 Task: Plan a 90-minute art history lecture and gallery tour with an art historian for cultural enrichment.
Action: Mouse pressed left at (1012, 149)
Screenshot: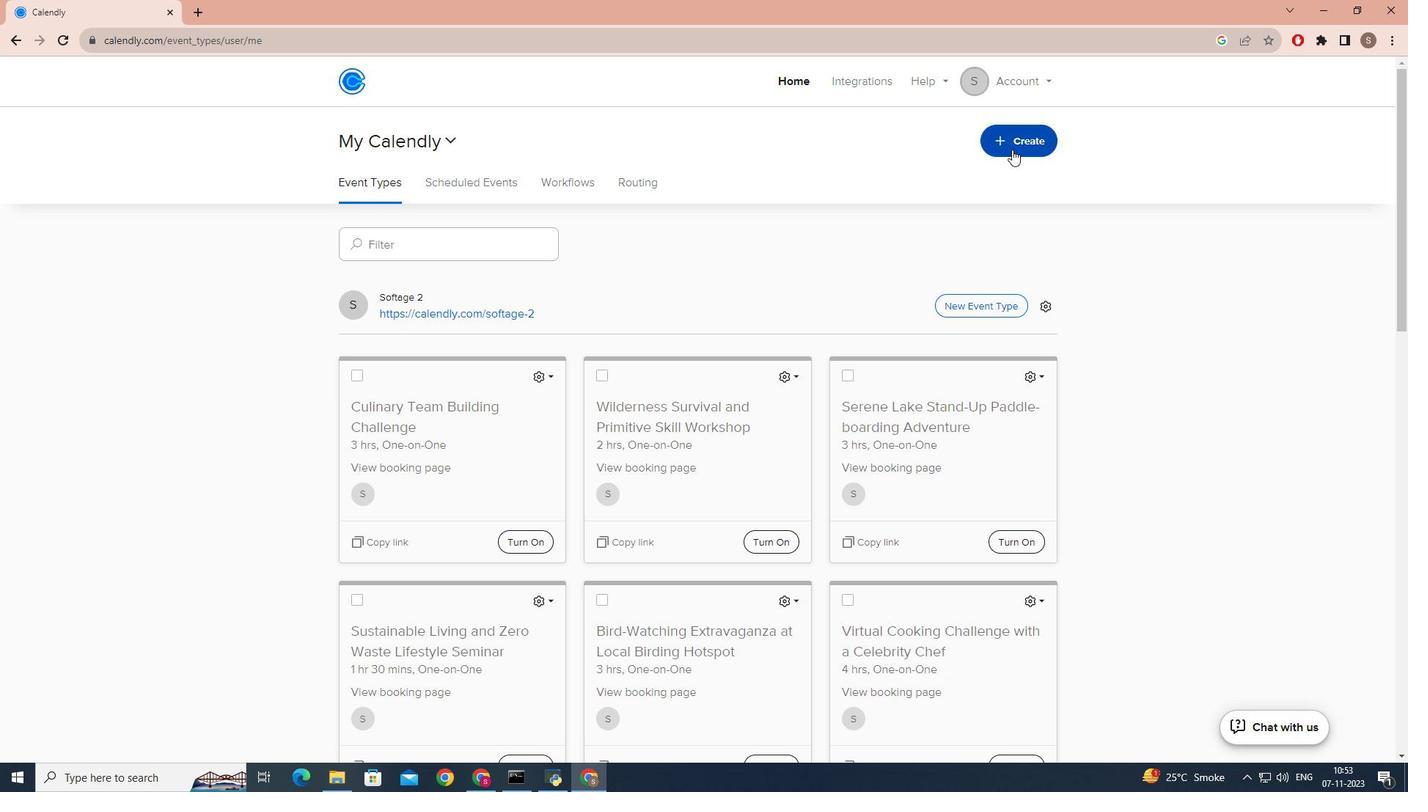 
Action: Mouse moved to (905, 186)
Screenshot: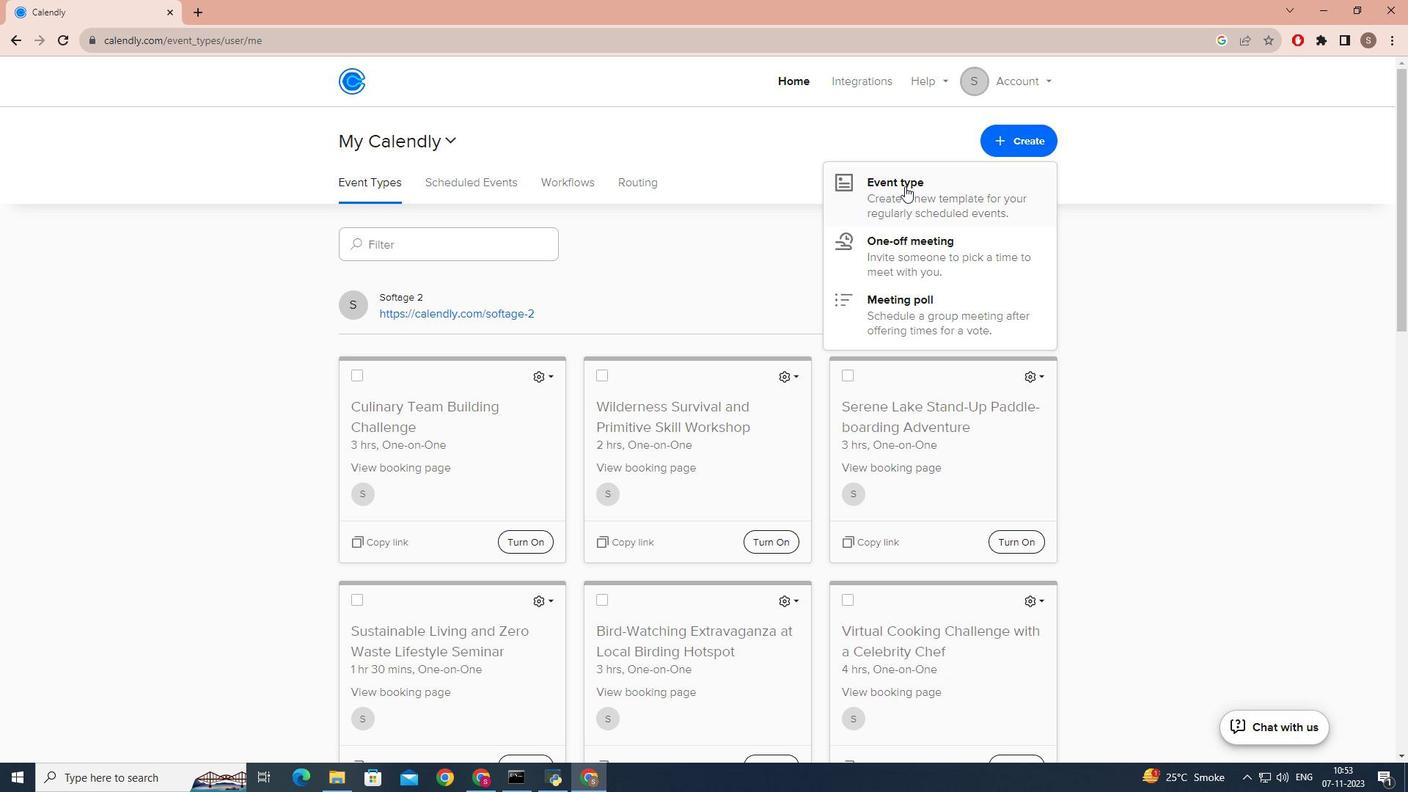 
Action: Mouse pressed left at (905, 186)
Screenshot: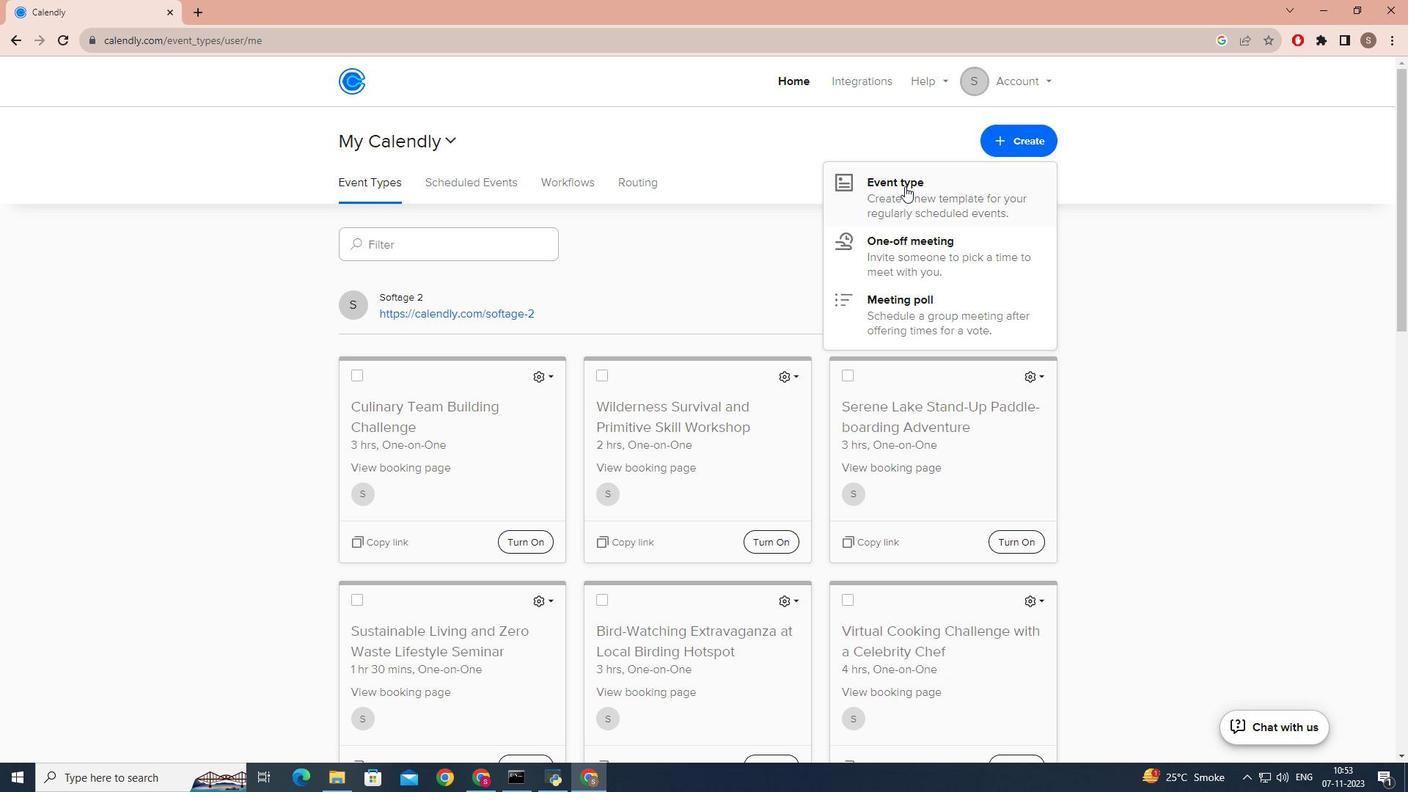 
Action: Mouse moved to (628, 281)
Screenshot: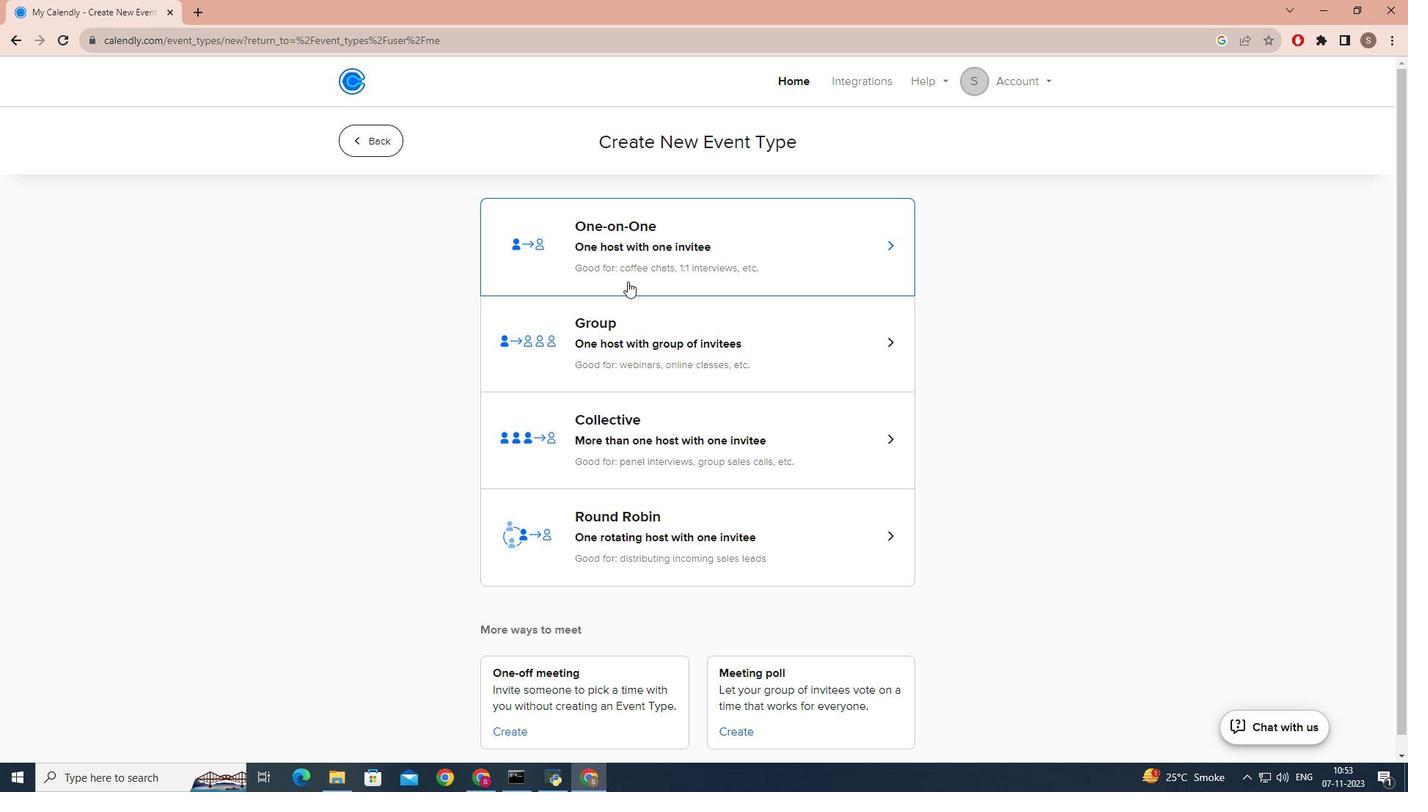 
Action: Mouse pressed left at (628, 281)
Screenshot: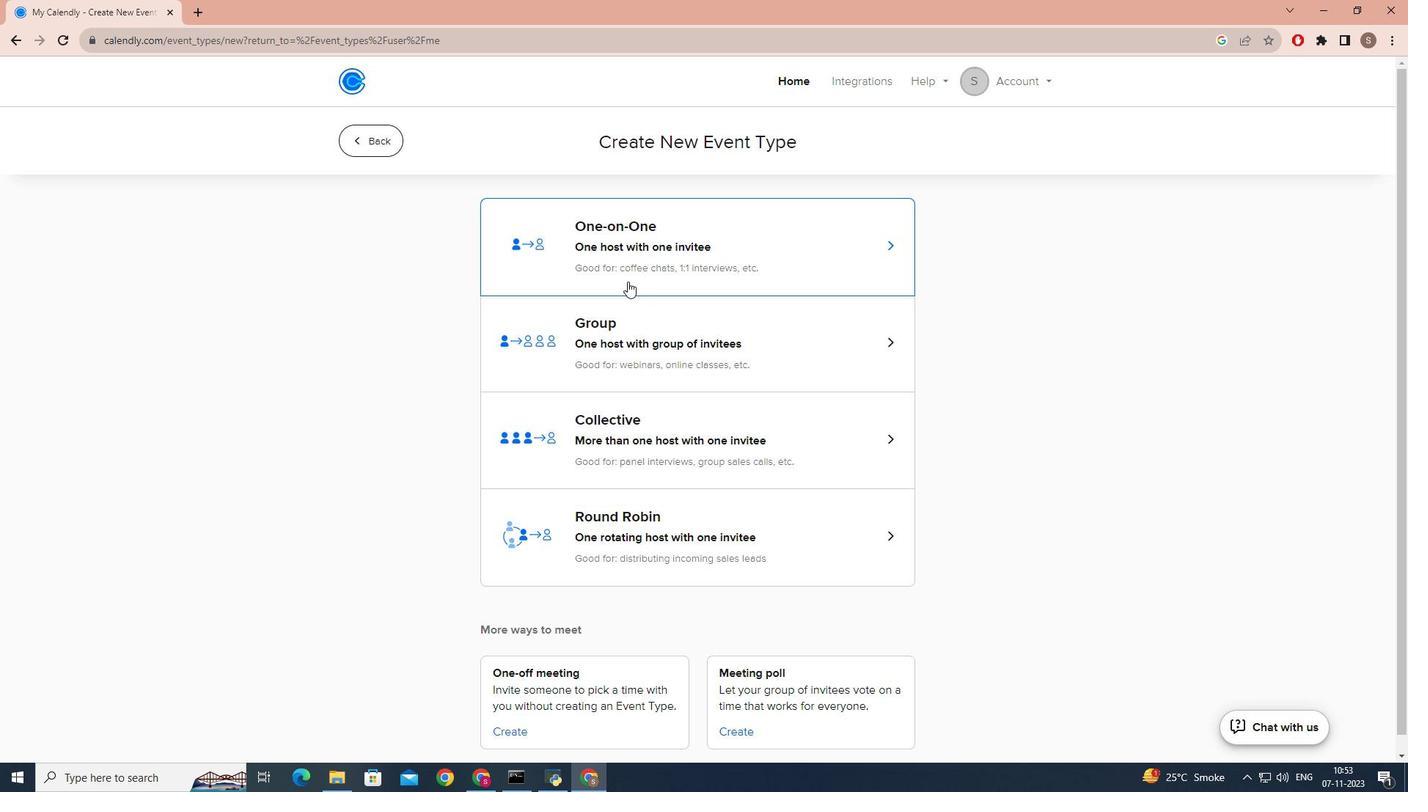 
Action: Mouse moved to (469, 340)
Screenshot: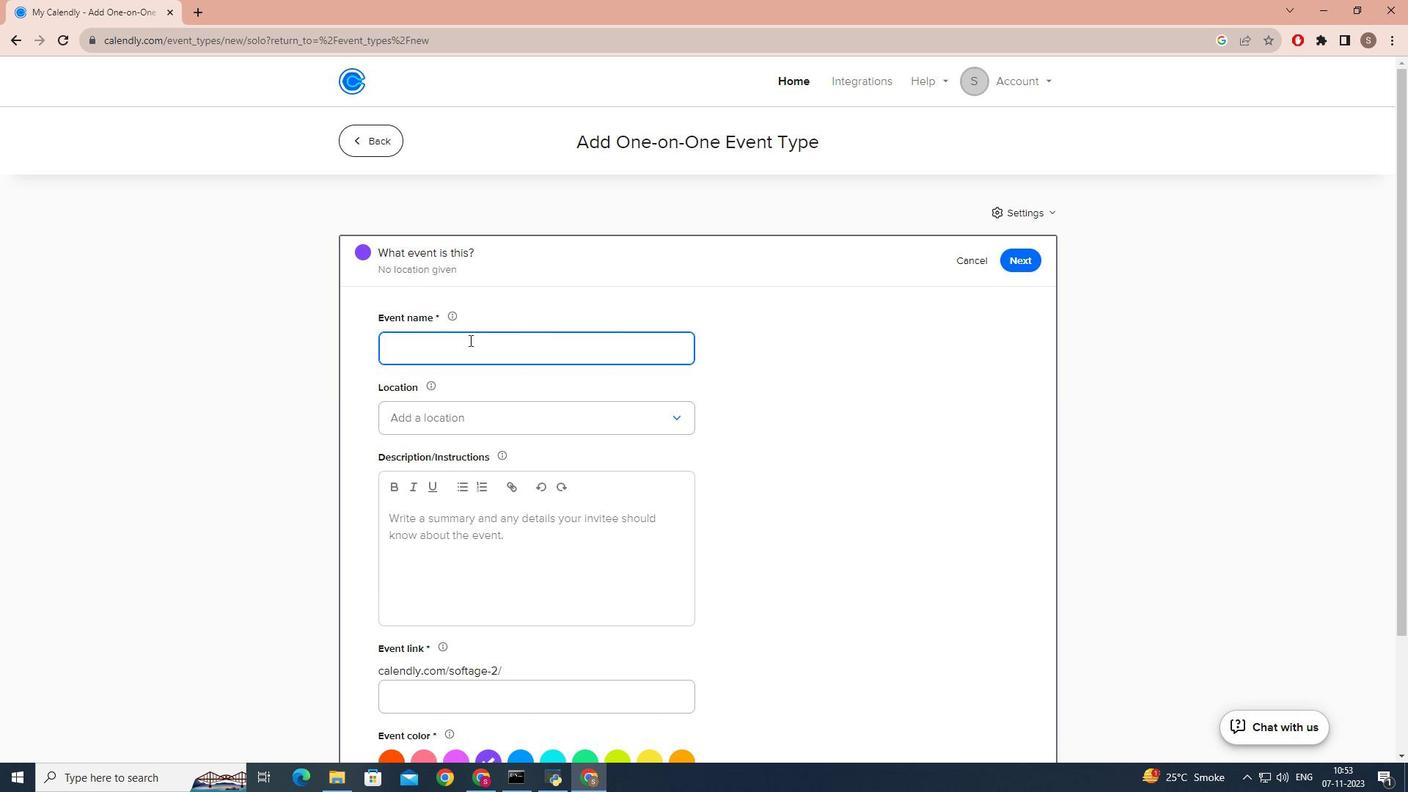 
Action: Key pressed <Key.caps_lock>A<Key.caps_lock>rt<Key.space><Key.caps_lock>H<Key.caps_lock>istory<Key.space><Key.caps_lock>L<Key.caps_lock>ecturt<Key.backspace><Key.backspace>re<Key.space>and<Key.space><Key.caps_lock>G<Key.caps_lock>allery<Key.space><Key.caps_lock>T<Key.caps_lock>our
Screenshot: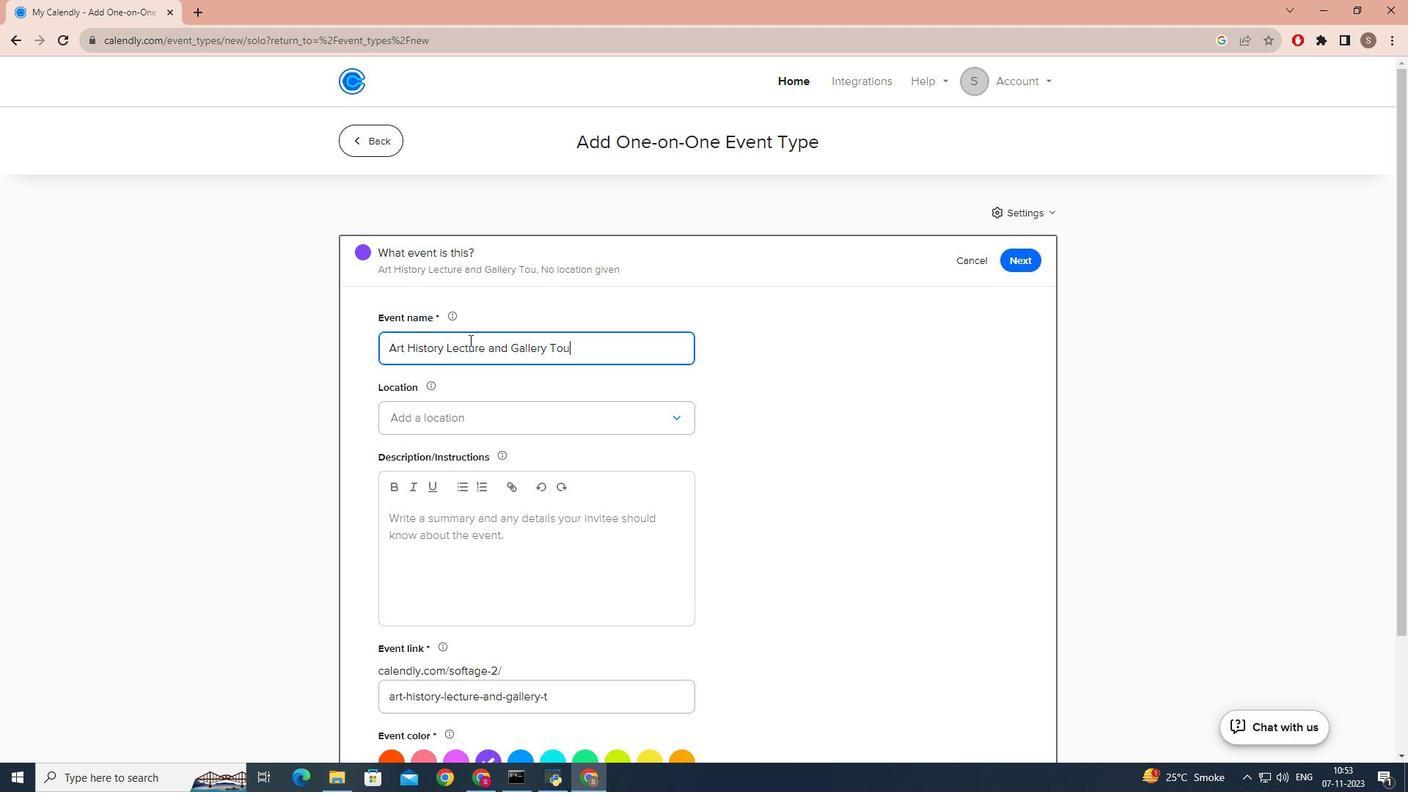 
Action: Mouse moved to (455, 418)
Screenshot: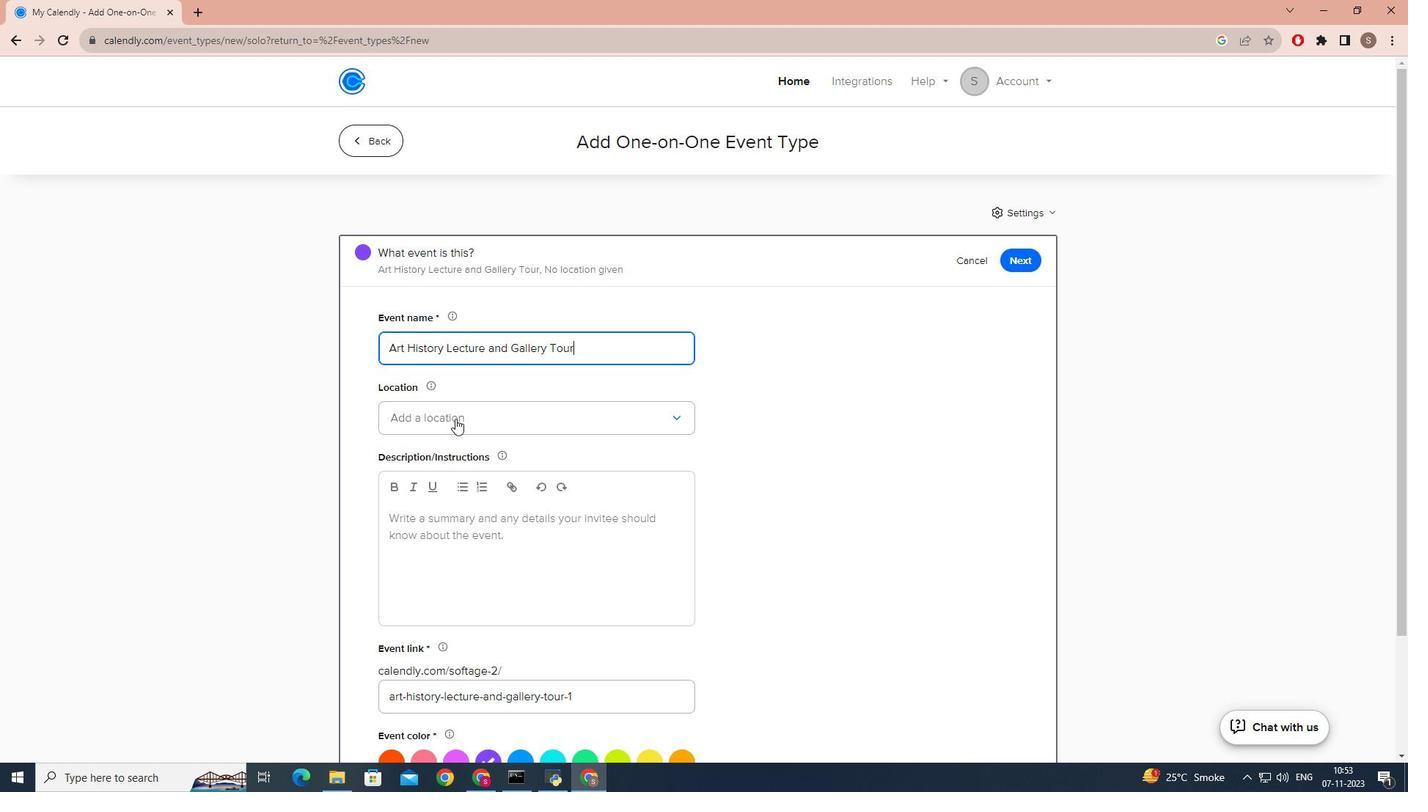 
Action: Mouse pressed left at (455, 418)
Screenshot: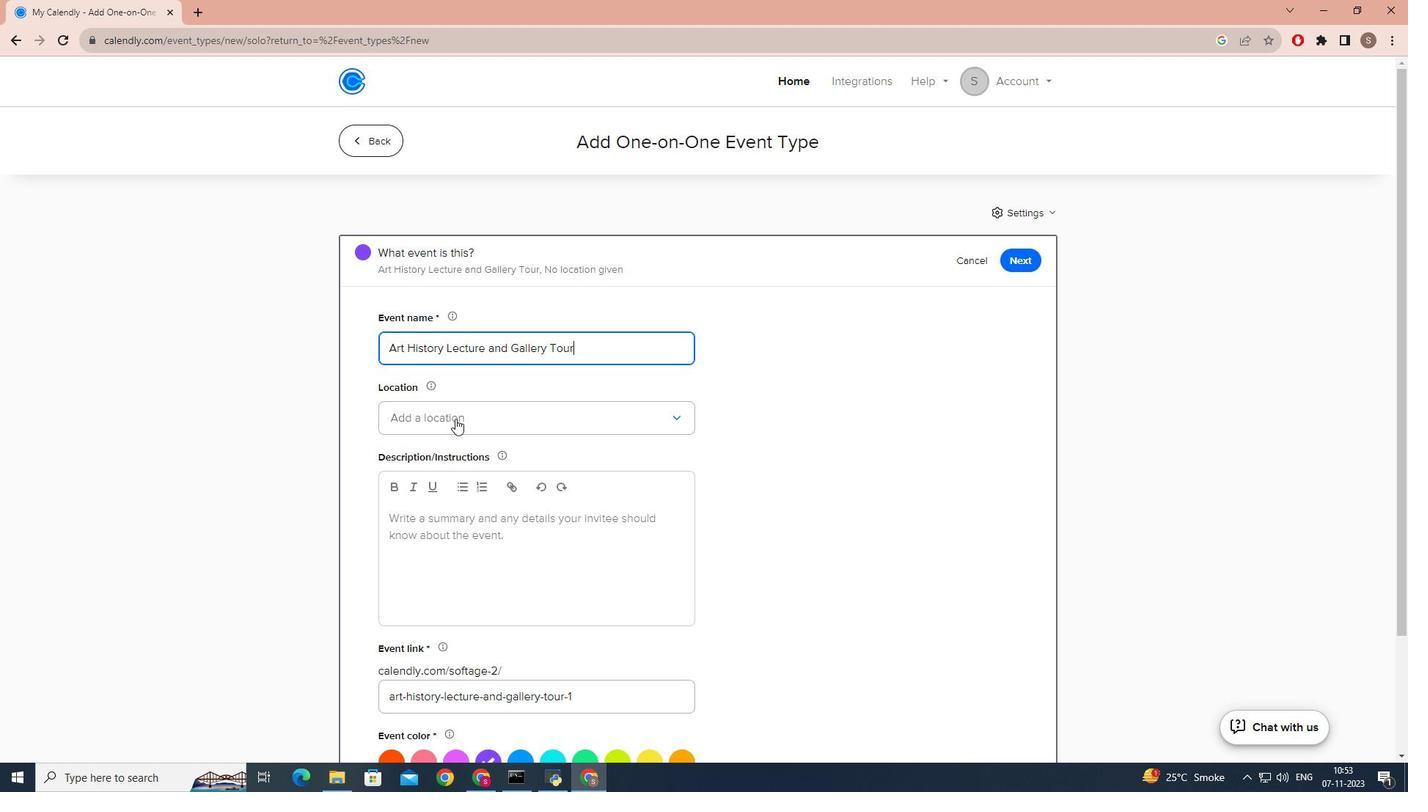 
Action: Mouse moved to (453, 449)
Screenshot: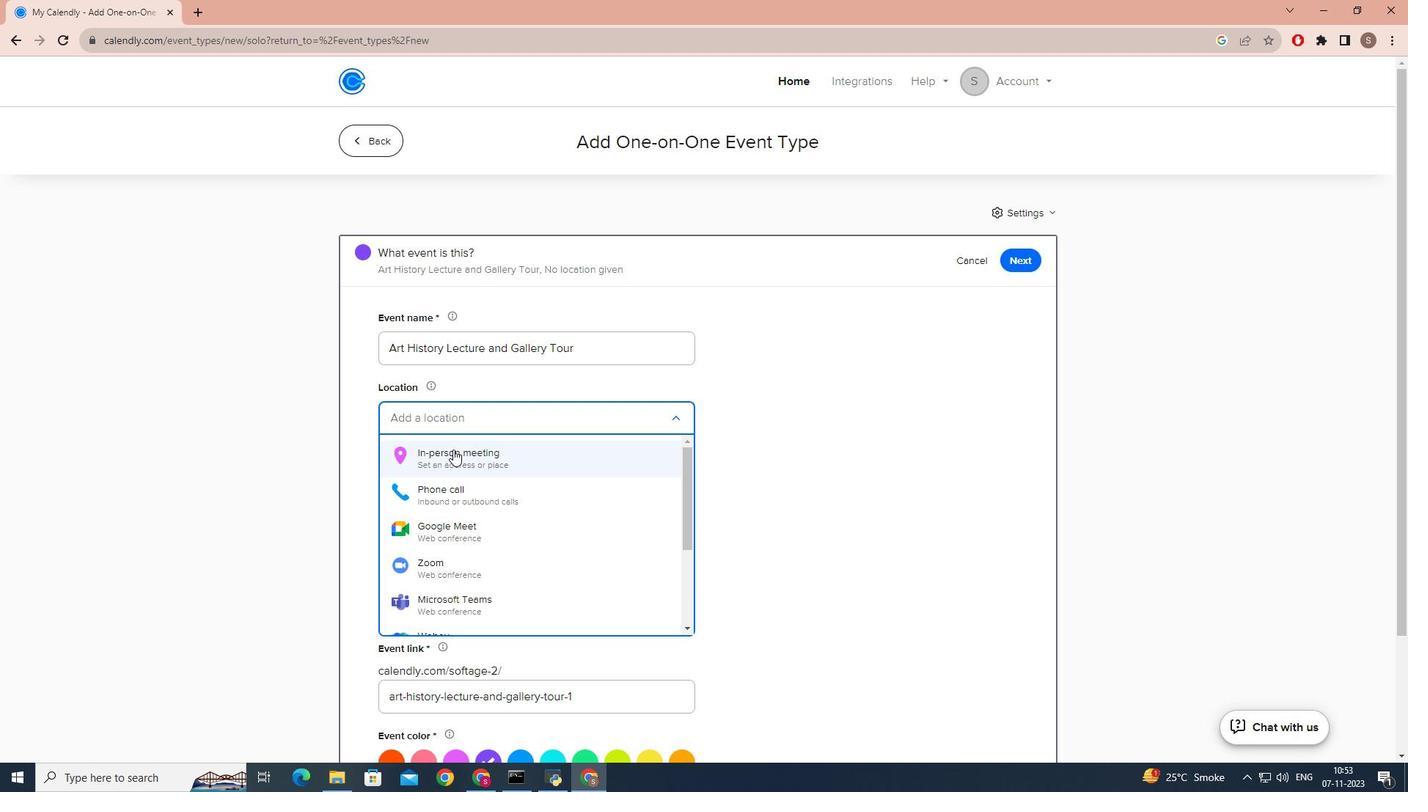 
Action: Mouse pressed left at (453, 449)
Screenshot: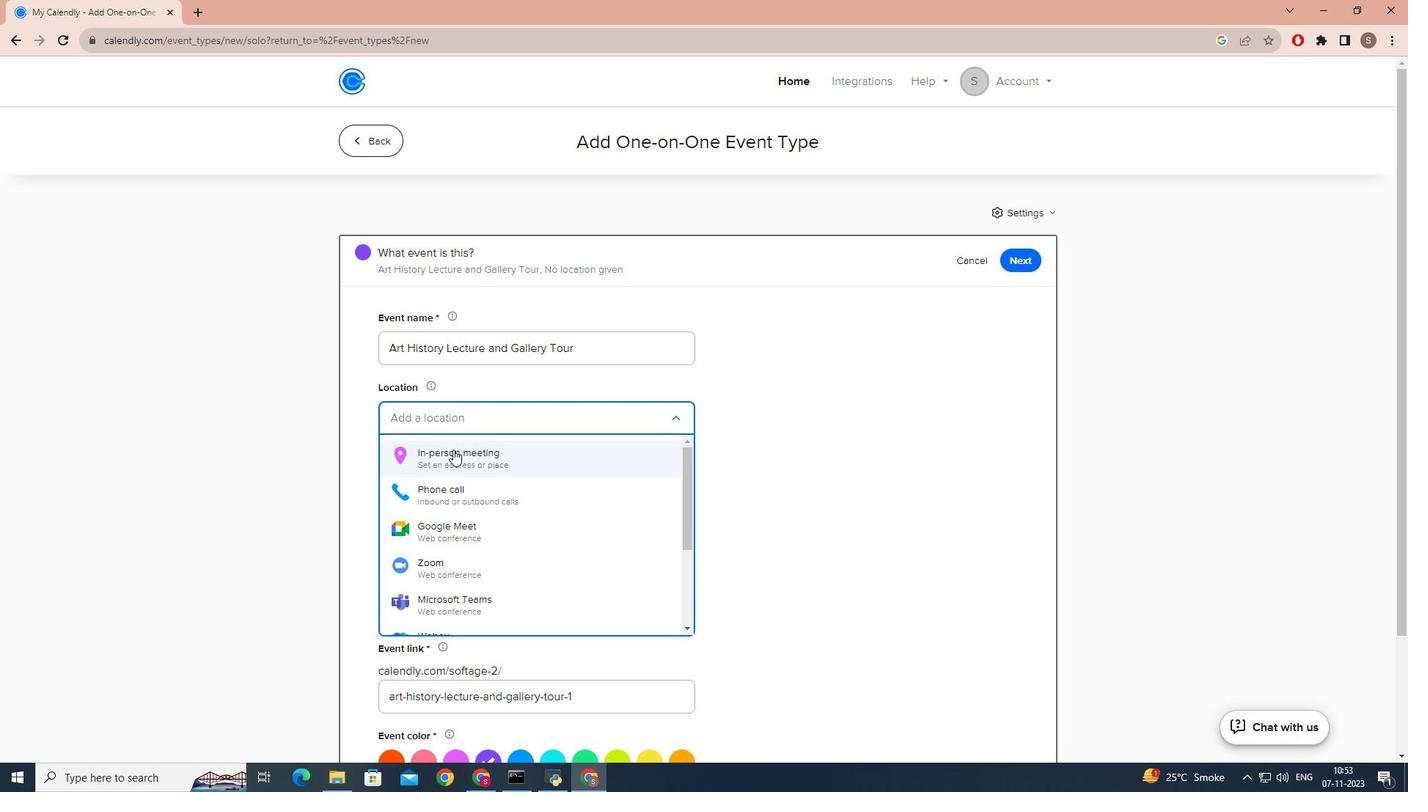 
Action: Mouse moved to (662, 246)
Screenshot: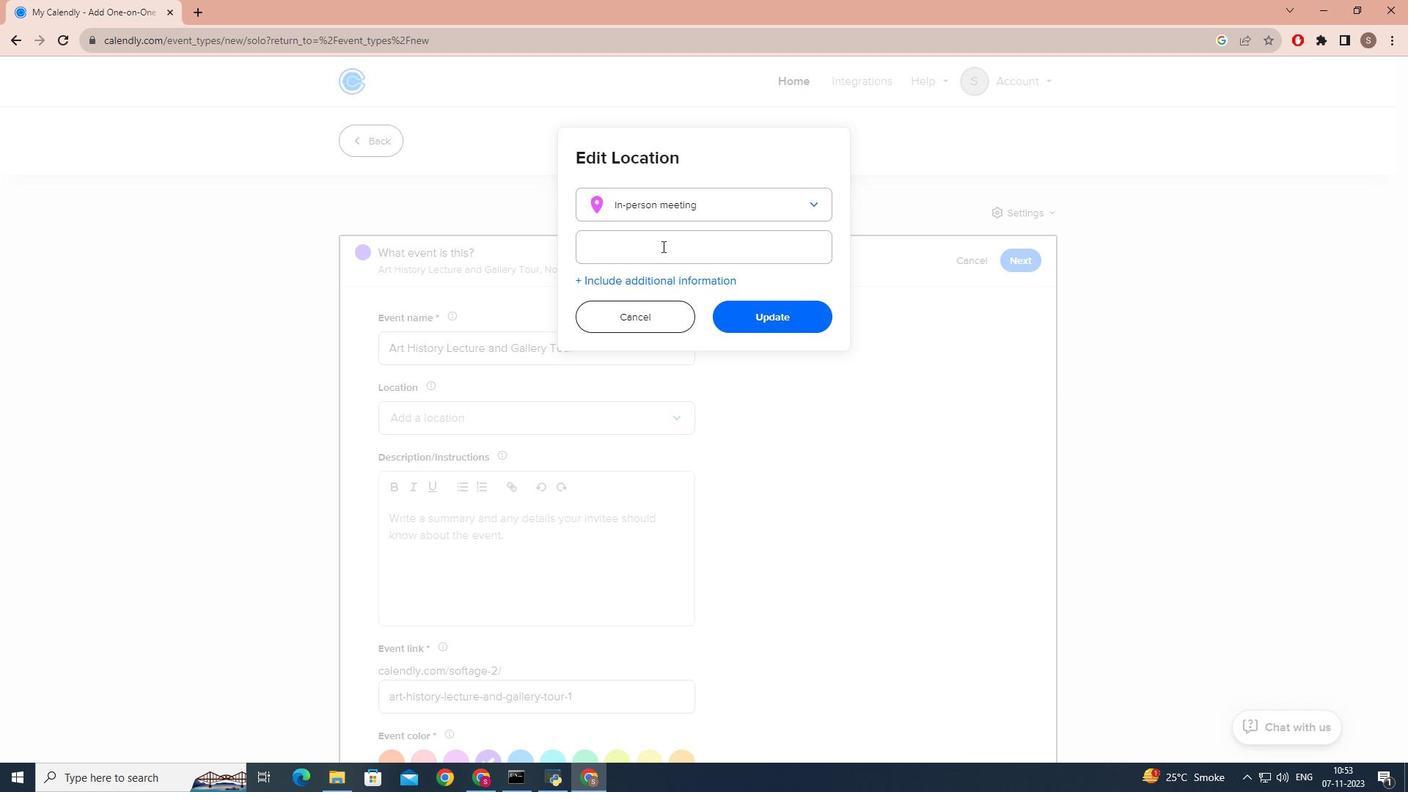 
Action: Mouse pressed left at (662, 246)
Screenshot: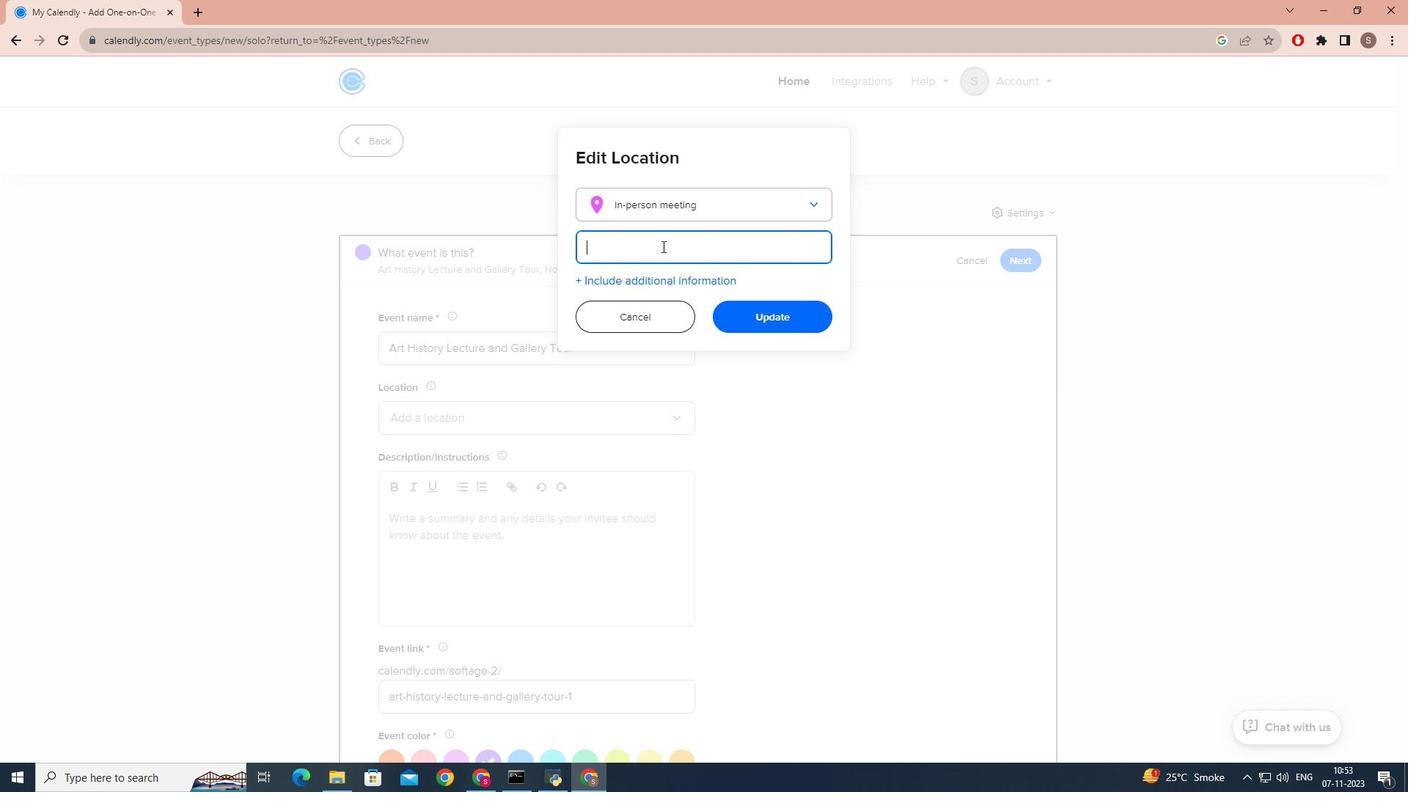 
Action: Key pressed <Key.caps_lock>T<Key.caps_lock>he<Key.space><Key.caps_lock>A<Key.caps_lock>rt<Key.caps_lock>V<Key.caps_lock>ista<Key.space><Key.caps_lock>G<Key.caps_lock>allery,<Key.space><Key.caps_lock>A<Key.caps_lock>ustin,<Key.caps_lock>T<Key.caps_lock>exas
Screenshot: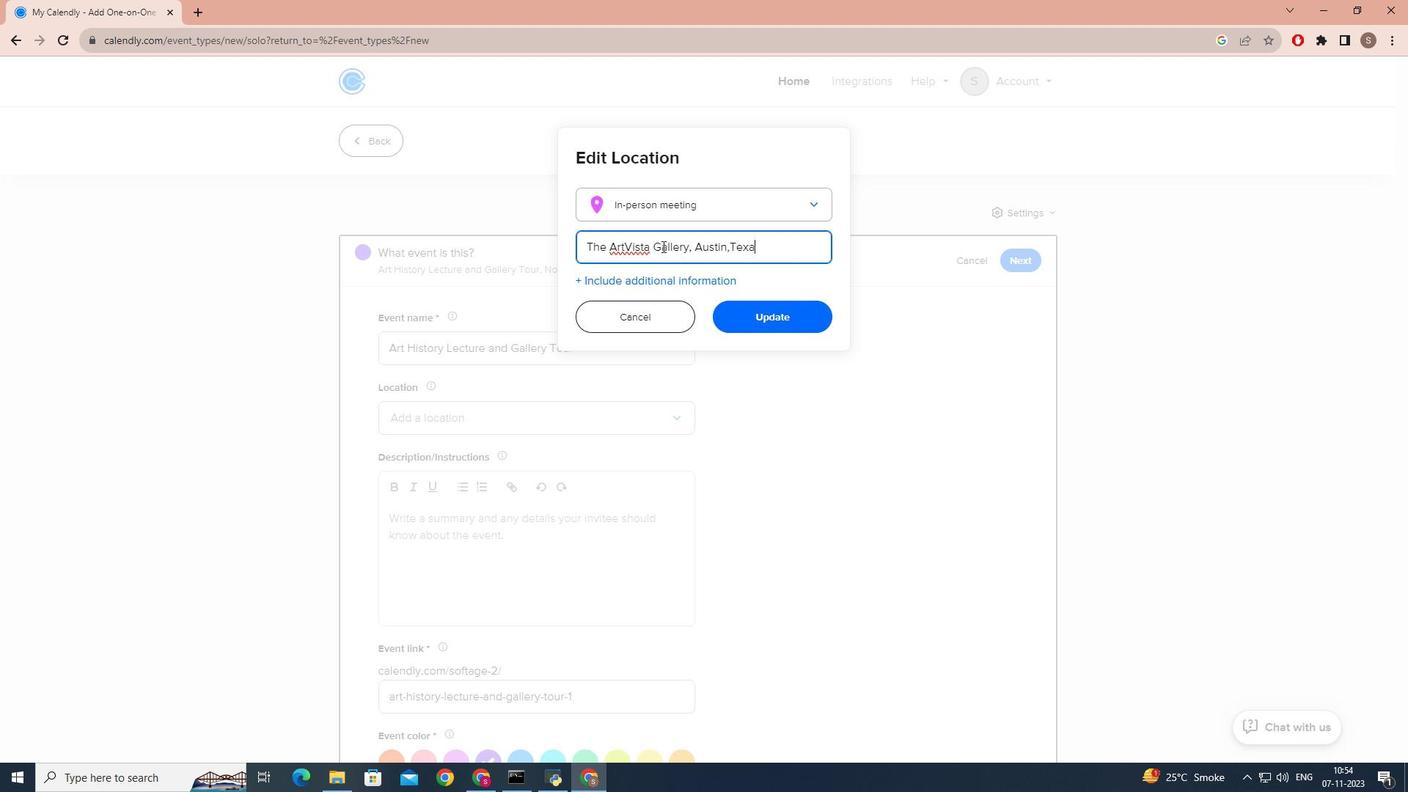 
Action: Mouse moved to (751, 310)
Screenshot: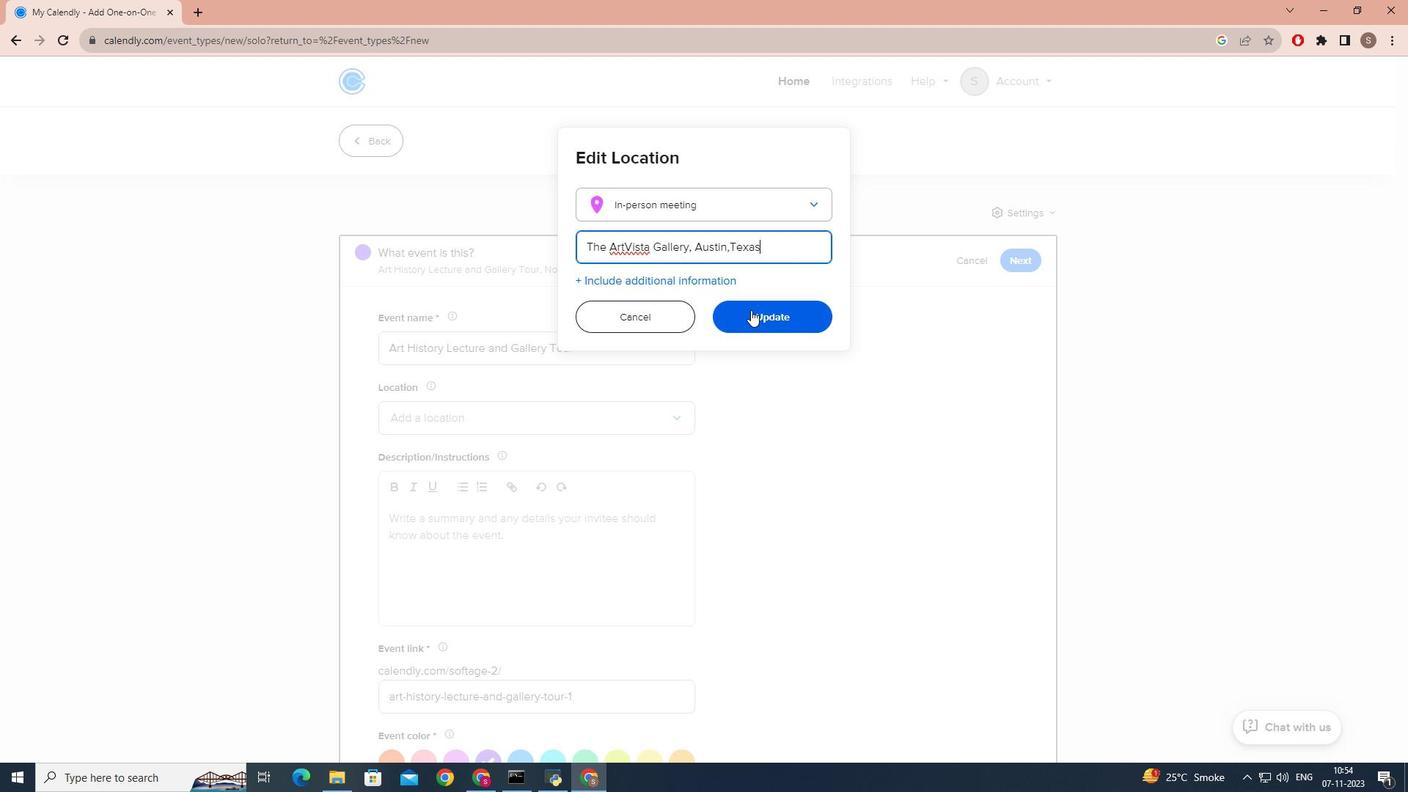 
Action: Mouse pressed left at (751, 310)
Screenshot: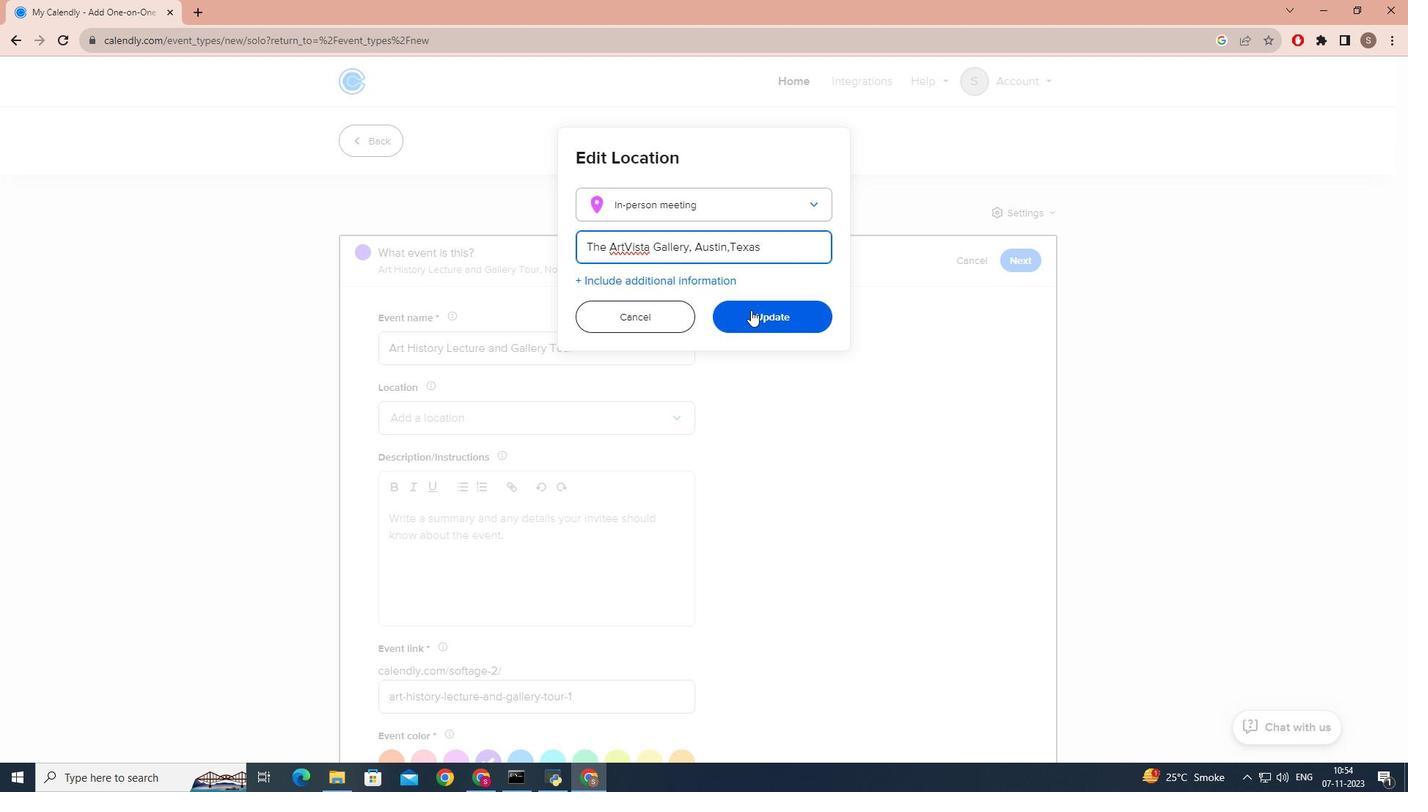 
Action: Mouse moved to (638, 389)
Screenshot: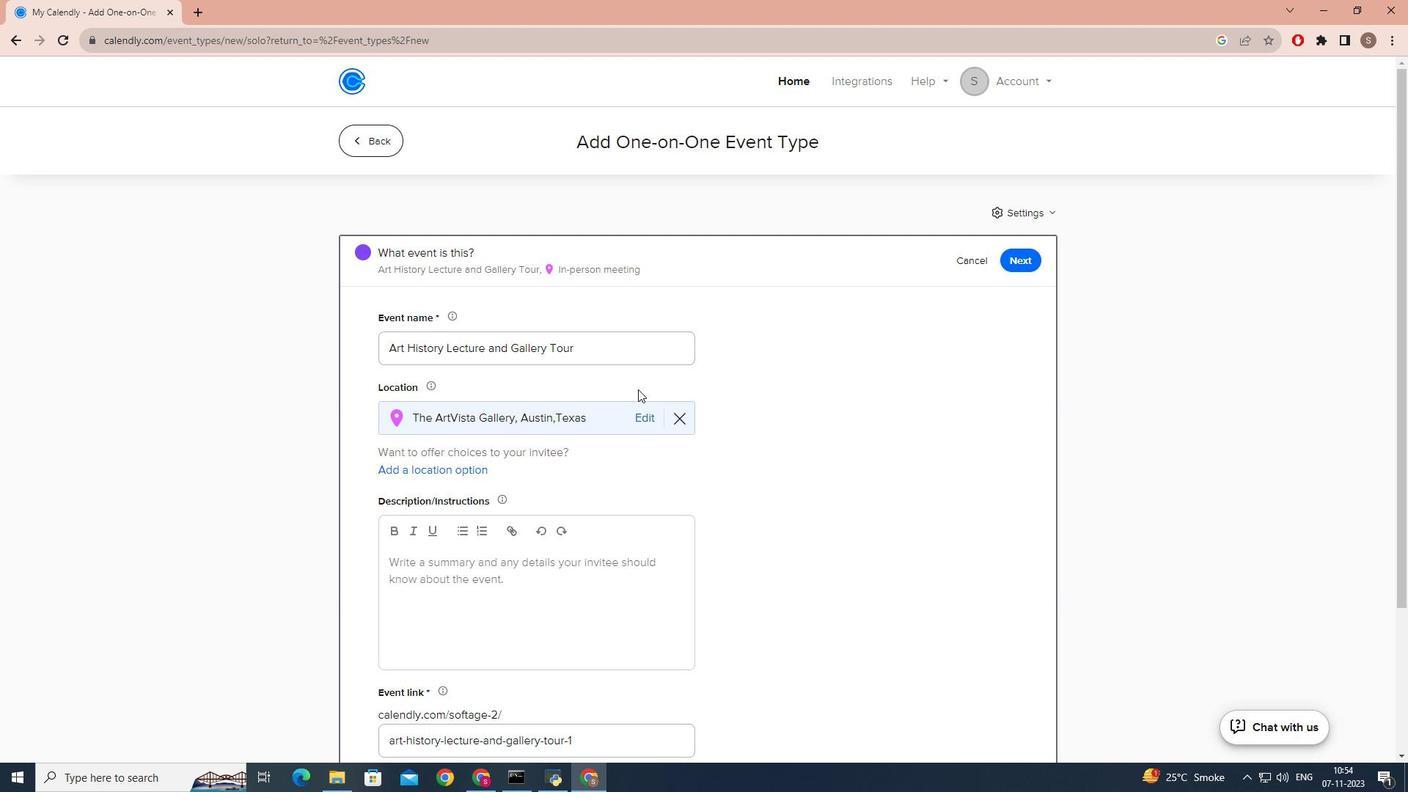 
Action: Mouse scrolled (638, 388) with delta (0, 0)
Screenshot: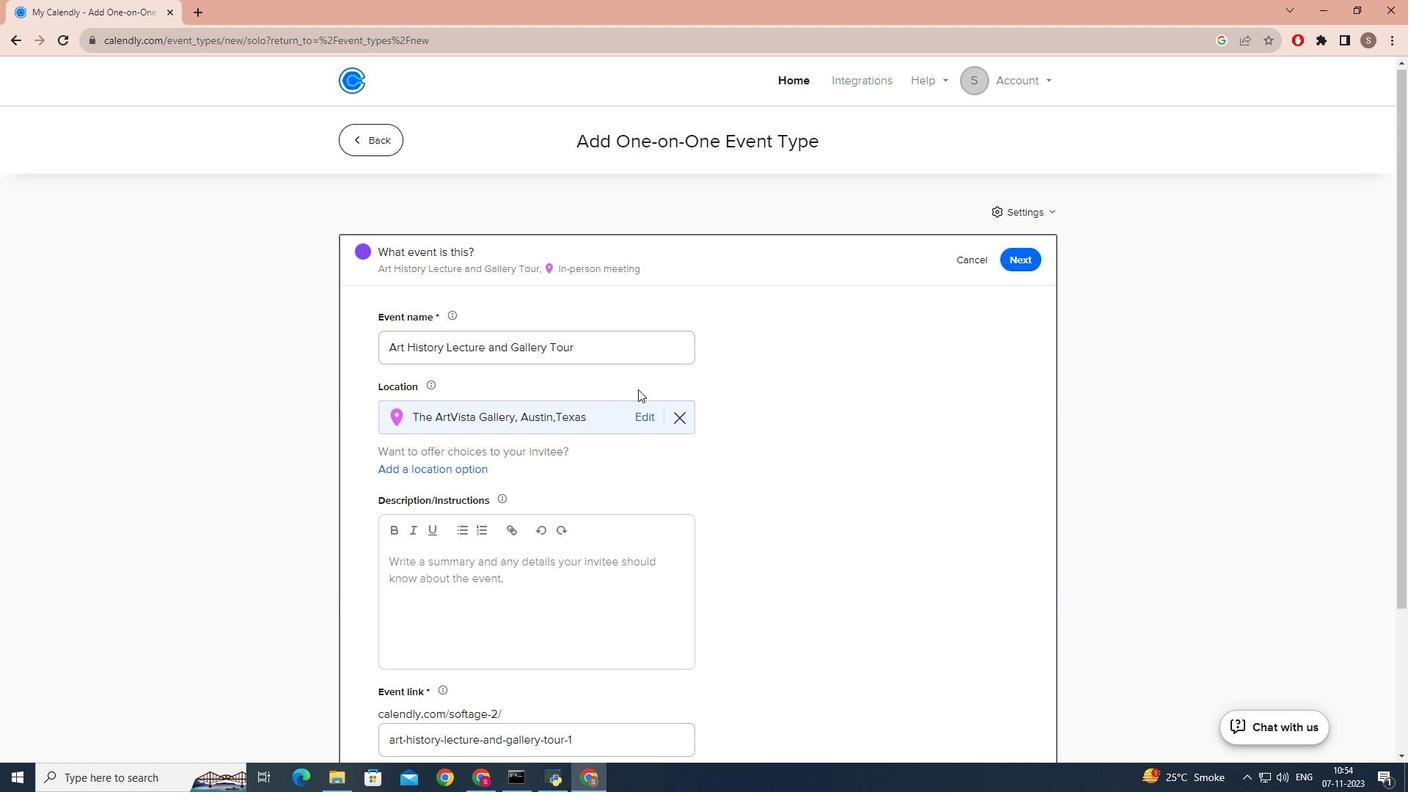 
Action: Mouse scrolled (638, 388) with delta (0, 0)
Screenshot: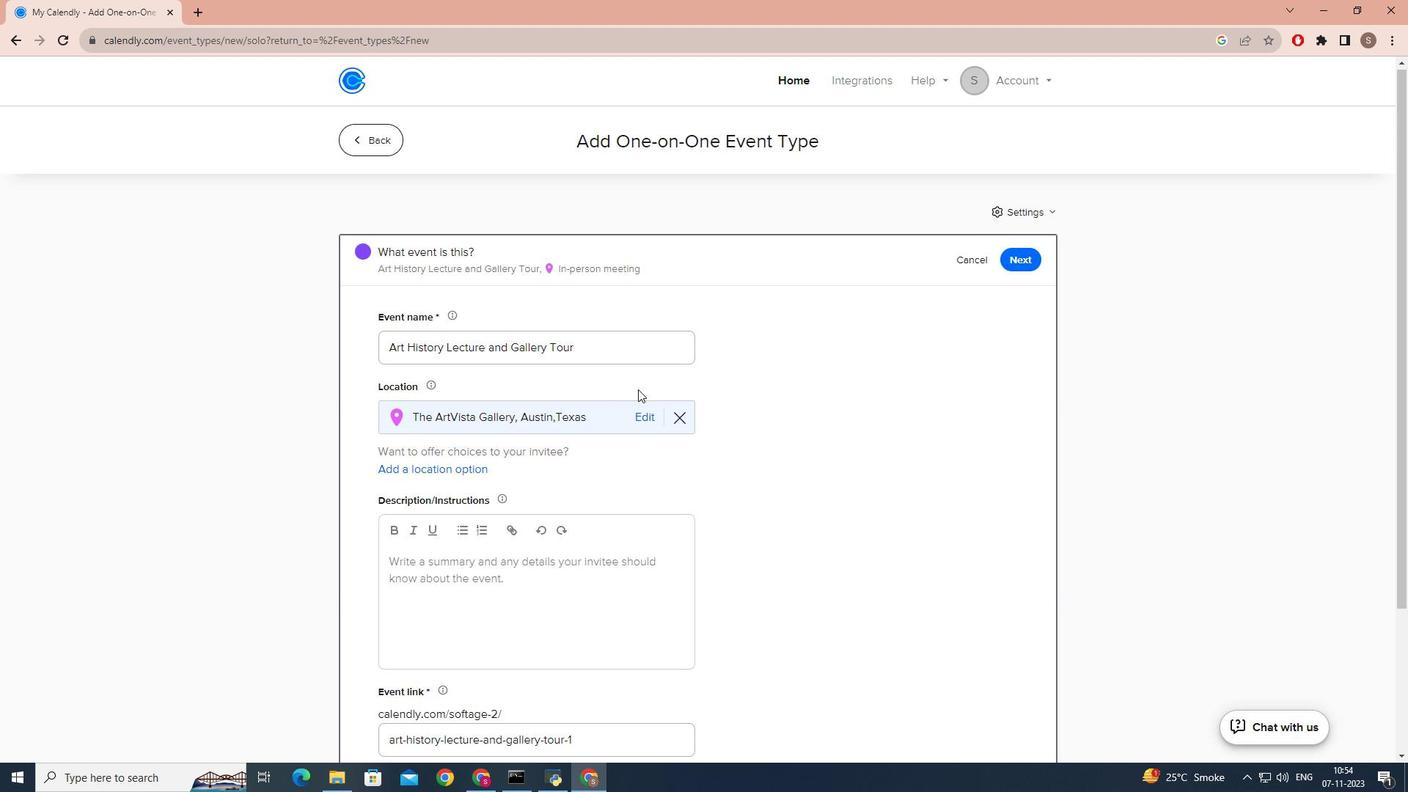 
Action: Mouse scrolled (638, 388) with delta (0, 0)
Screenshot: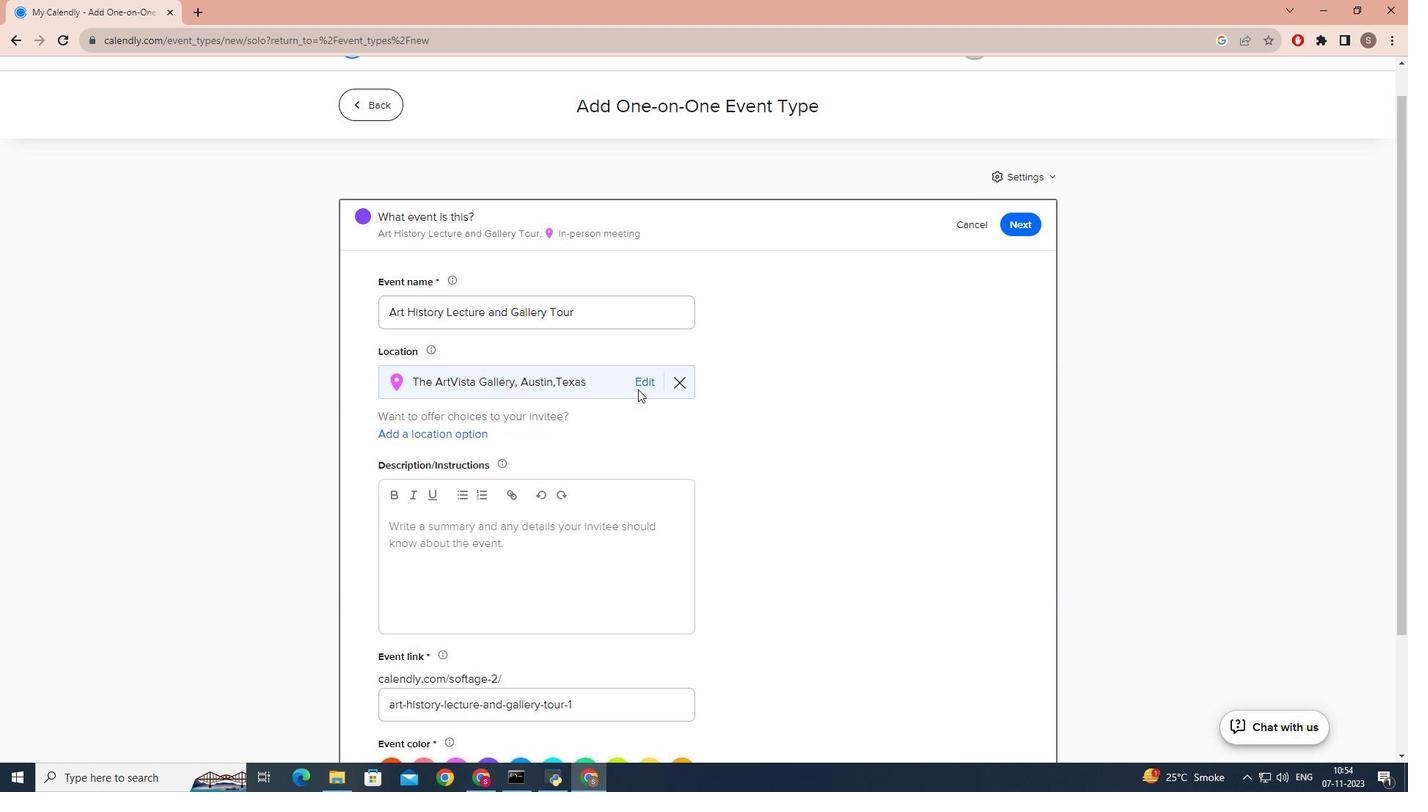 
Action: Mouse scrolled (638, 388) with delta (0, 0)
Screenshot: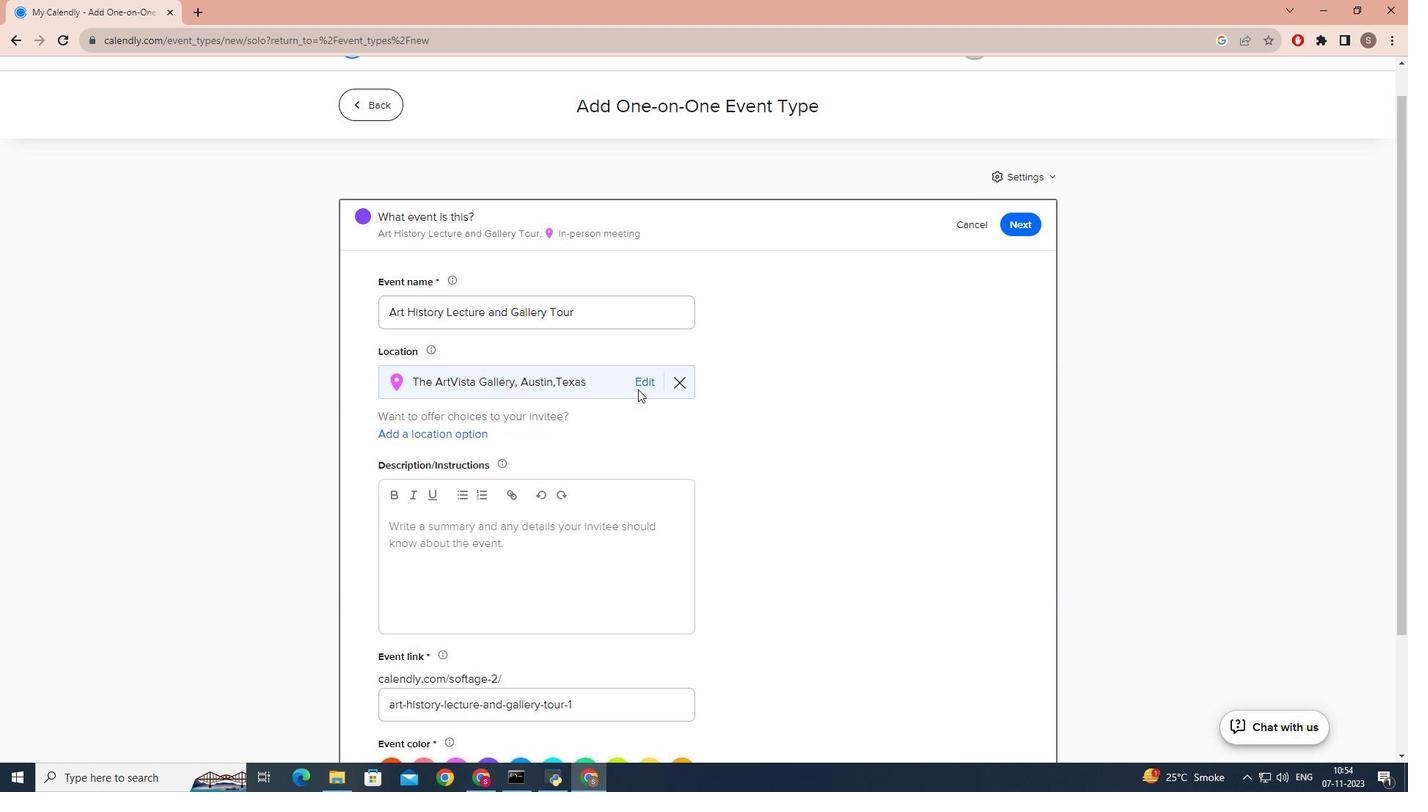
Action: Mouse moved to (403, 397)
Screenshot: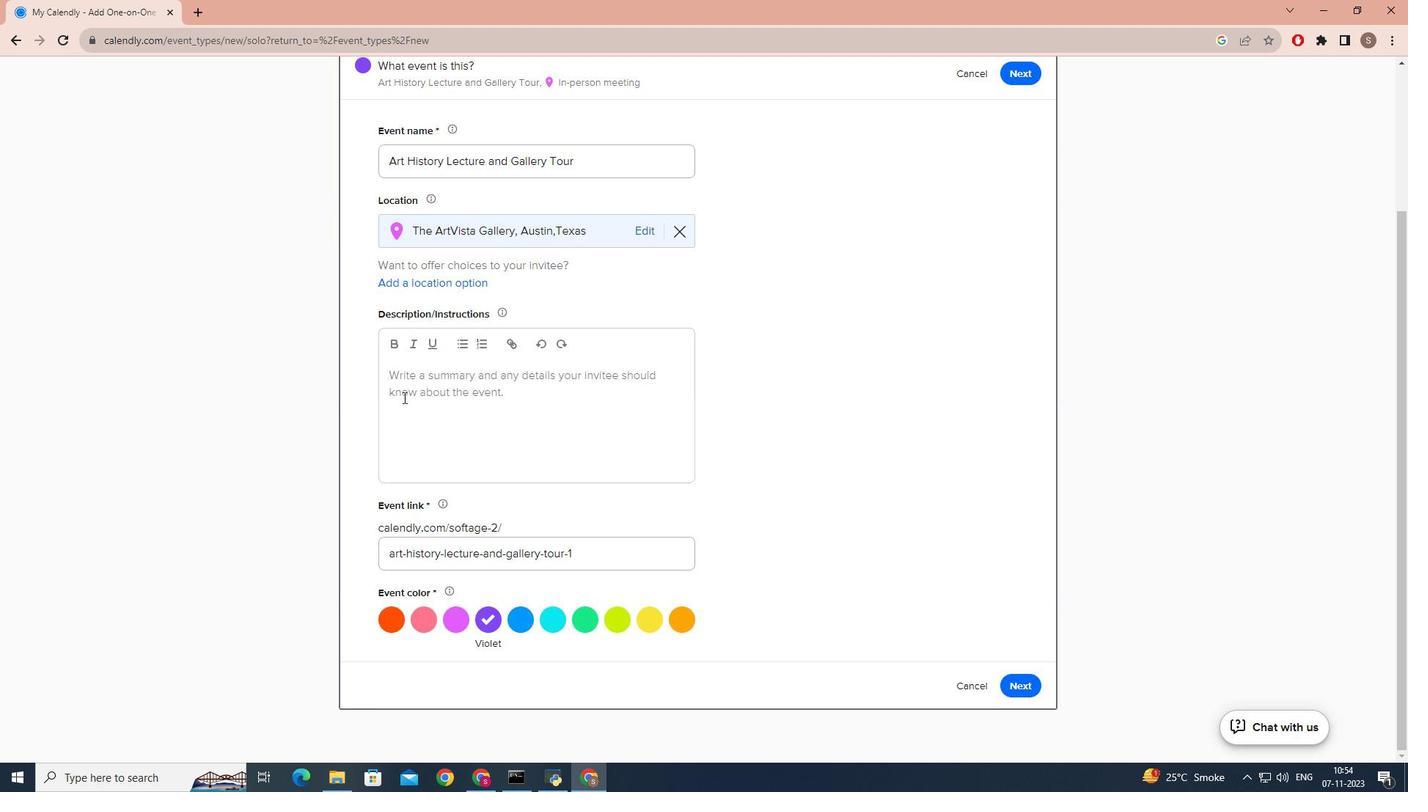 
Action: Mouse pressed left at (403, 397)
Screenshot: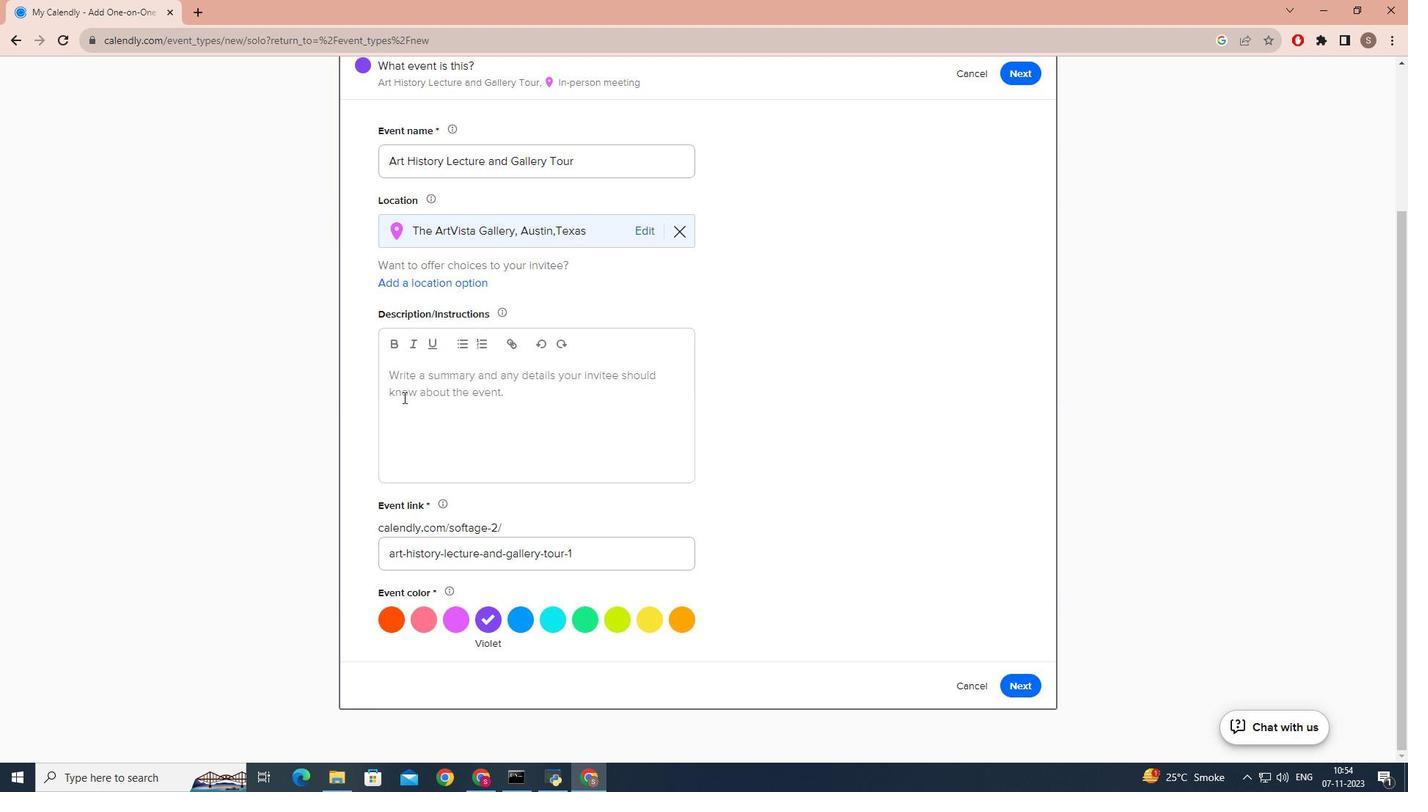 
Action: Key pressed <Key.caps_lock>I<Key.caps_lock>mmerse<Key.space>yourself<Key.space>in<Key.space>the<Key.space>captivating<Key.space>world<Key.space>of<Key.space>art<Key.space>with<Key.space>our<Key.space>art<Key.space>histoy<Key.space><Key.backspace><Key.backspace>ry<Key.space>lecturea<Key.backspace><Key.space>and<Key.space>gallery<Key.space>tour.<Key.caps_lock>L<Key.caps_lock>ed<Key.space>by<Key.space>a<Key.space>passionate<Key.space>art<Key.space>historian<Key.space>,this<Key.space>vent<Key.backspace><Key.backspace><Key.backspace><Key.backspace>event<Key.space>is<Key.space>designed<Key.space>to<Key.space>provide<Key.space>cultural<Key.space>enrichment<Key.space>,expand<Key.space>your<Key.space>knowledge<Key.space>of<Key.space>art<Key.space>history<Key.space>and<Key.space>explore<Key.space>the<Key.space>baet<Key.backspace>uty<Key.space>a<Key.backspace><Key.backspace><Key.backspace><Key.backspace><Key.backspace><Key.backspace><Key.backspace><Key.backspace>beauty<Key.space>and<Key.space>significance<Key.space>p<Key.backspace>i<Key.backspace>of<Key.space>various<Key.space>art<Key.space>pieces<Key.space>within<Key.space>a<Key.space>gallery<Key.space>setup.<Key.enter><Key.caps_lock>T<Key.caps_lock>his<Key.space>eb<Key.backspace>vent<Key.space>is<Key.space>open<Key.space>to<Key.space>anyone<Key.space>interested<Key.space>ina<Key.space>r<Key.backspace><Key.backspace><Key.backspace><Key.space>art<Key.space>and<Key.space>cjultural<Key.space><Key.backspace><Key.backspace><Key.backspace><Key.backspace><Key.backspace><Key.backspace><Key.backspace><Key.backspace><Key.backspace>ultural<Key.space>enrichment.<Key.caps_lock>I<Key.caps_lock>t<Key.space>is<Key.space>ui<Key.backspace>s<Key.backspace><Key.backspace>suitable<Key.space>for<Key.space>all<Key.space>levels<Key.space>of<Key.space>art<Key.space>appreciation<Key.space>from<Key.space>beginners<Key.space>to<Key.space>arft<Key.space>enthud<Key.backspace>siasts.
Screenshot: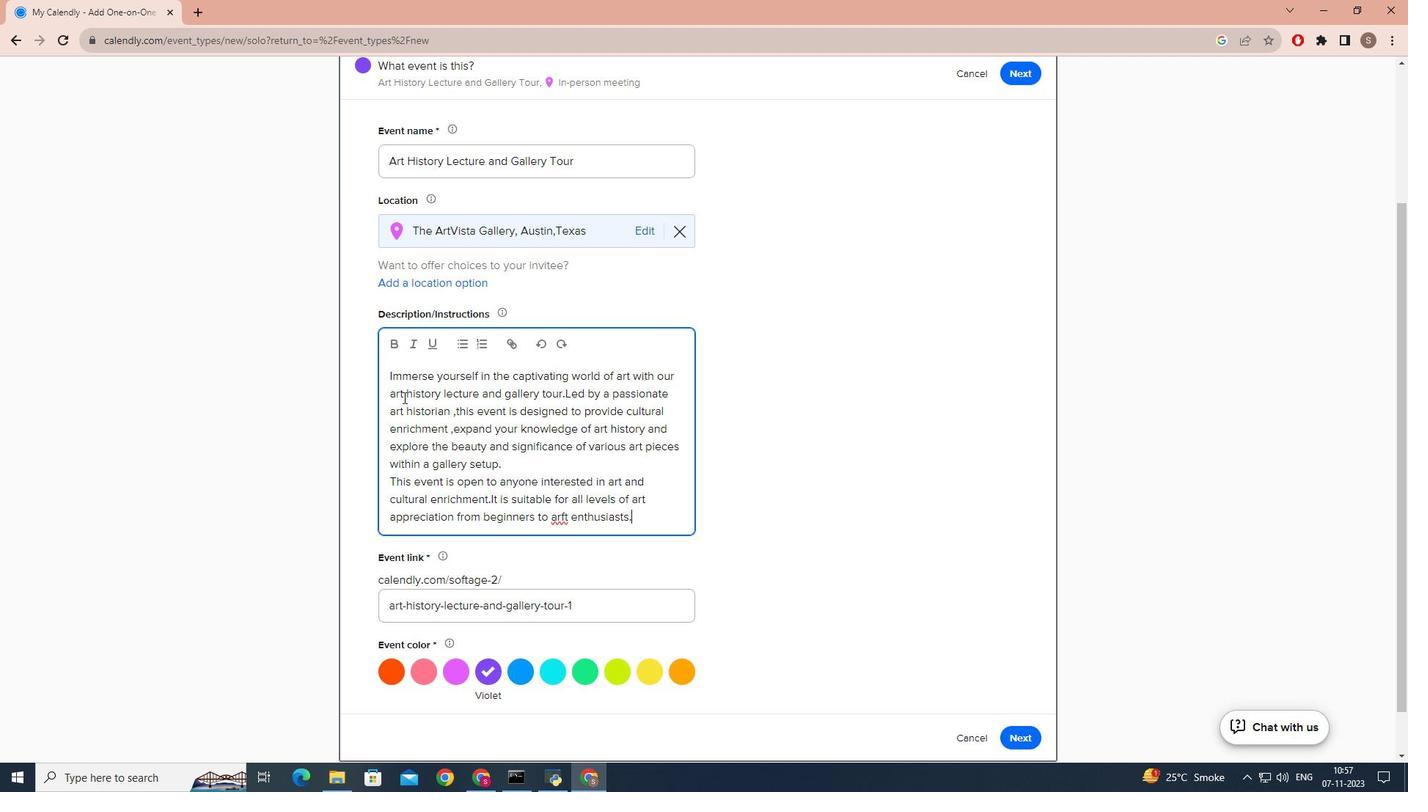 
Action: Mouse moved to (564, 518)
Screenshot: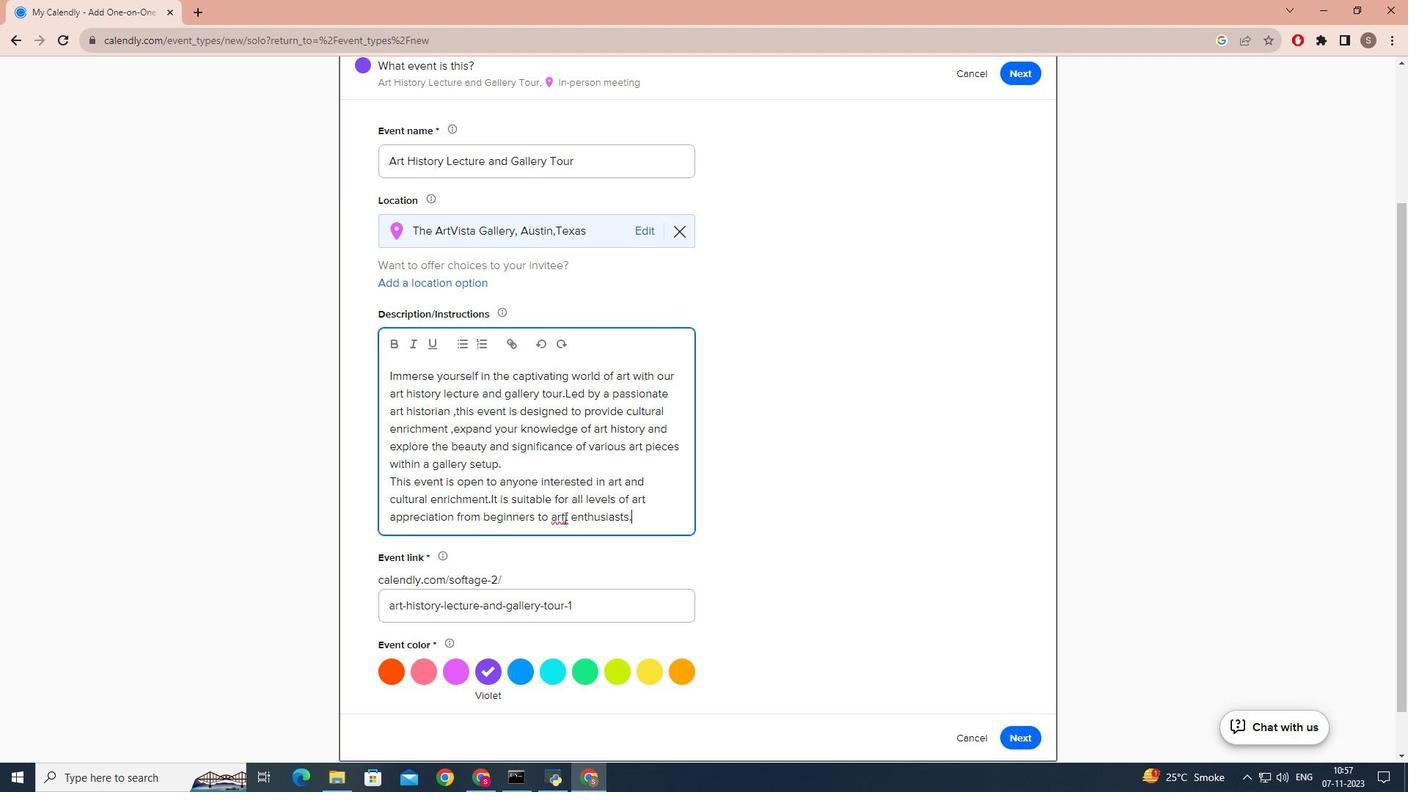 
Action: Mouse pressed left at (564, 518)
Screenshot: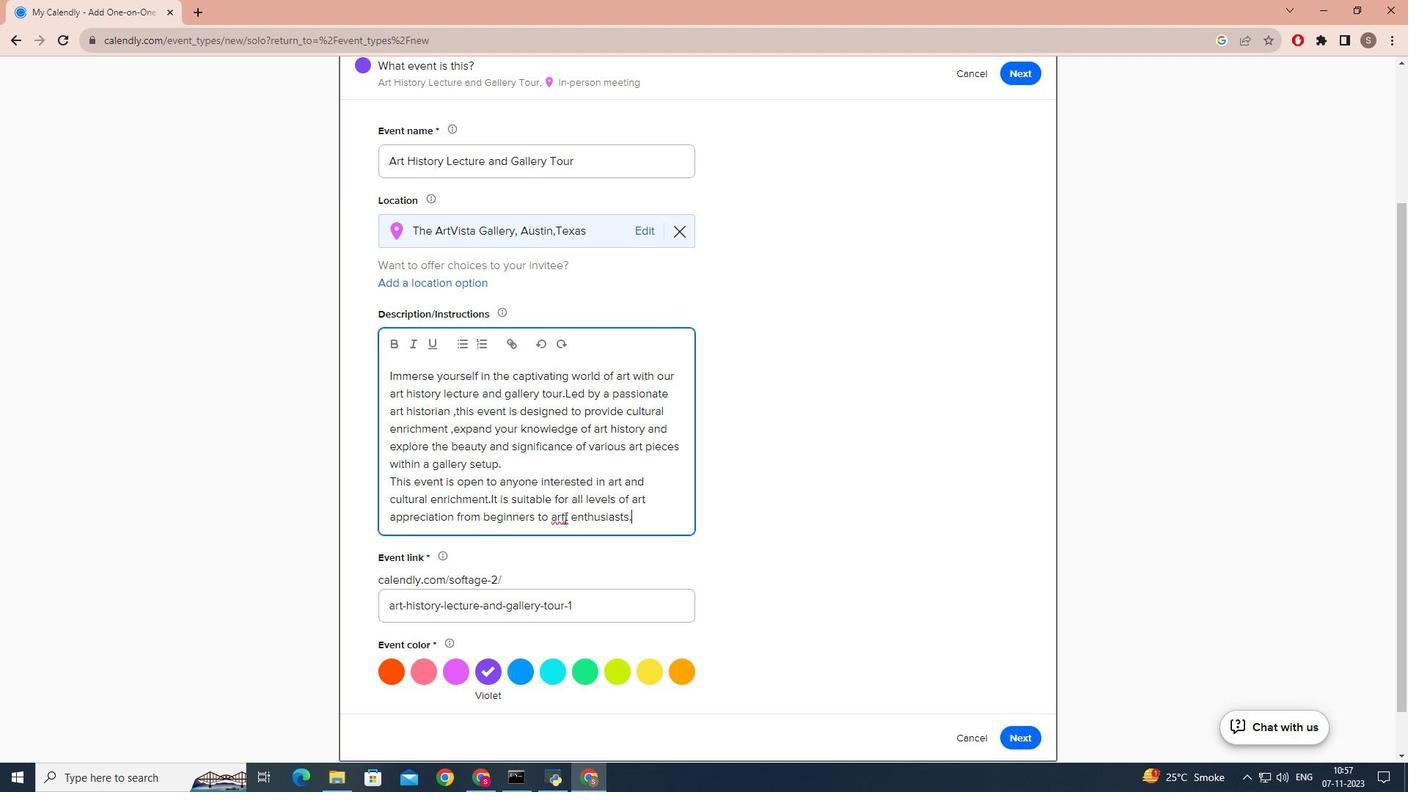 
Action: Key pressed <Key.backspace>
Screenshot: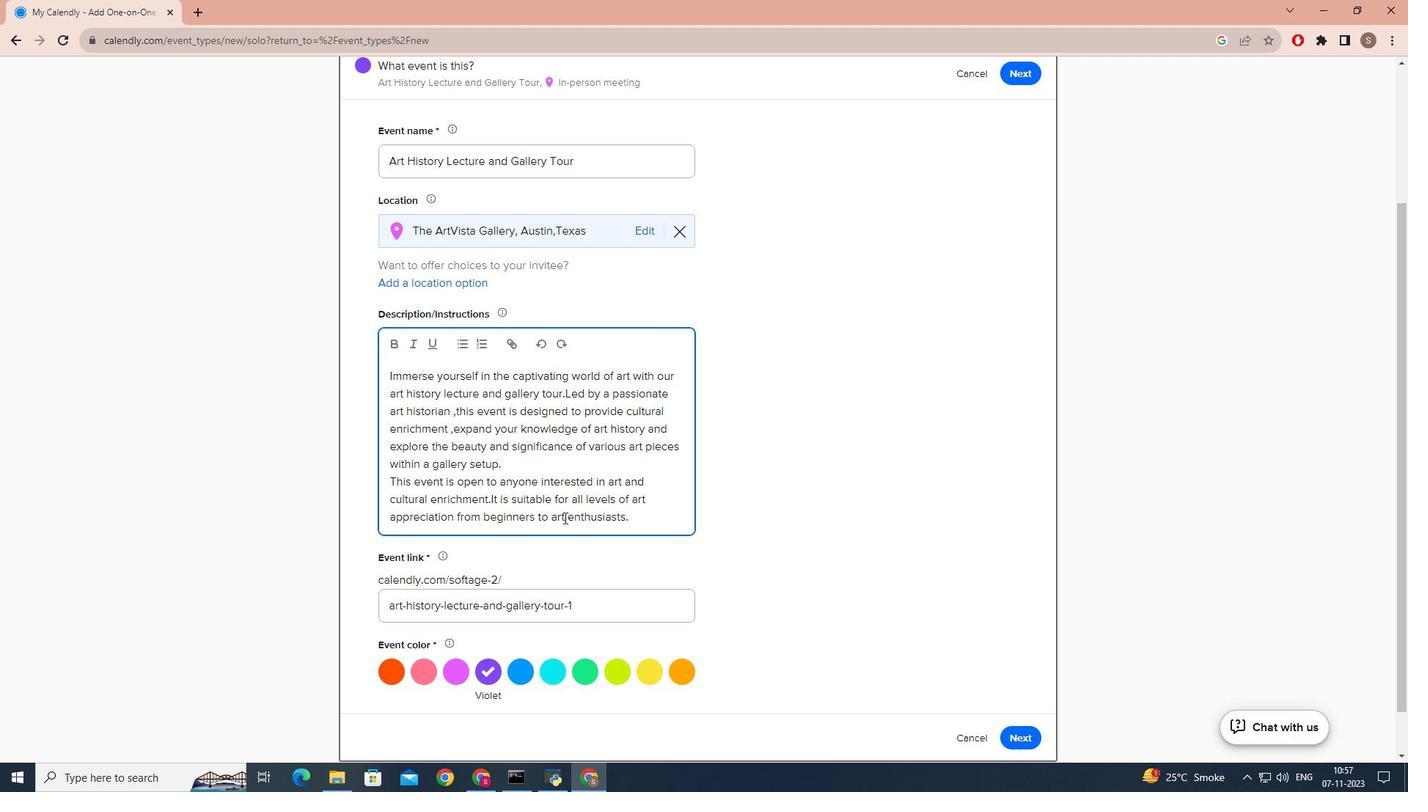 
Action: Mouse moved to (558, 534)
Screenshot: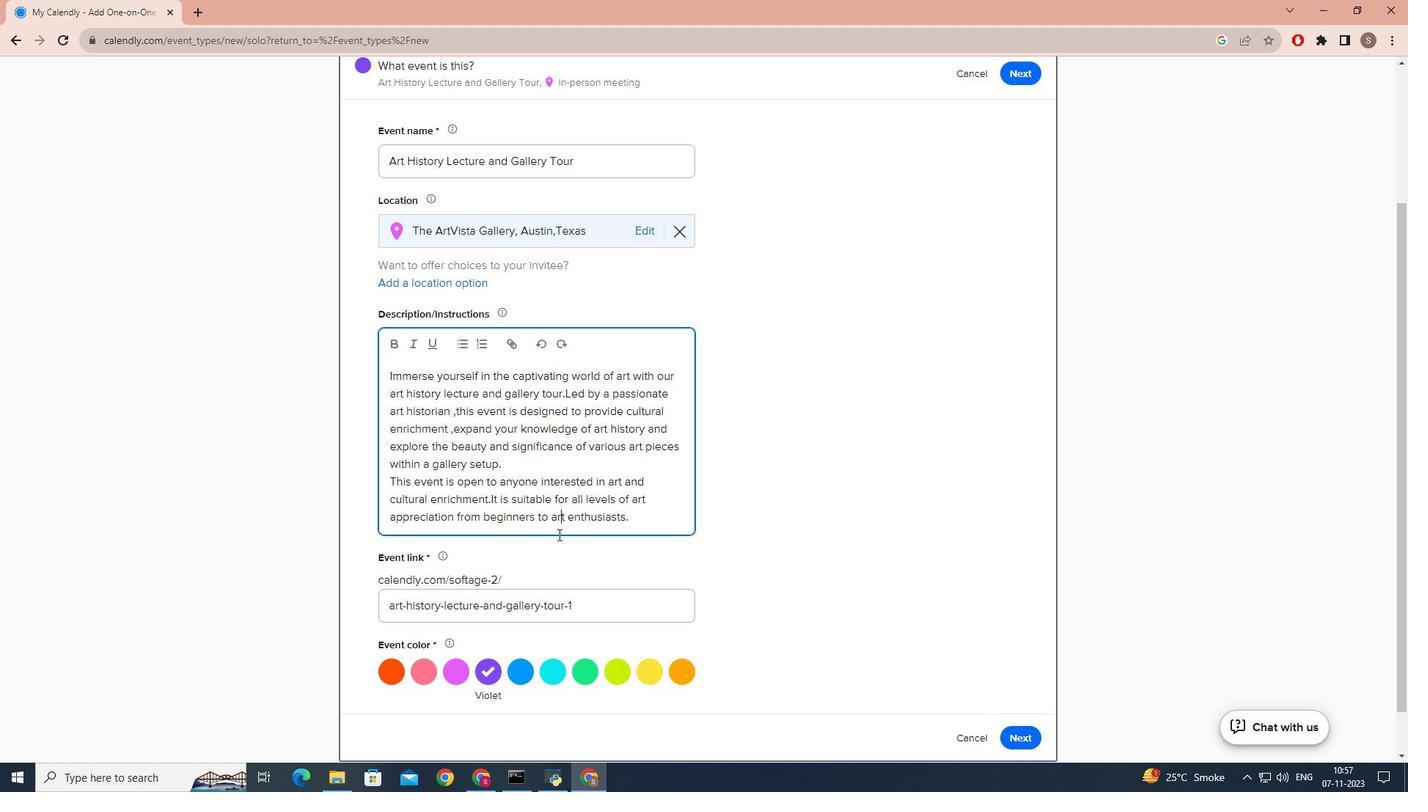
Action: Mouse pressed left at (558, 534)
Screenshot: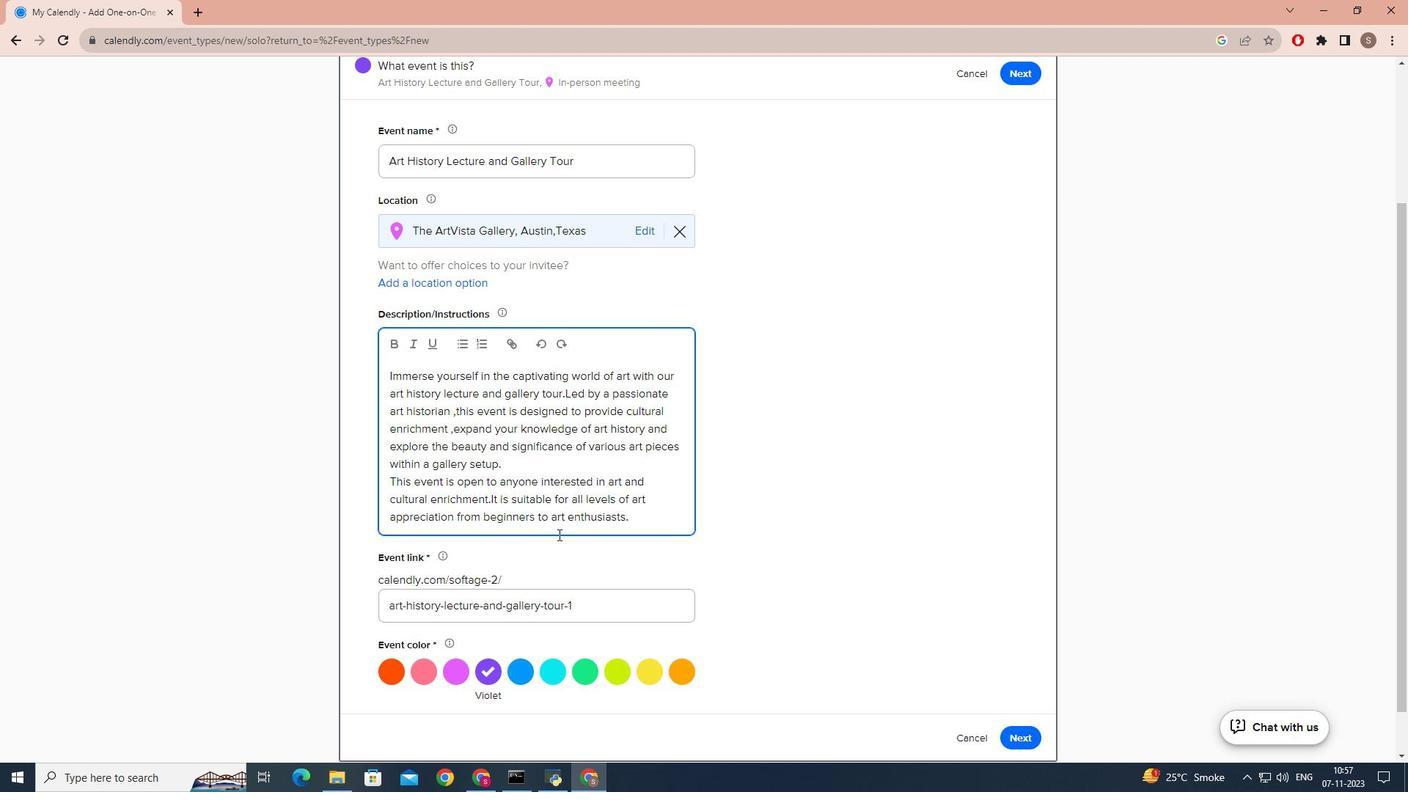 
Action: Mouse moved to (585, 518)
Screenshot: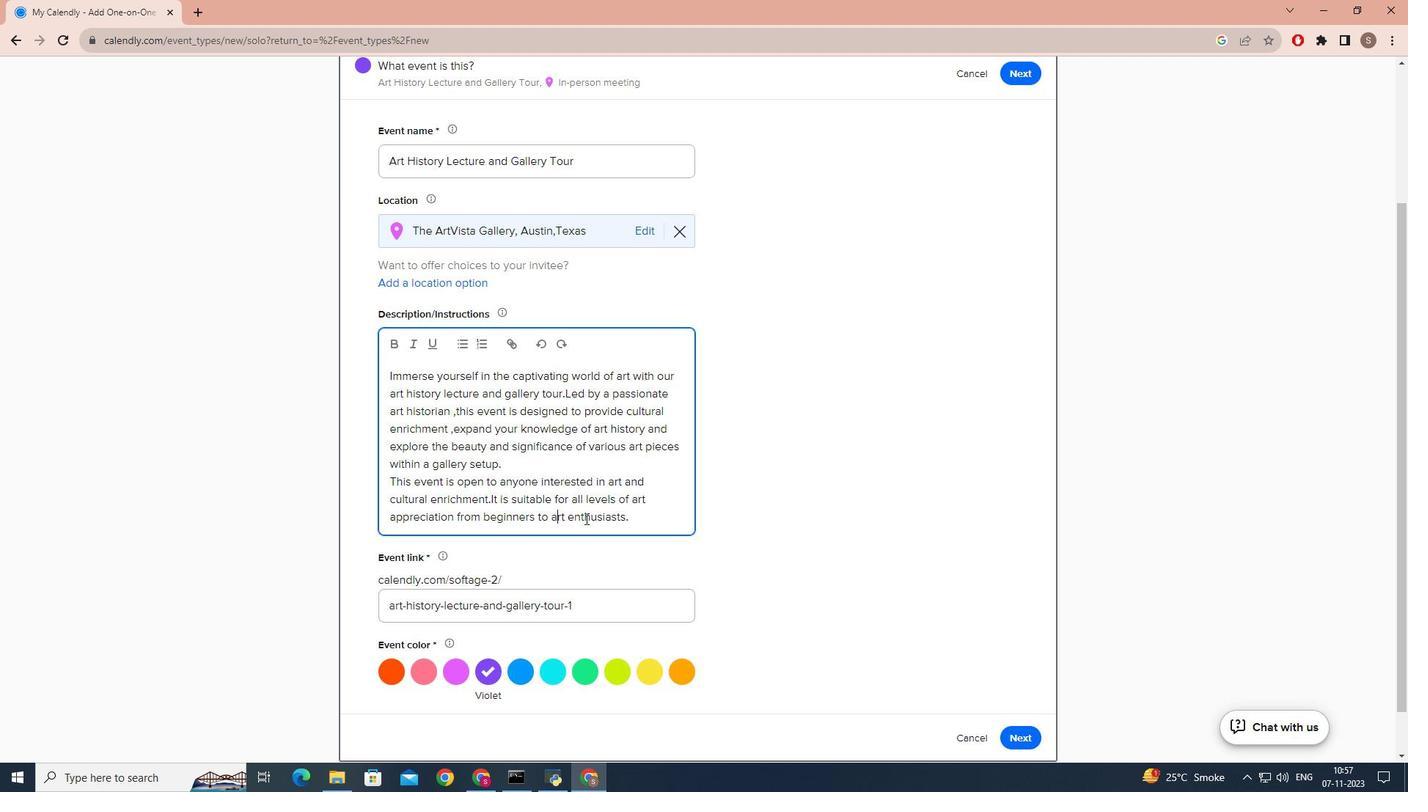 
Action: Mouse scrolled (585, 518) with delta (0, 0)
Screenshot: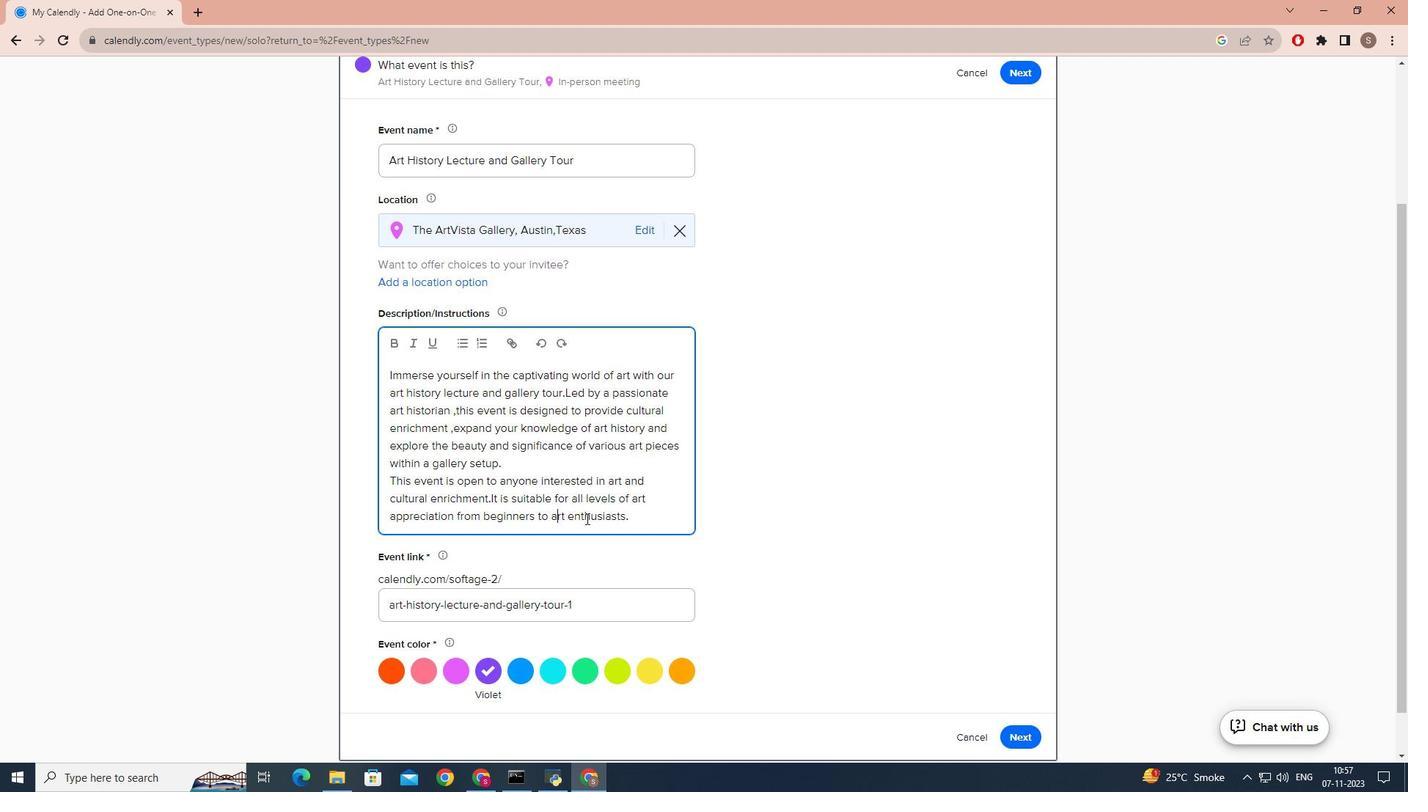 
Action: Mouse scrolled (585, 518) with delta (0, 0)
Screenshot: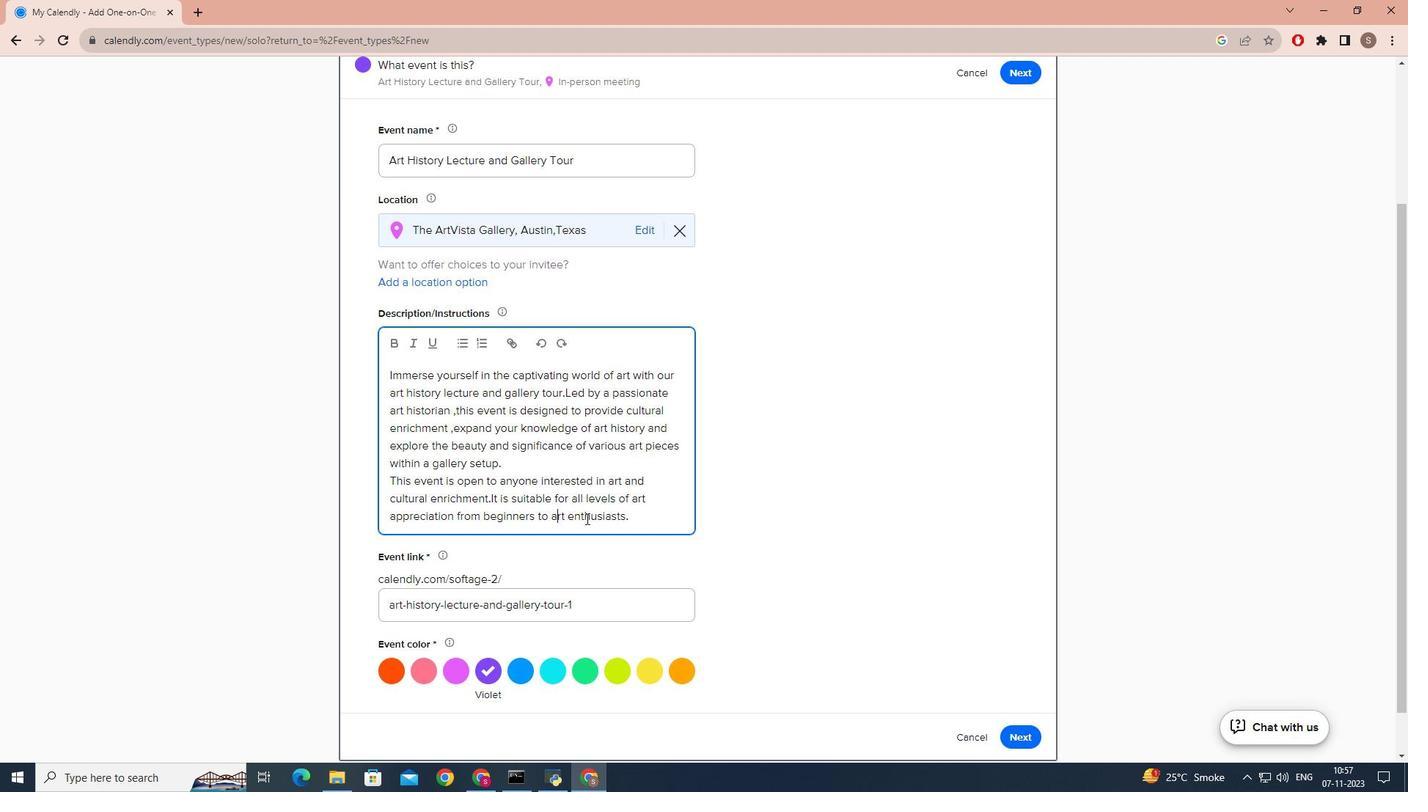 
Action: Mouse scrolled (585, 518) with delta (0, 0)
Screenshot: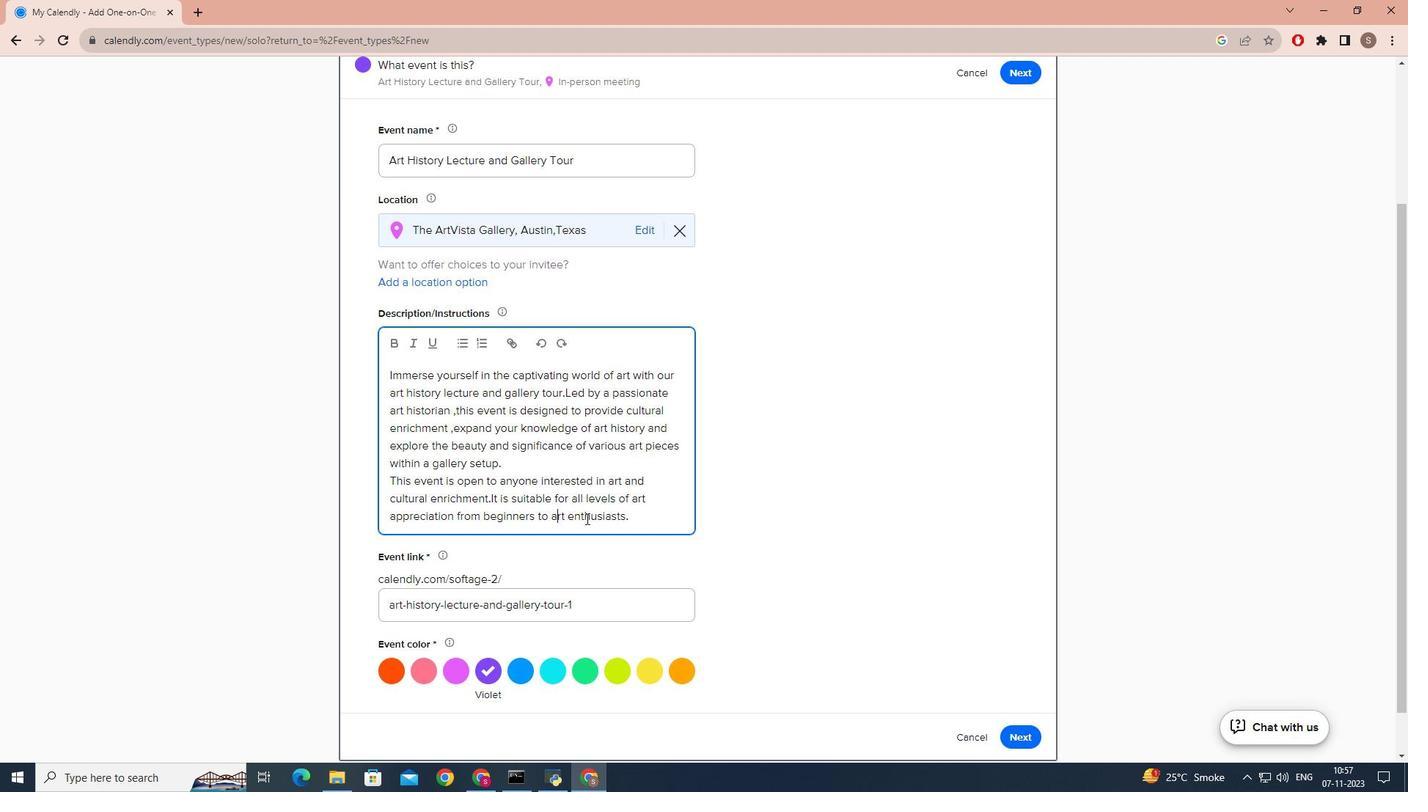 
Action: Mouse moved to (586, 518)
Screenshot: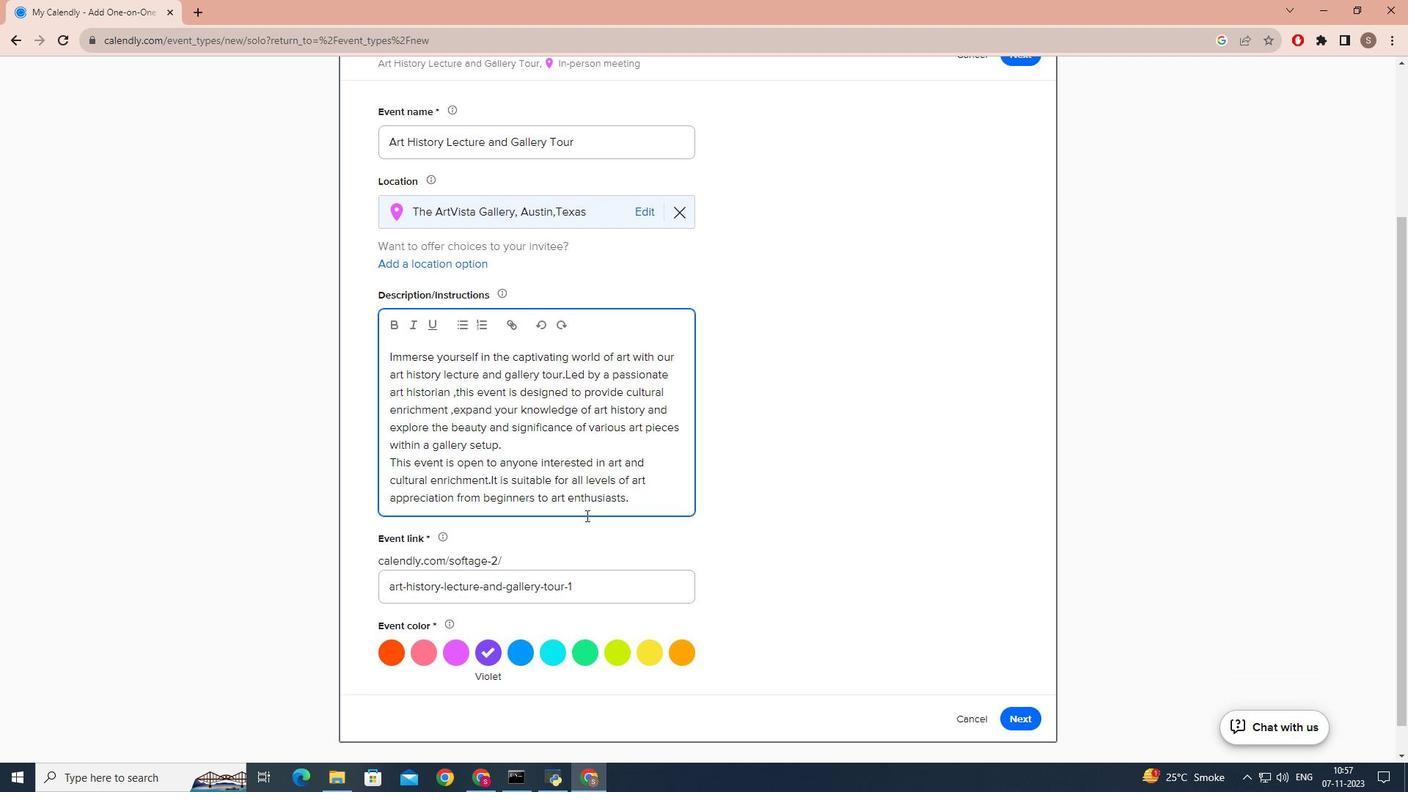 
Action: Mouse scrolled (586, 518) with delta (0, 0)
Screenshot: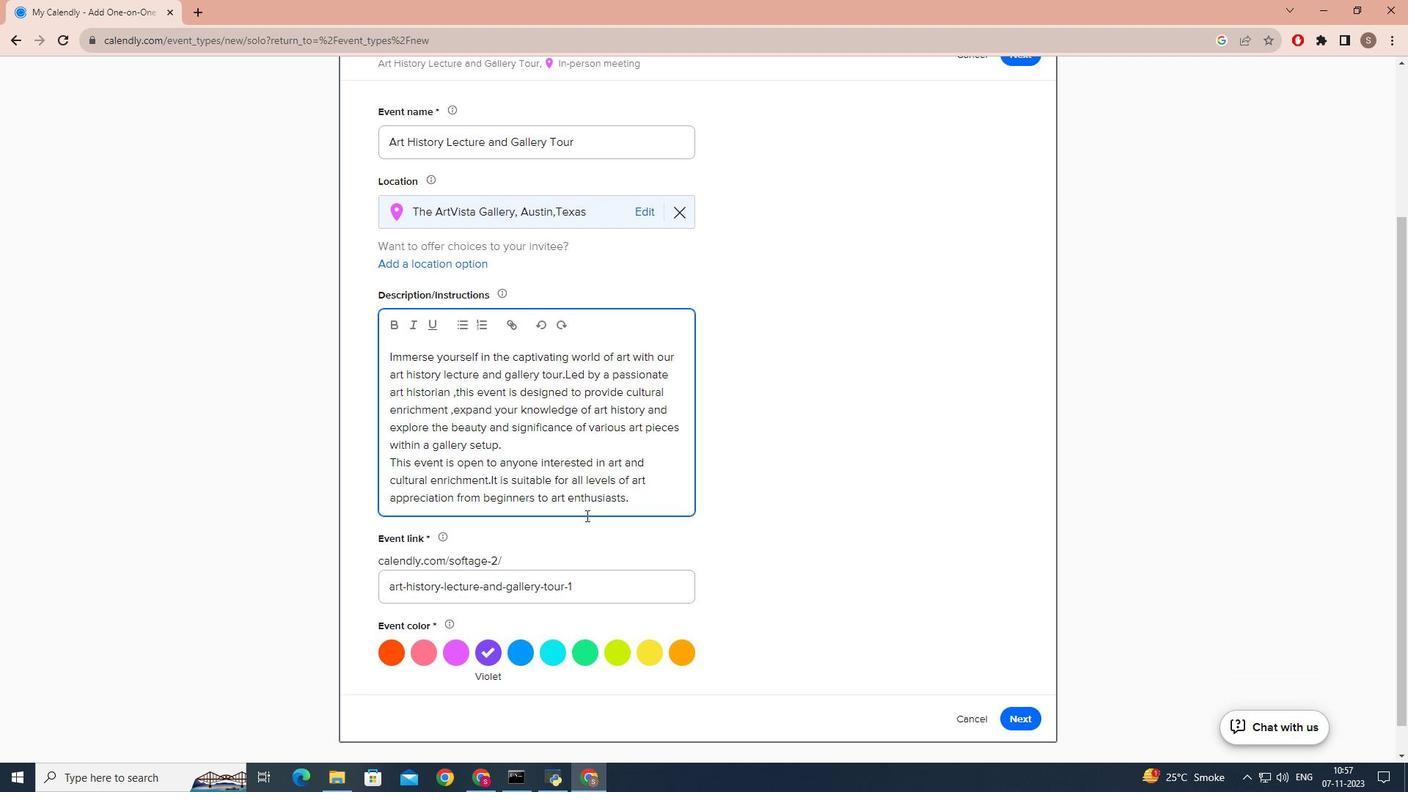 
Action: Mouse moved to (586, 517)
Screenshot: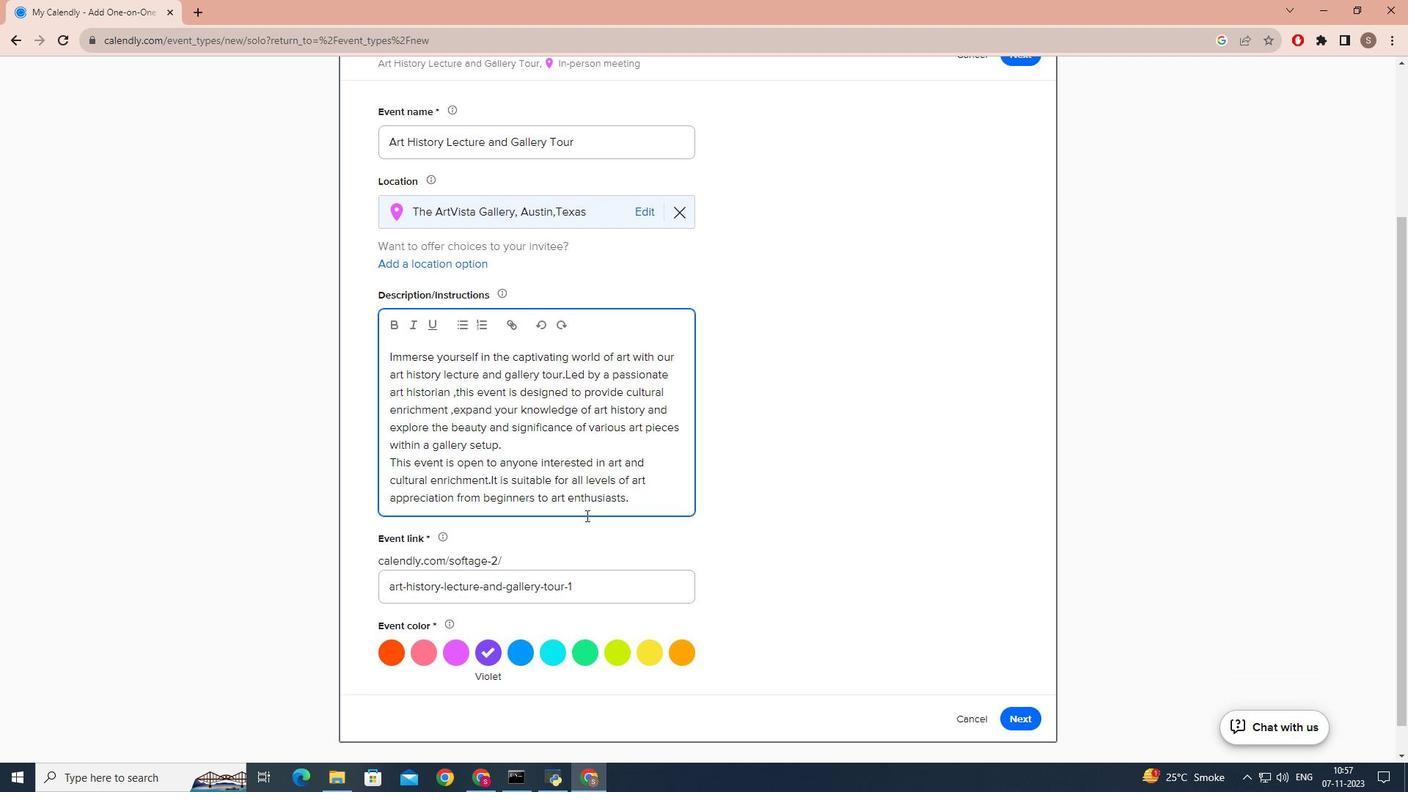 
Action: Mouse scrolled (586, 516) with delta (0, 0)
Screenshot: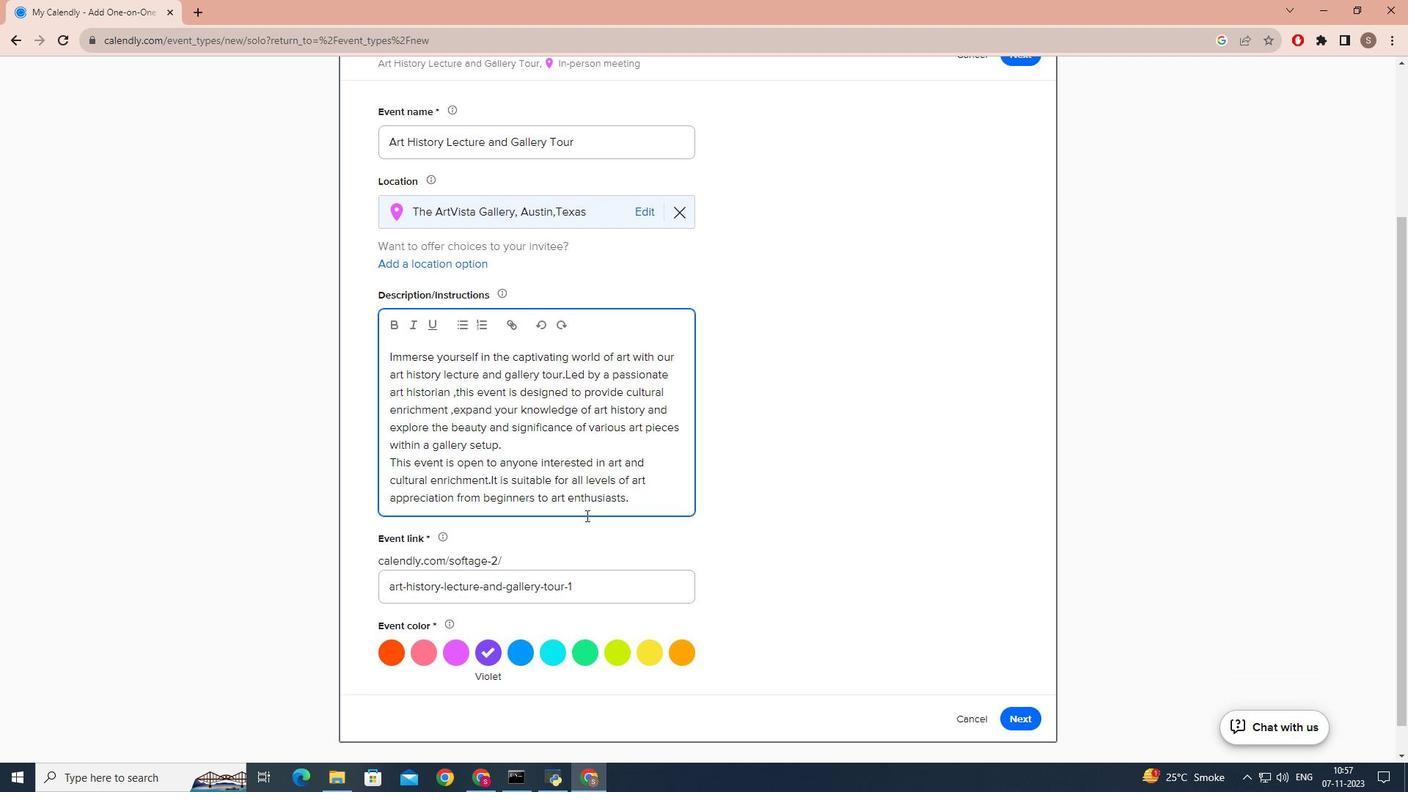 
Action: Mouse moved to (586, 515)
Screenshot: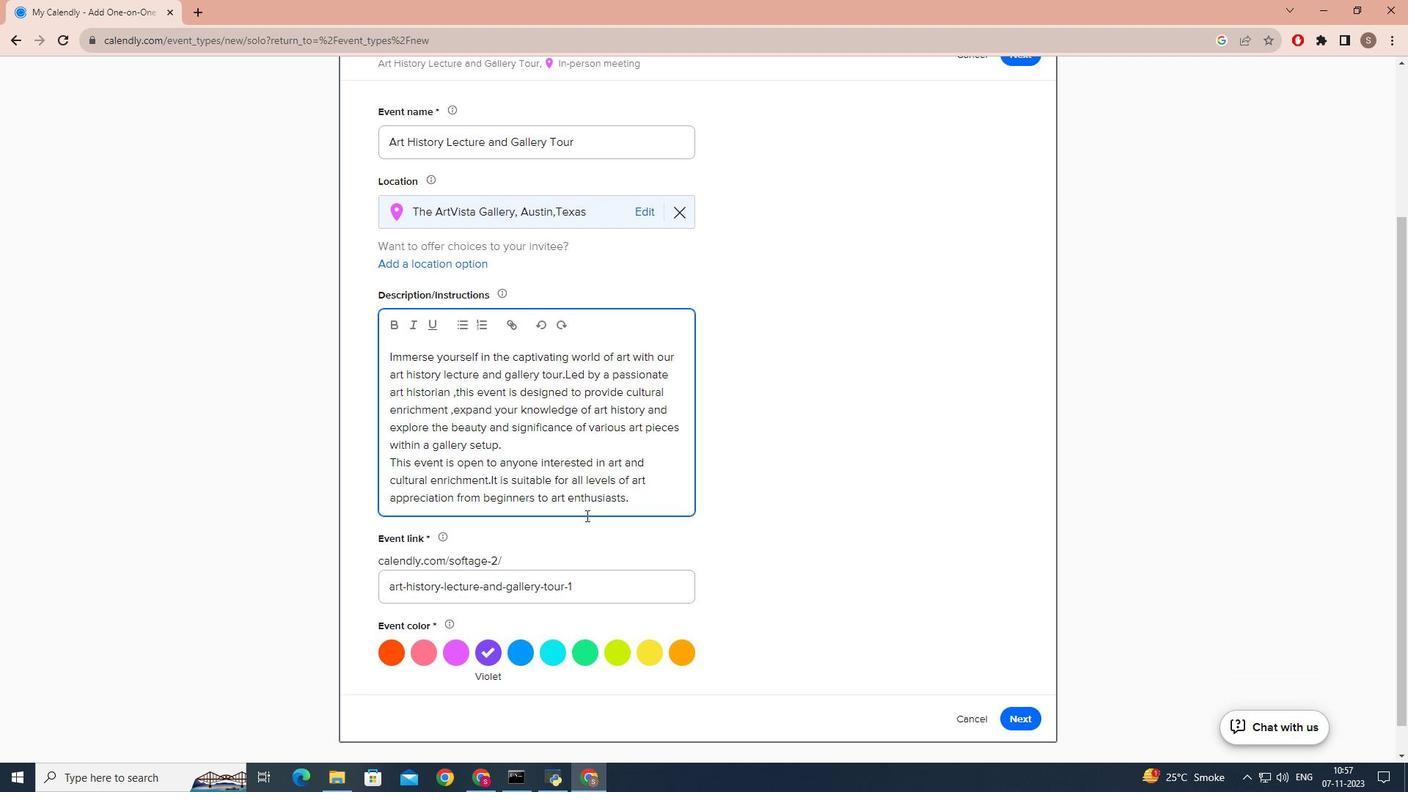 
Action: Mouse scrolled (586, 515) with delta (0, 0)
Screenshot: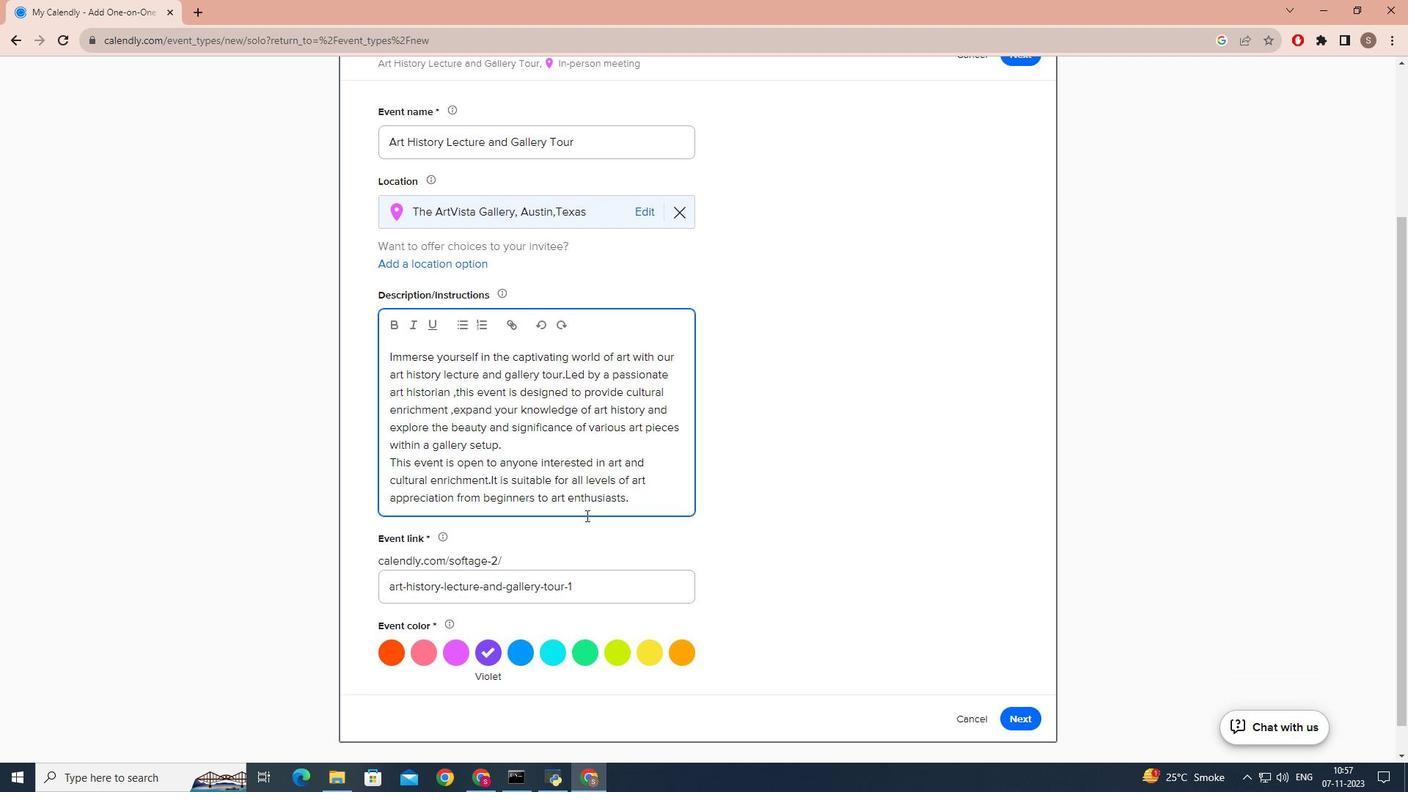 
Action: Mouse scrolled (586, 515) with delta (0, 0)
Screenshot: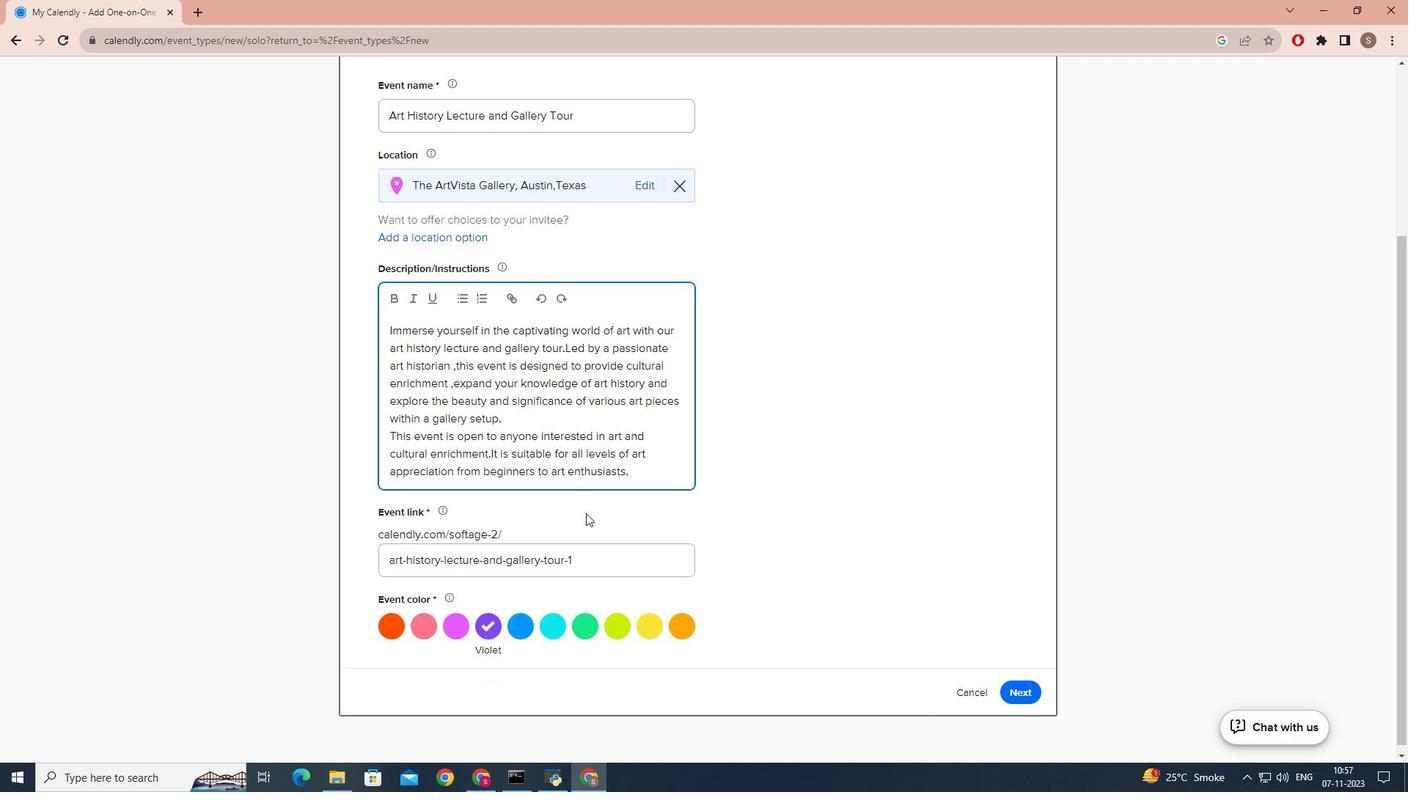 
Action: Mouse moved to (519, 626)
Screenshot: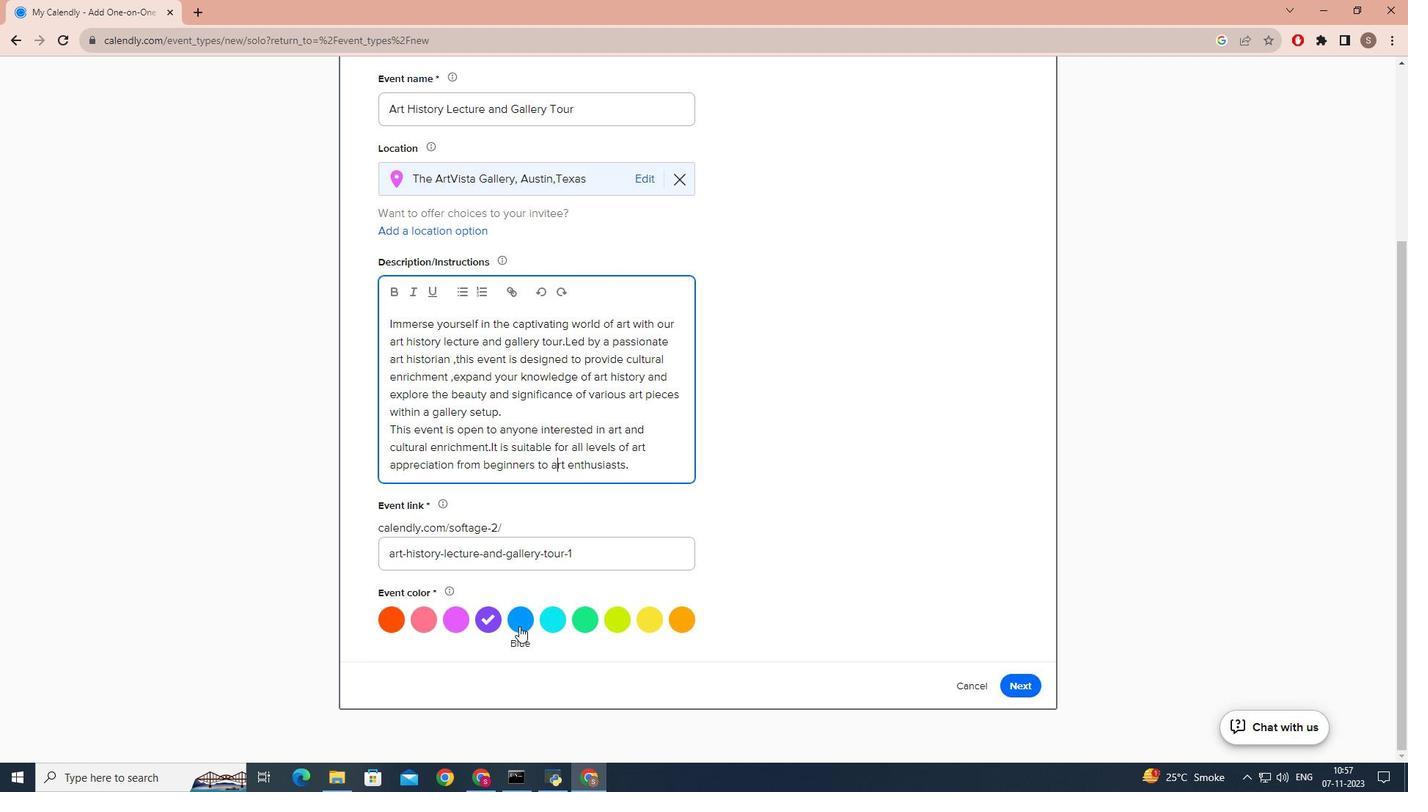 
Action: Mouse pressed left at (519, 626)
Screenshot: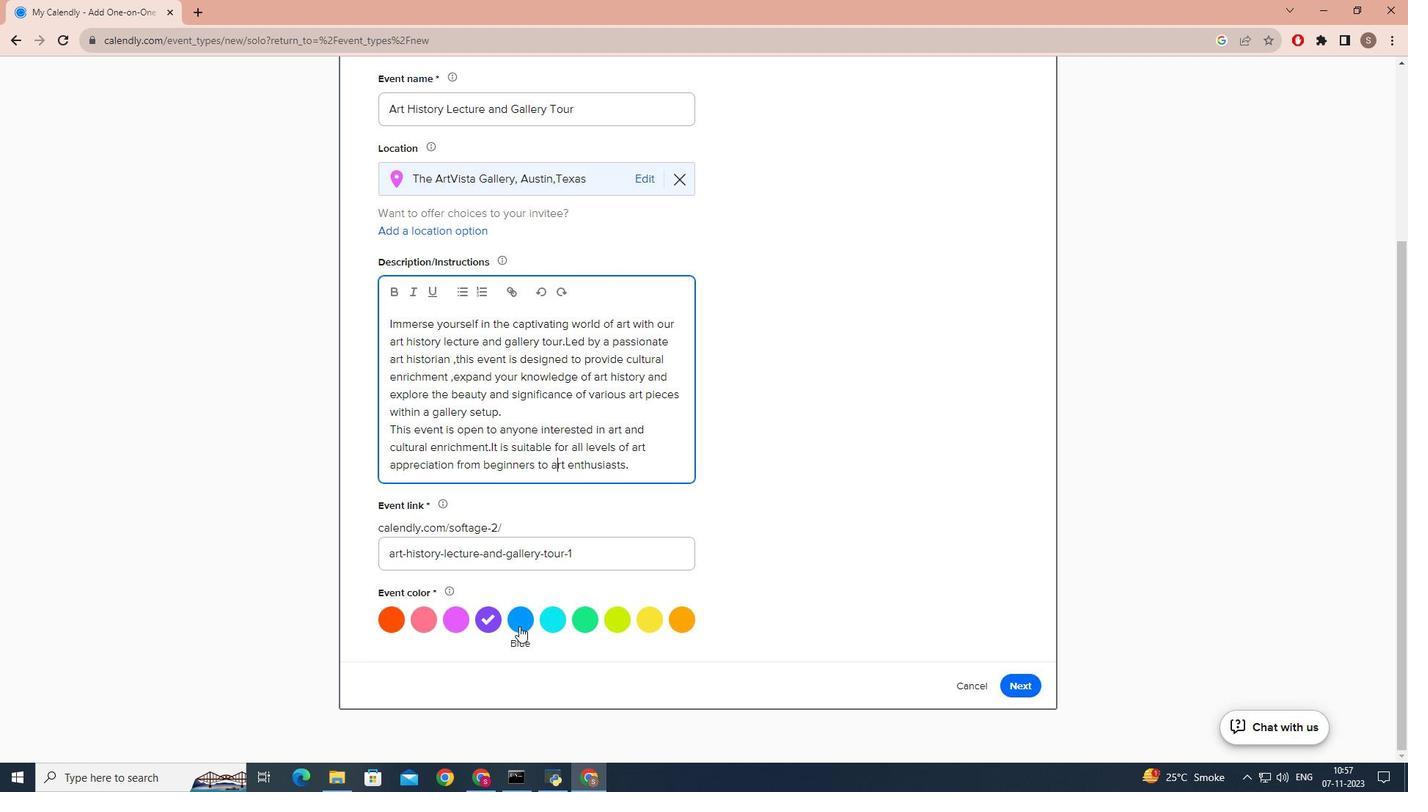 
Action: Mouse moved to (641, 590)
Screenshot: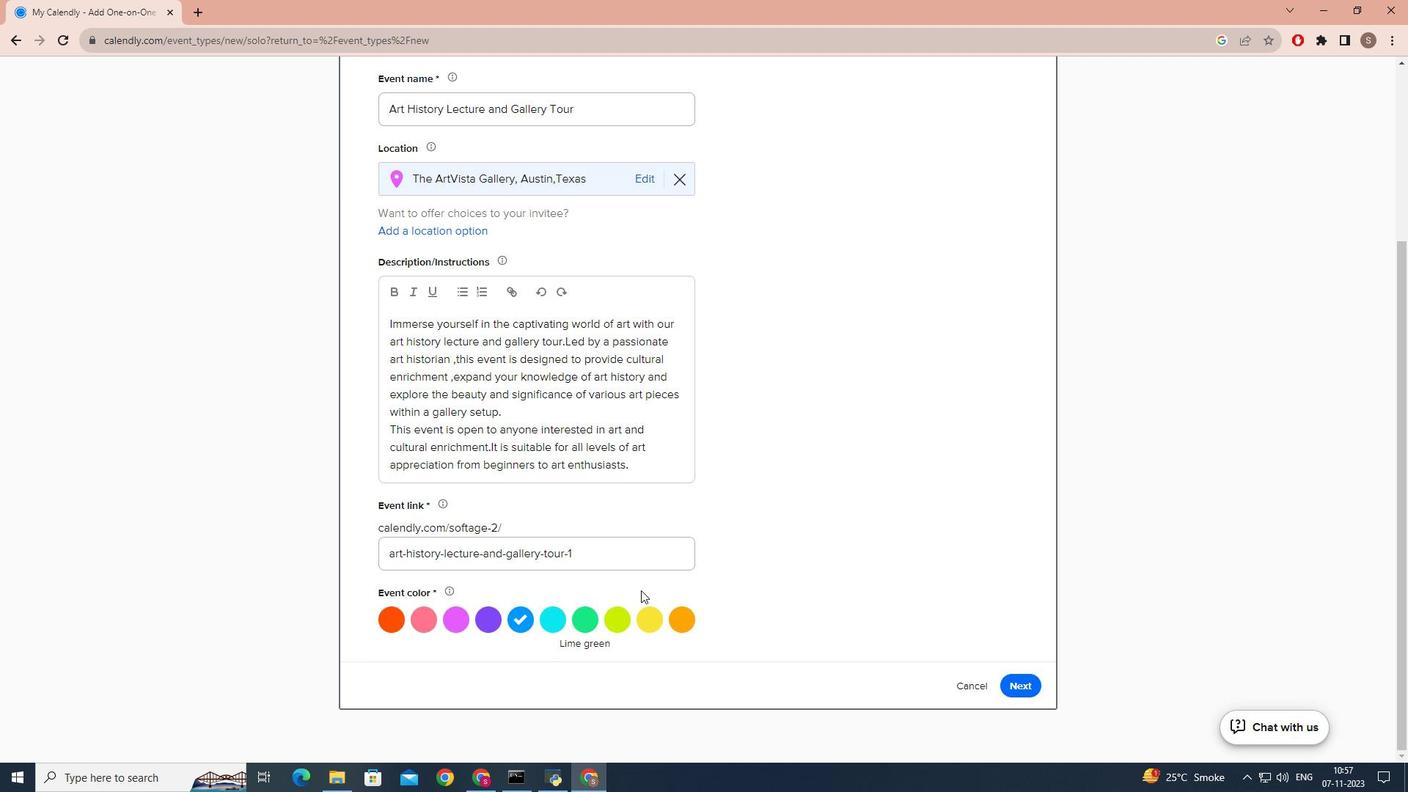 
Action: Mouse scrolled (641, 589) with delta (0, 0)
Screenshot: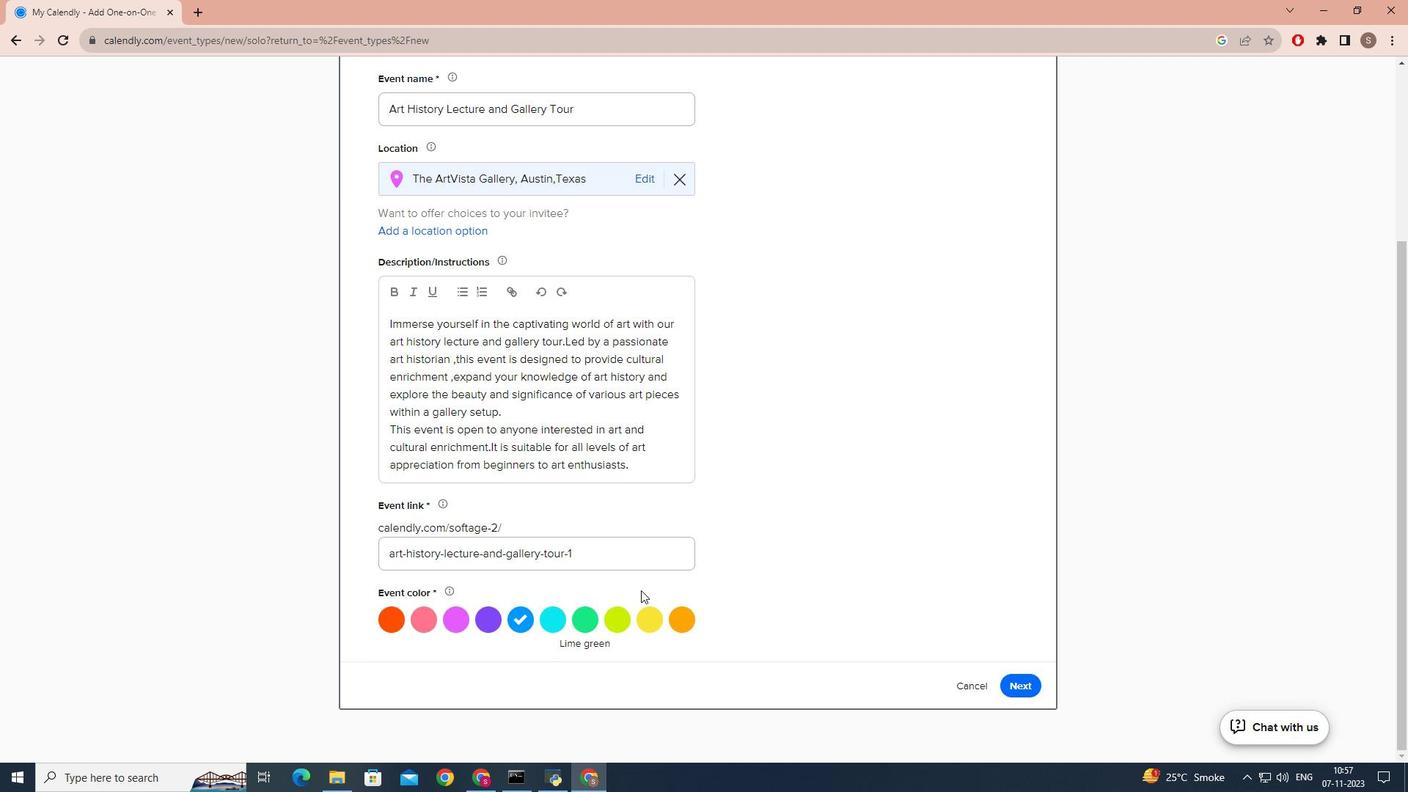 
Action: Mouse scrolled (641, 589) with delta (0, 0)
Screenshot: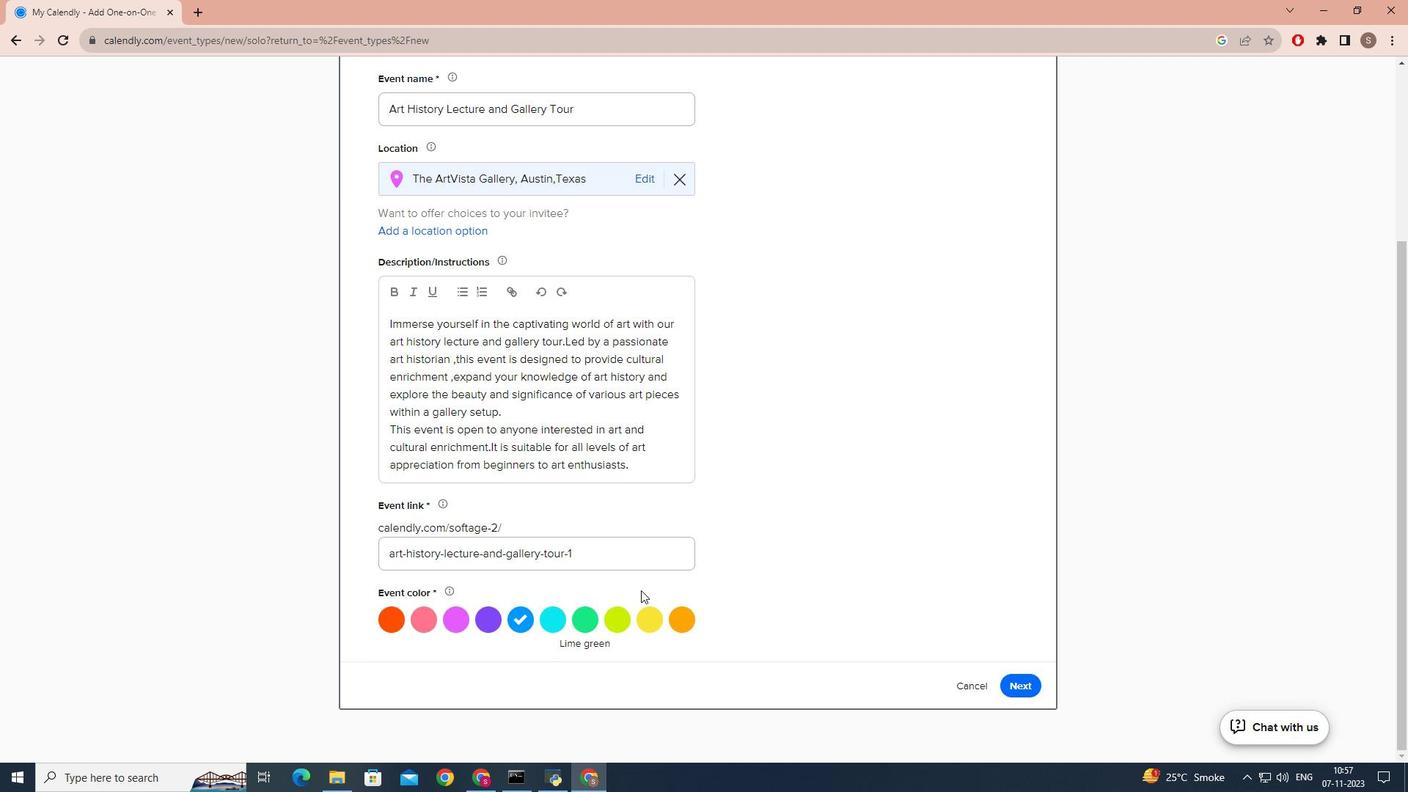 
Action: Mouse scrolled (641, 589) with delta (0, 0)
Screenshot: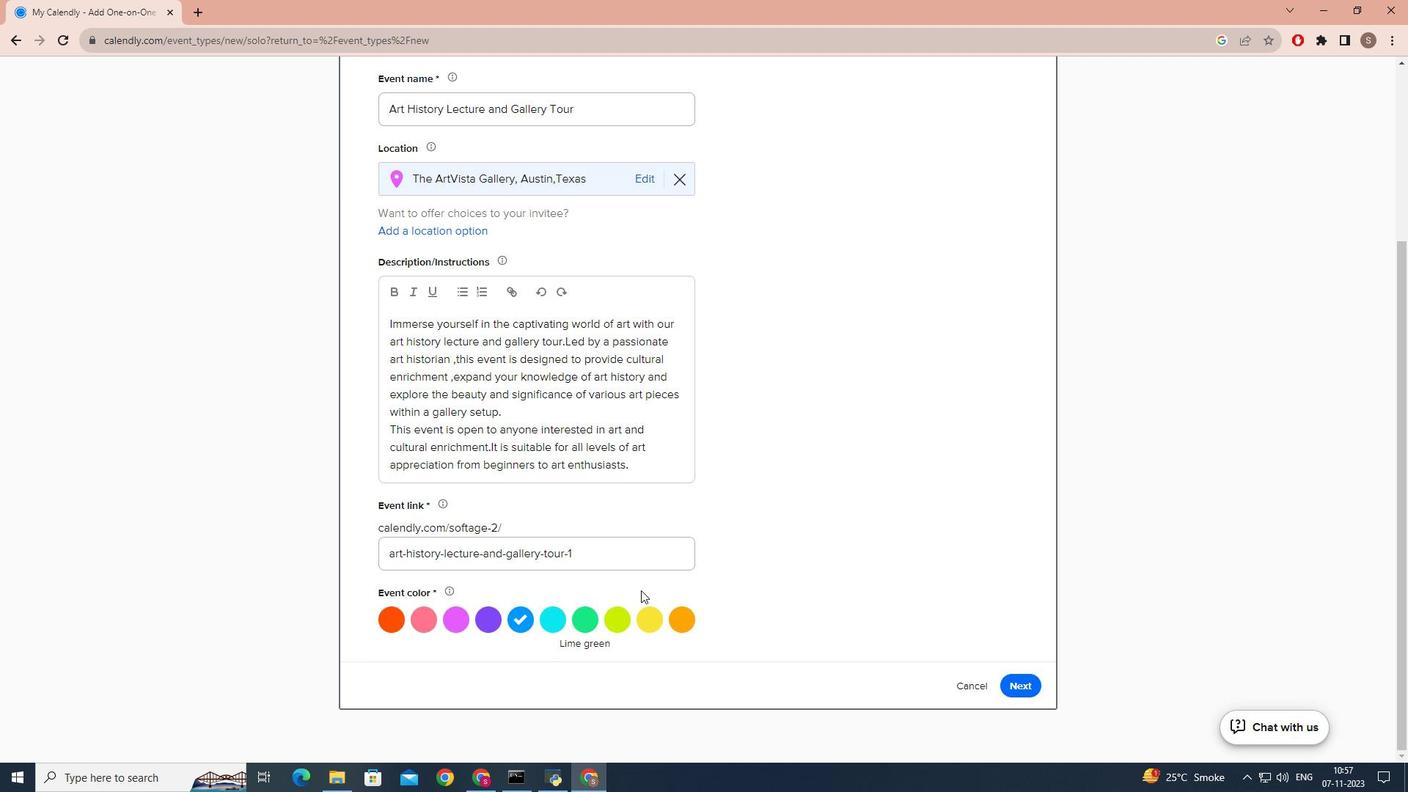 
Action: Mouse scrolled (641, 589) with delta (0, 0)
Screenshot: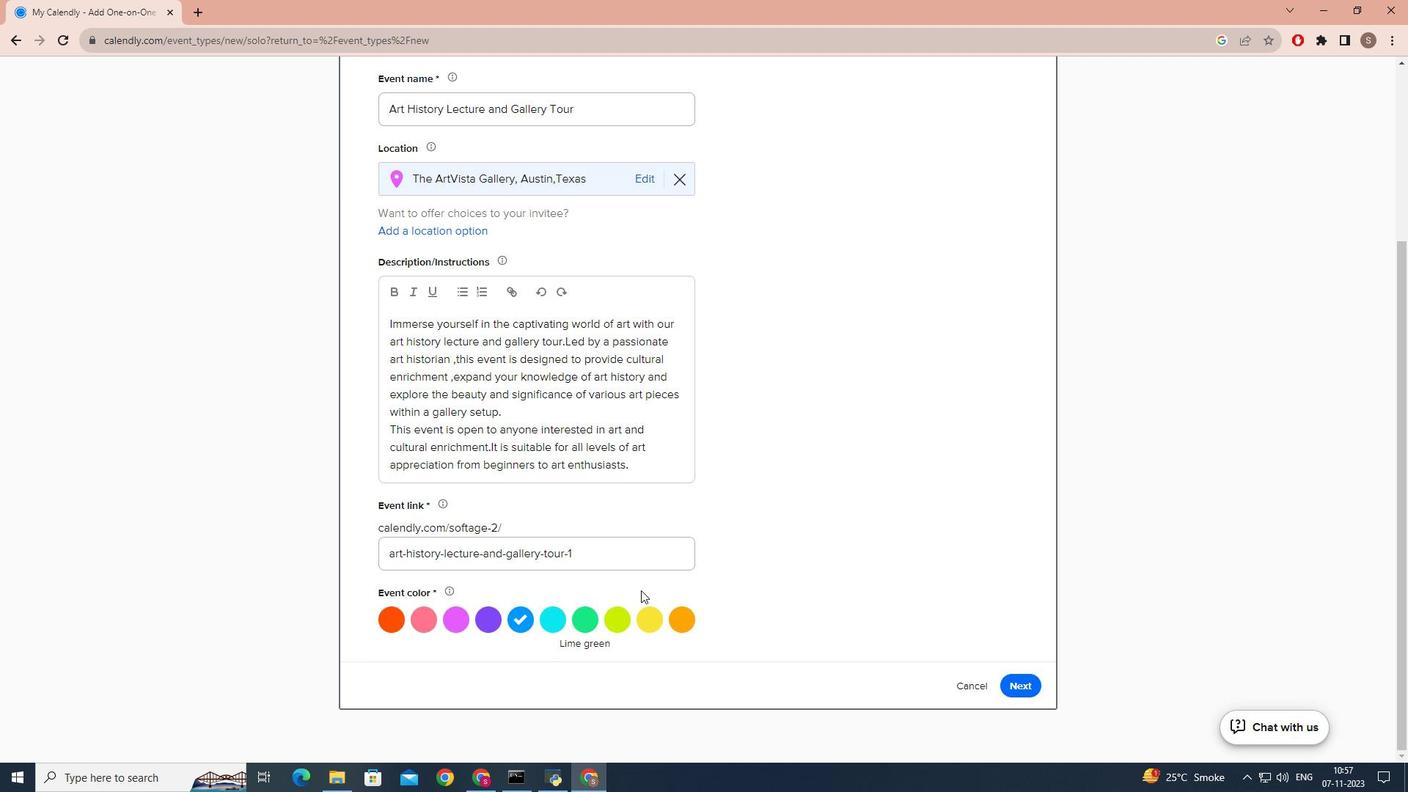 
Action: Mouse scrolled (641, 589) with delta (0, 0)
Screenshot: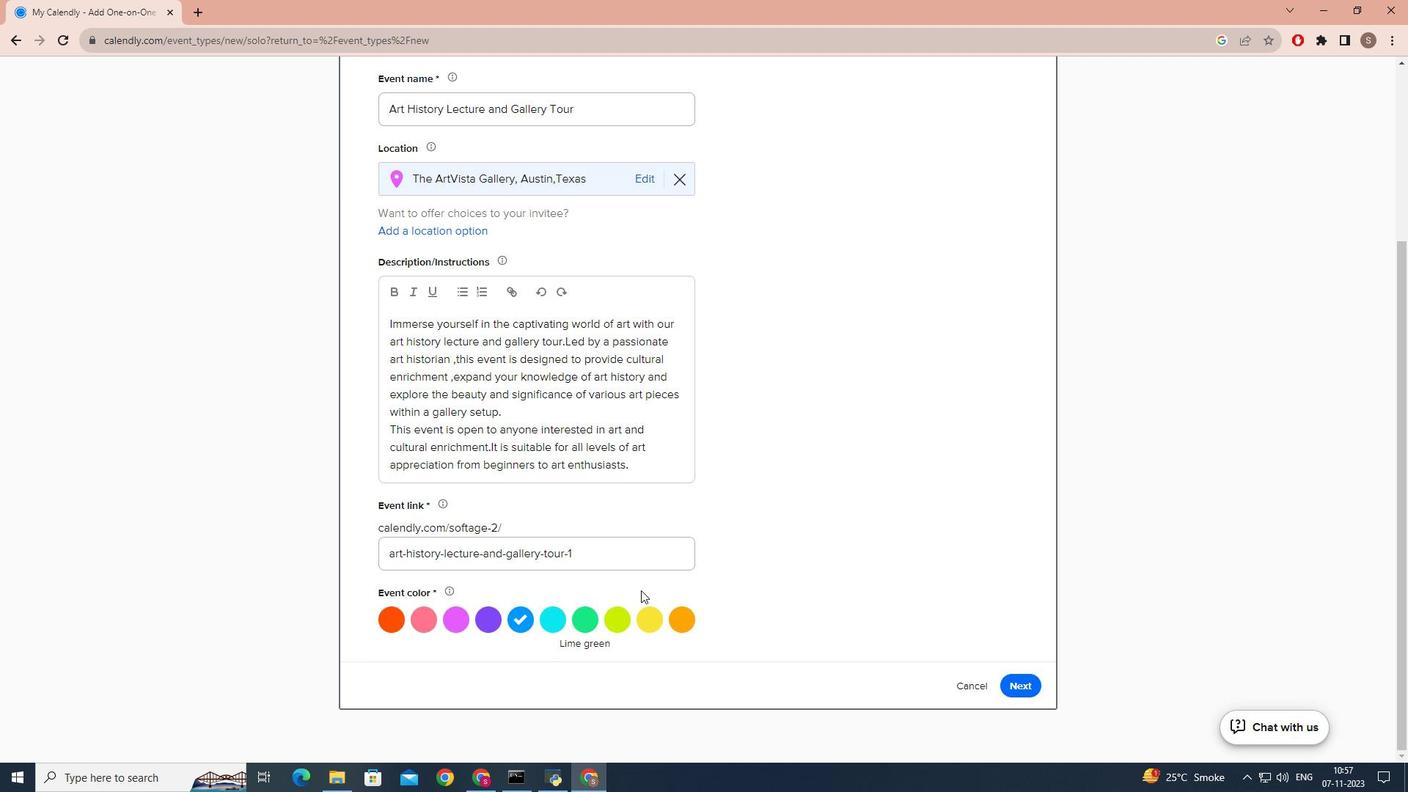 
Action: Mouse moved to (1015, 691)
Screenshot: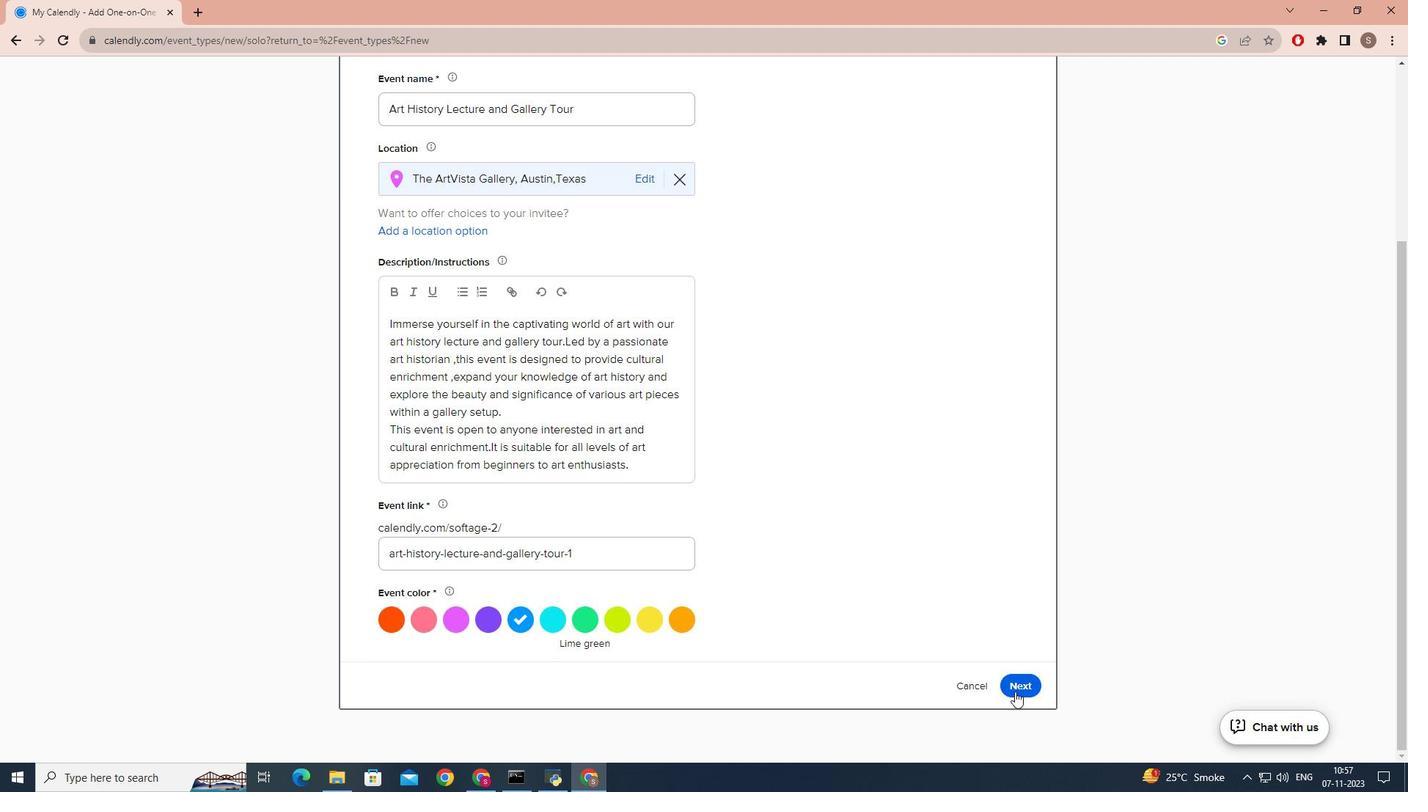 
Action: Mouse pressed left at (1015, 691)
Screenshot: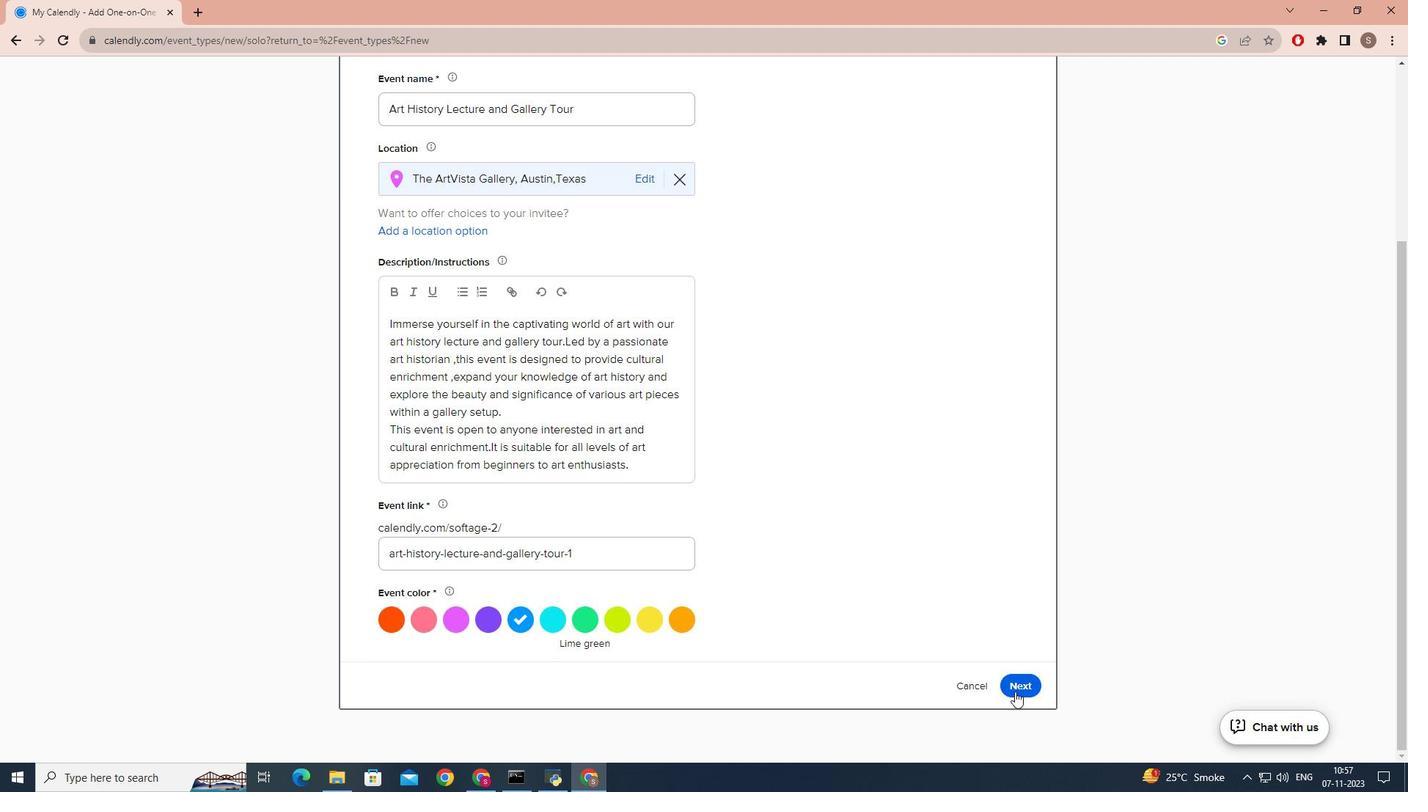 
Action: Mouse moved to (659, 374)
Screenshot: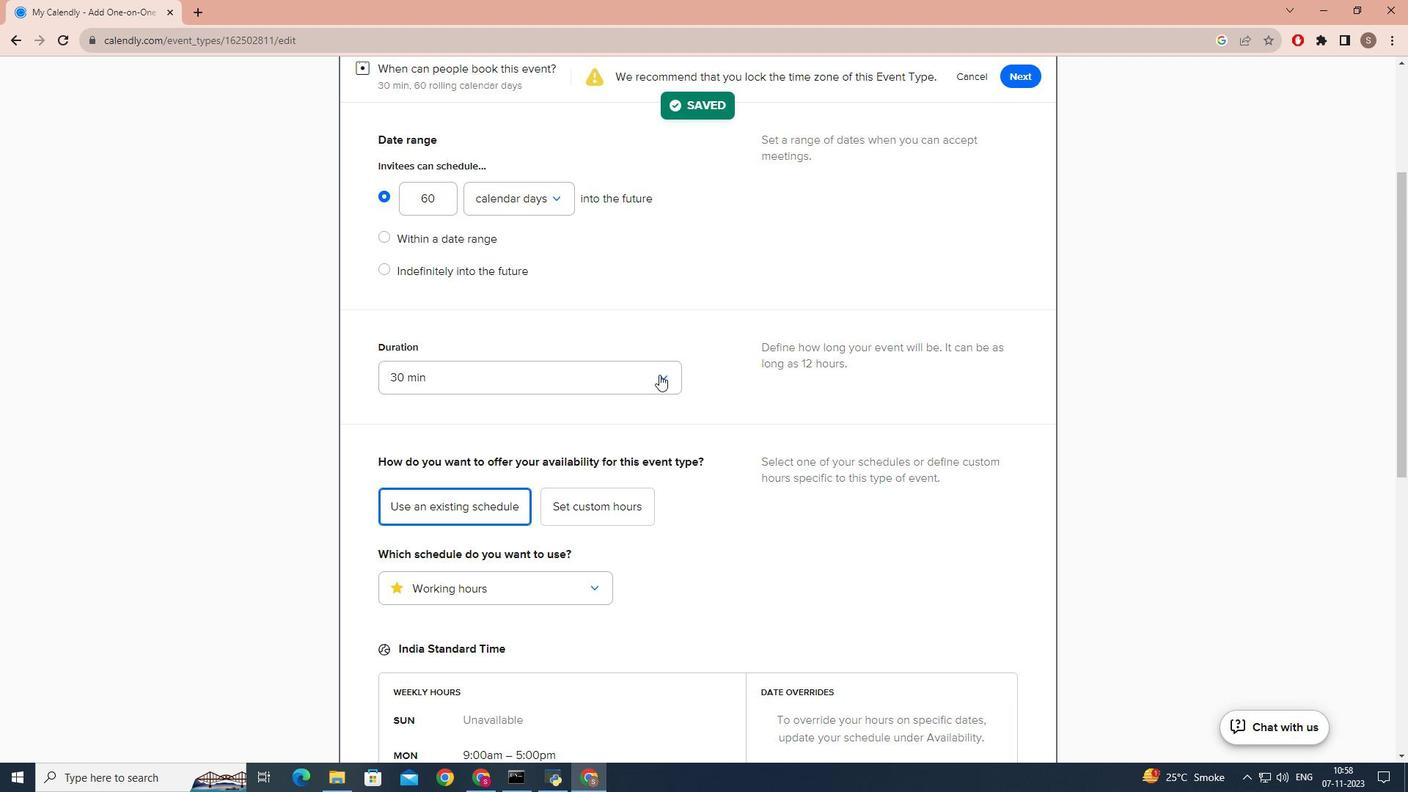 
Action: Mouse pressed left at (659, 374)
Screenshot: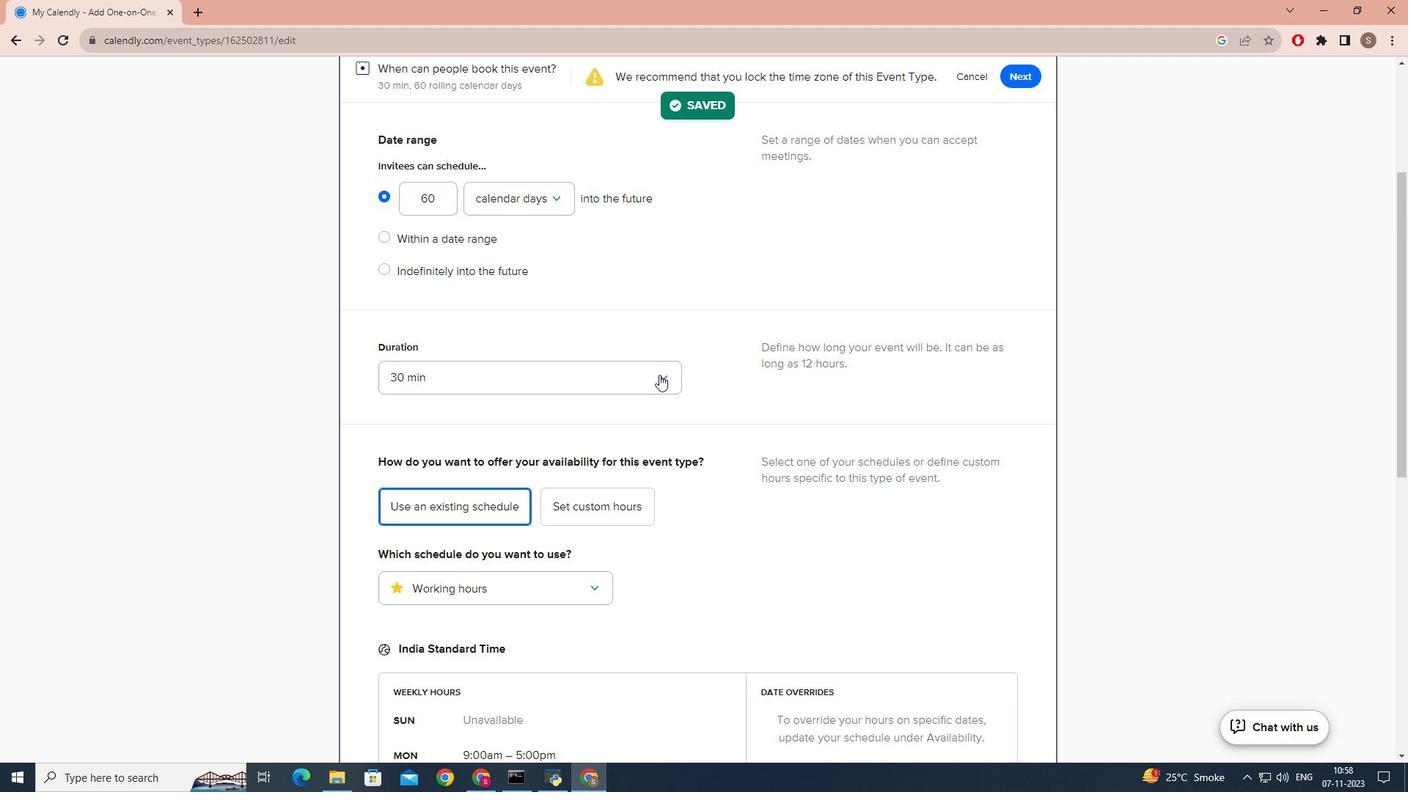 
Action: Mouse moved to (462, 530)
Screenshot: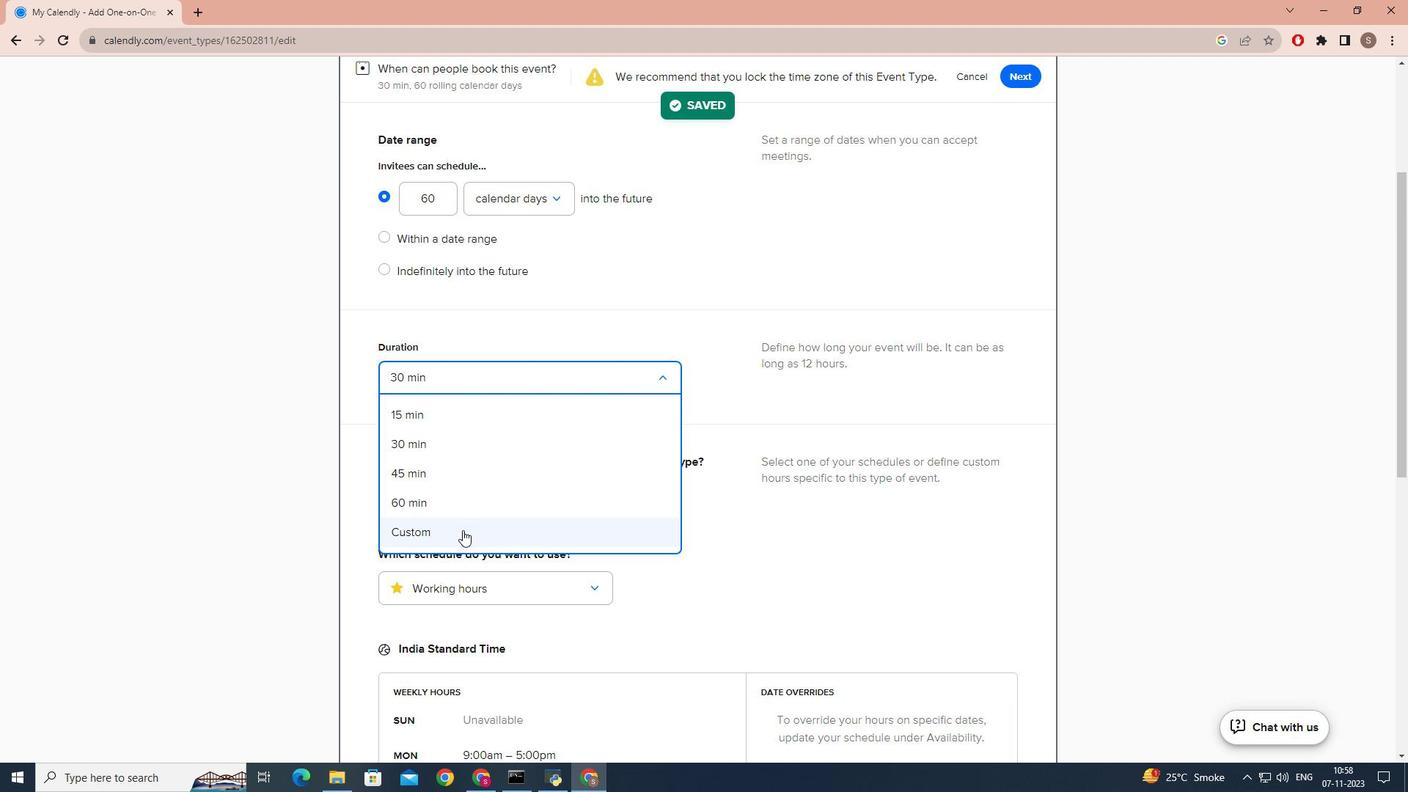 
Action: Mouse pressed left at (462, 530)
Screenshot: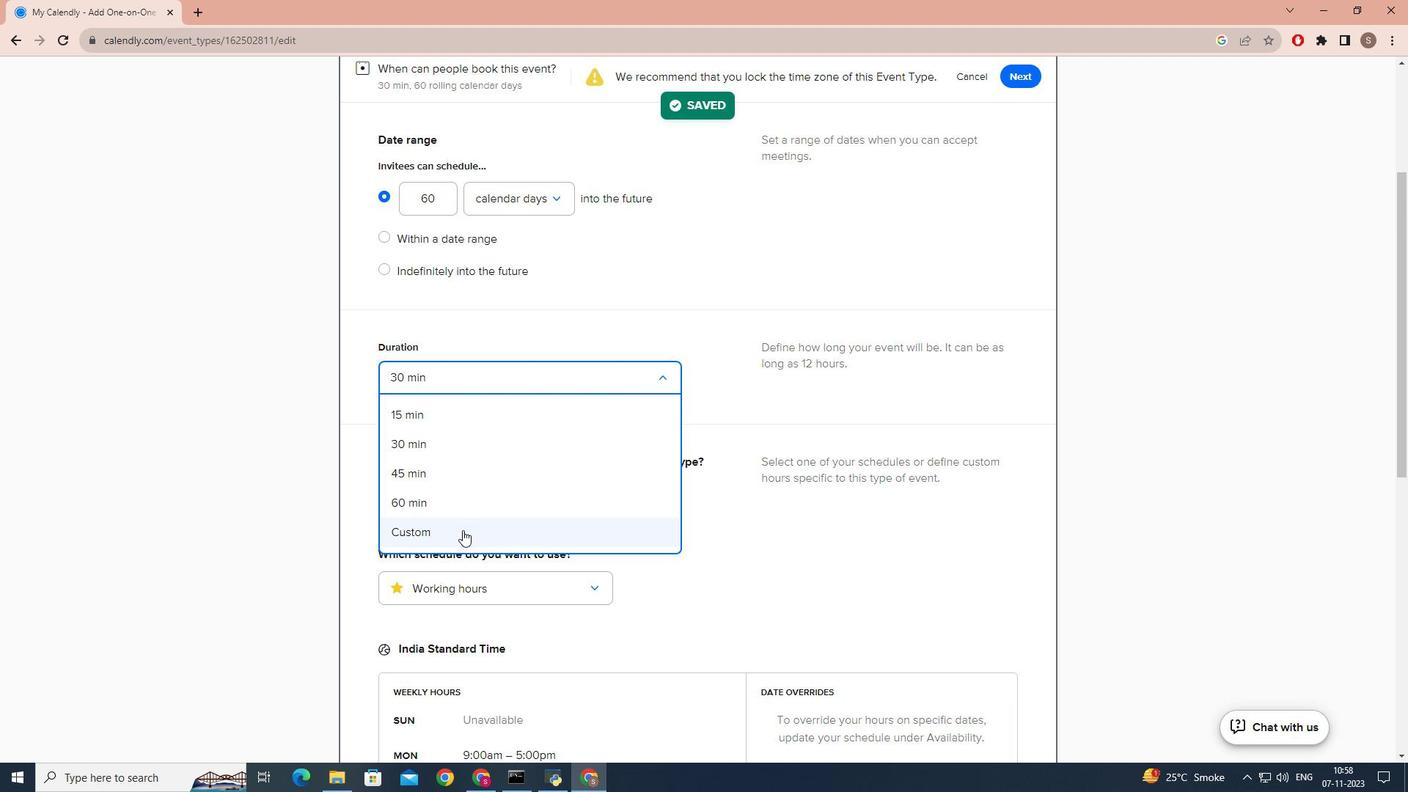 
Action: Mouse moved to (462, 406)
Screenshot: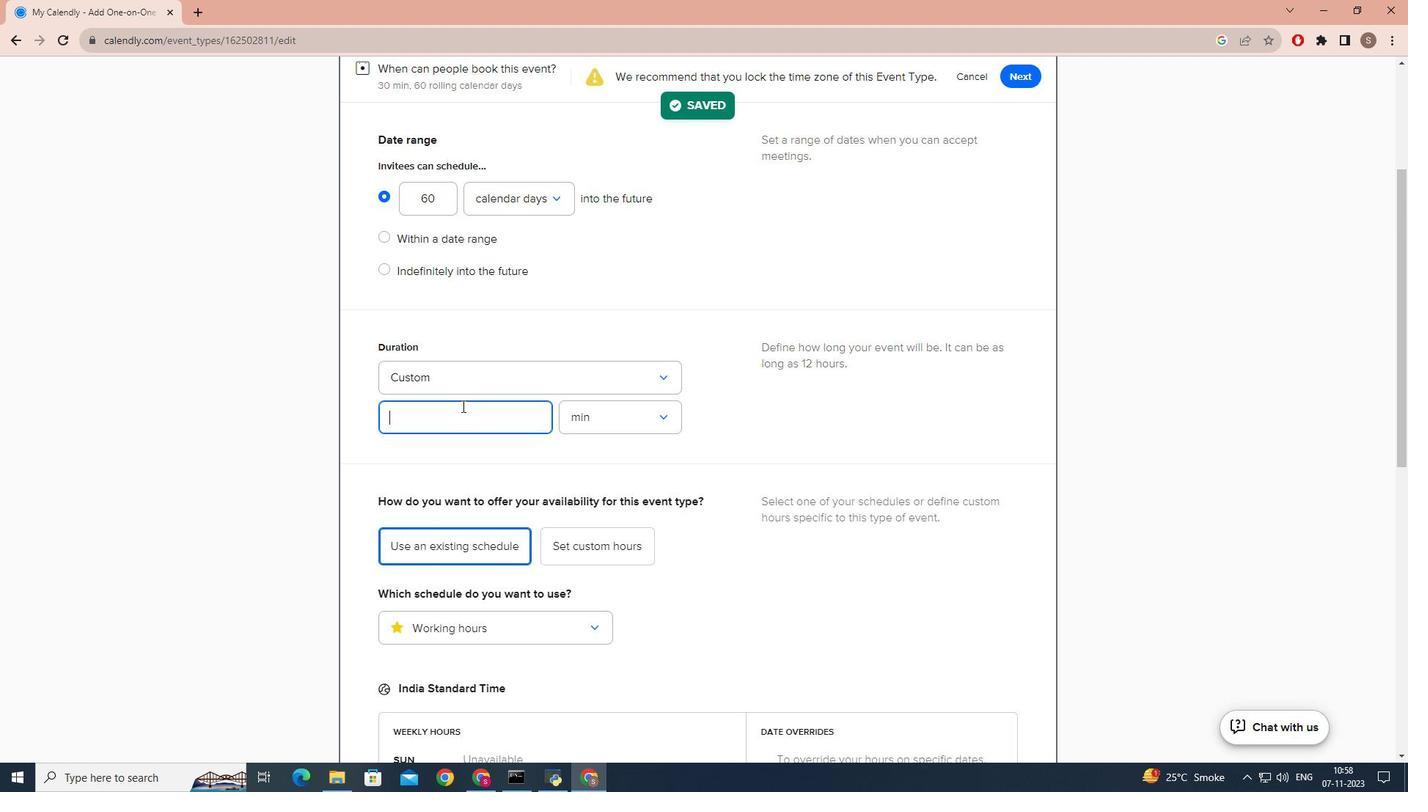 
Action: Mouse pressed left at (462, 406)
Screenshot: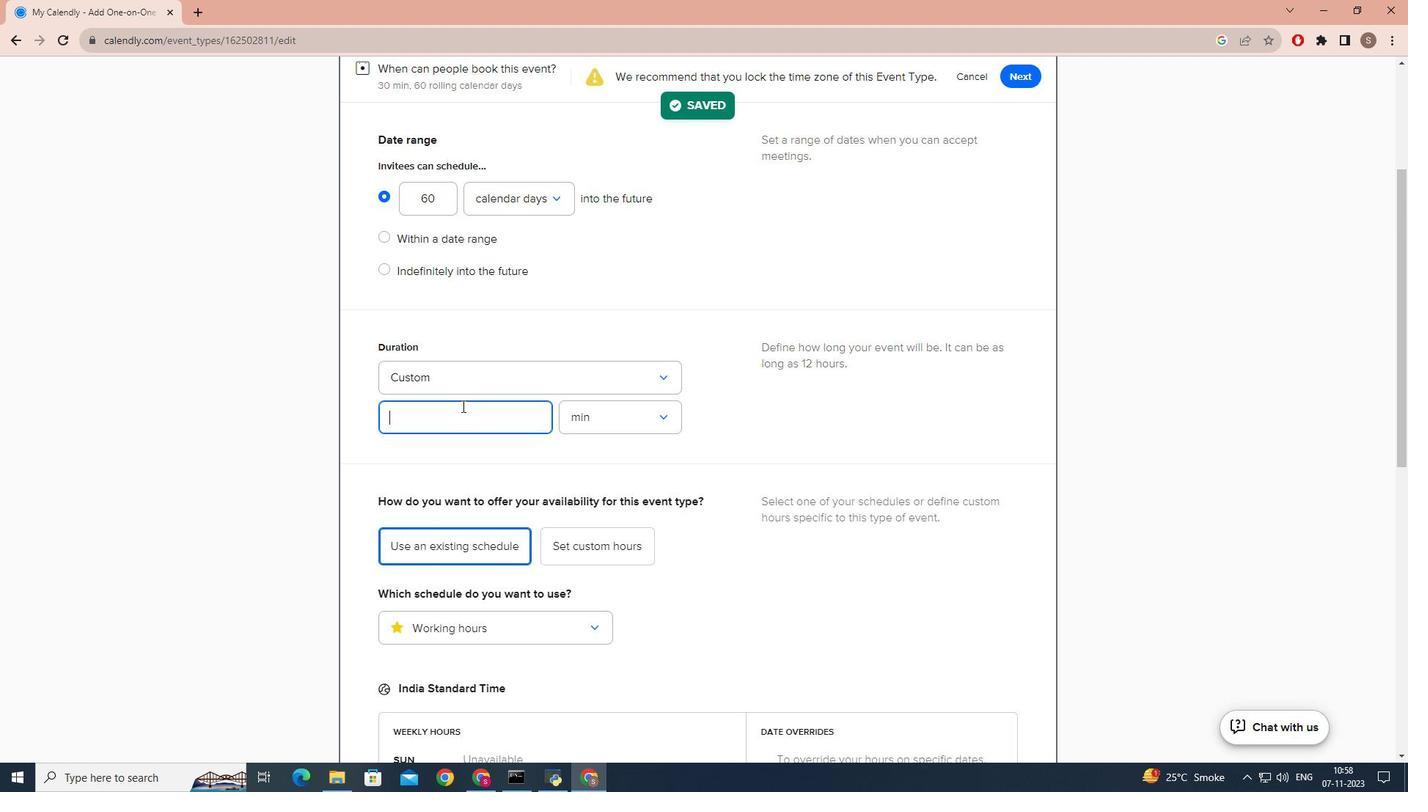 
Action: Key pressed 9
Screenshot: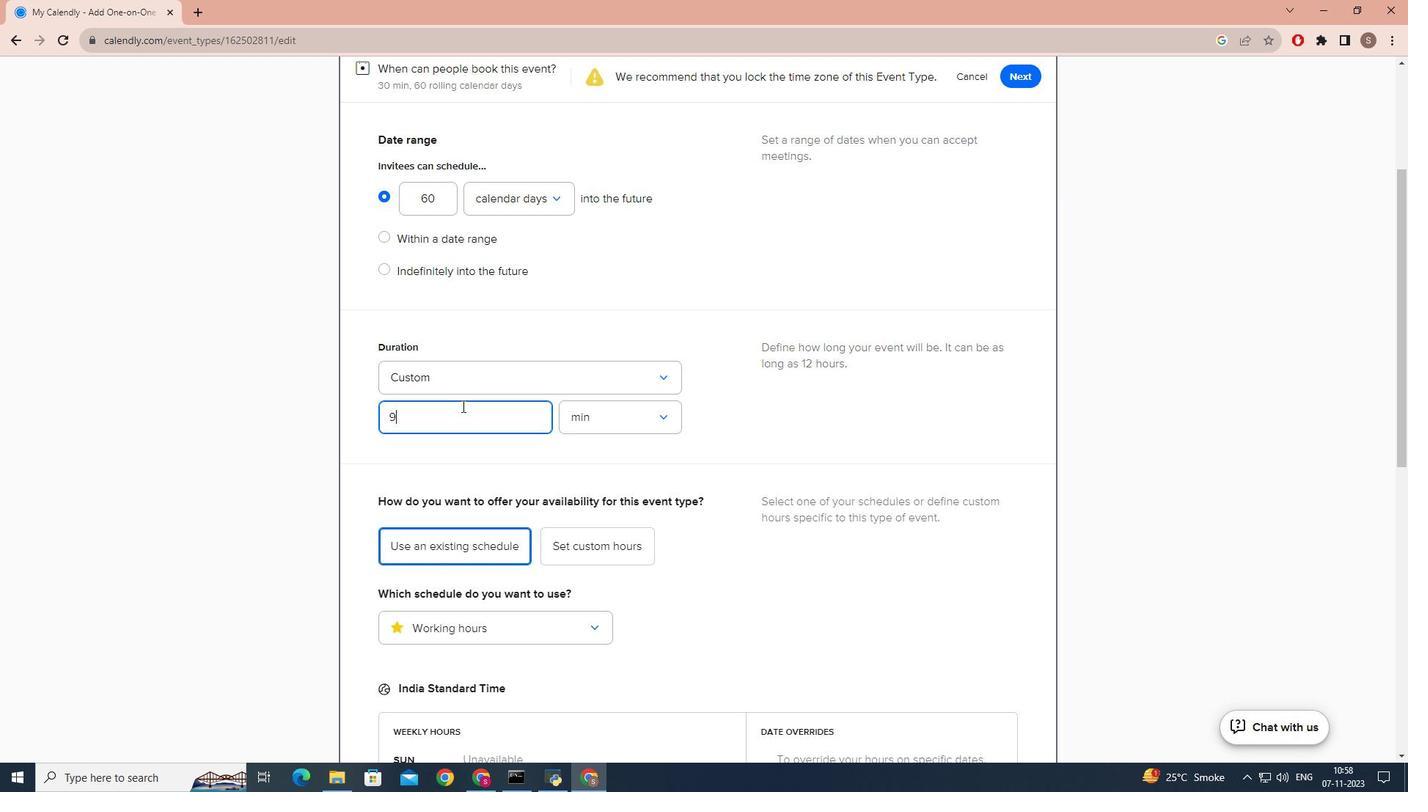 
Action: Mouse moved to (461, 410)
Screenshot: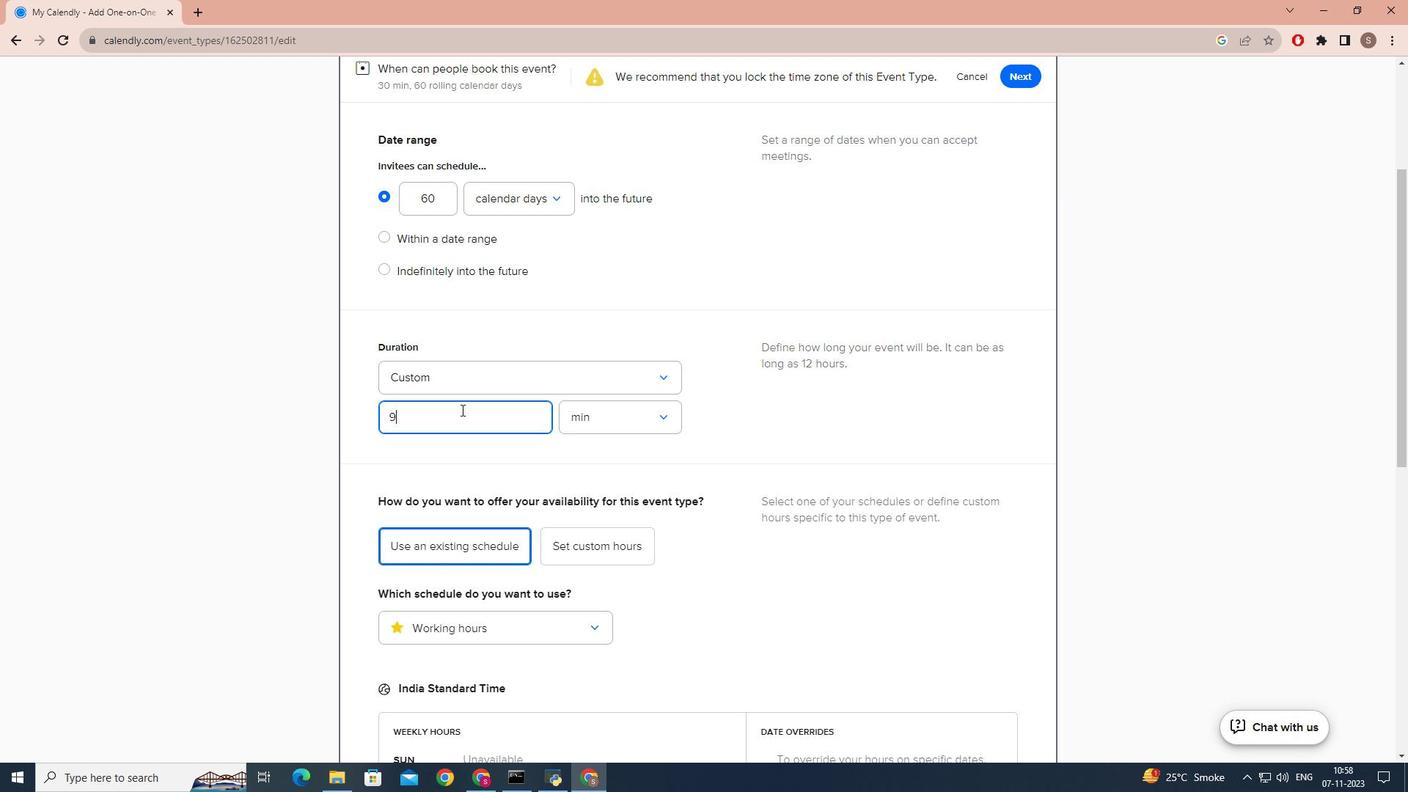 
Action: Key pressed 0
Screenshot: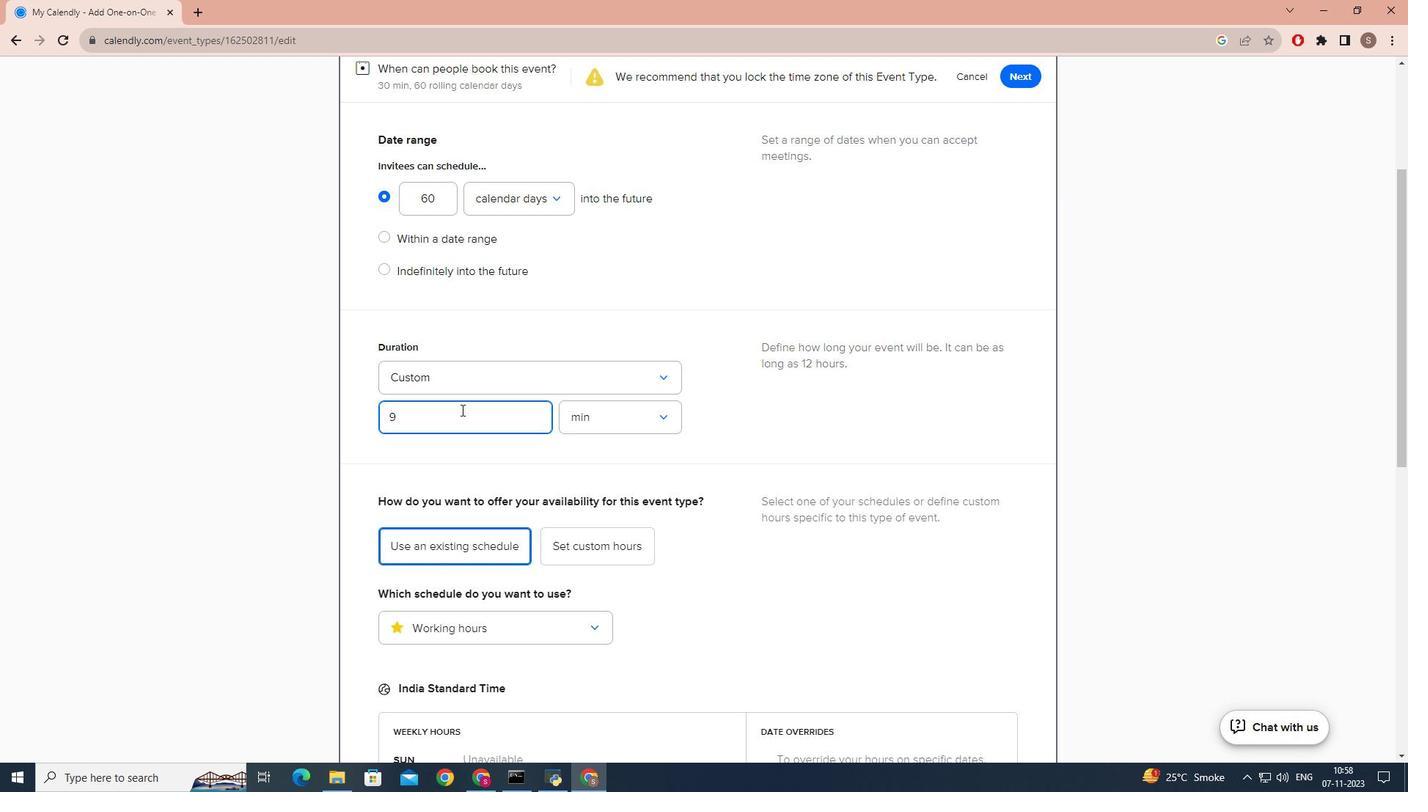 
Action: Mouse moved to (460, 460)
Screenshot: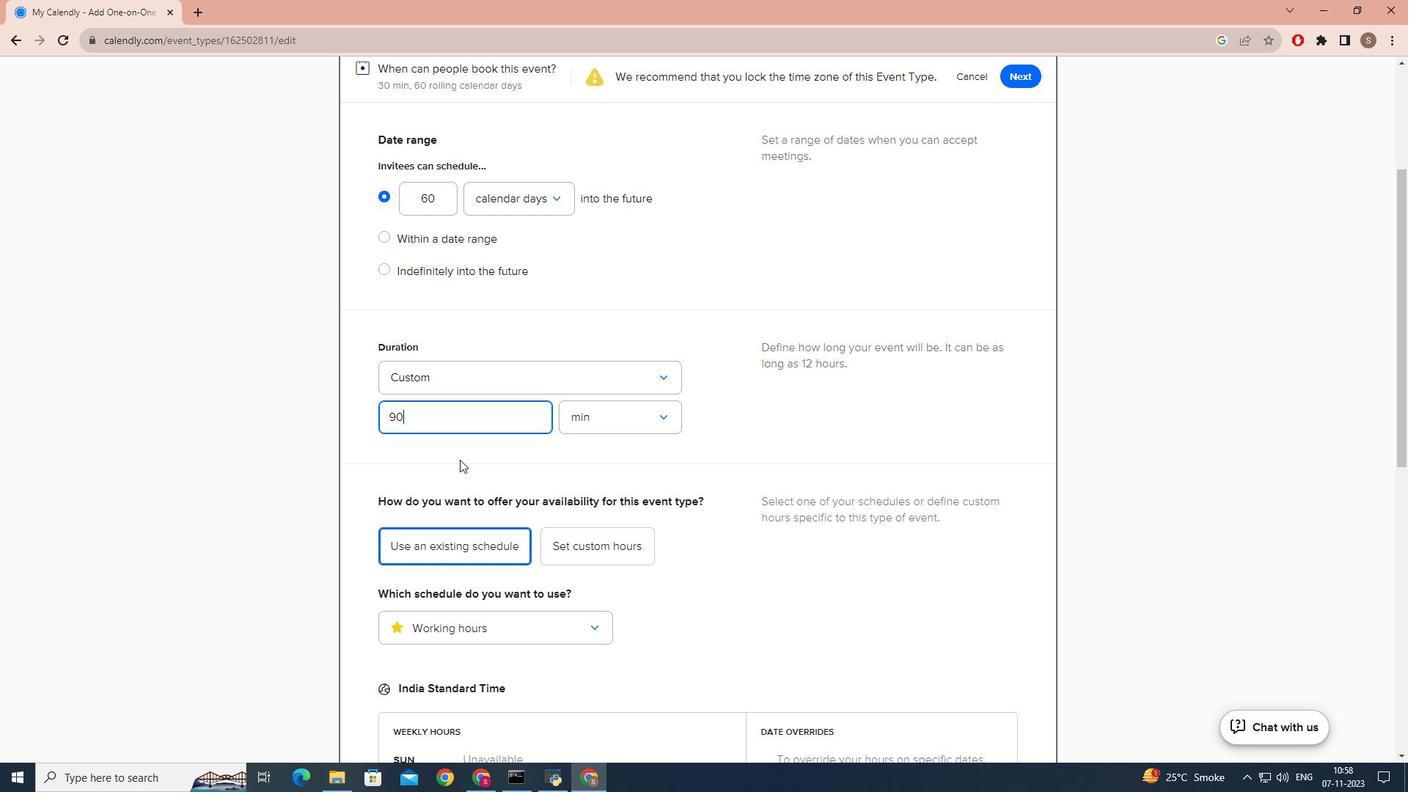 
Action: Mouse pressed left at (460, 460)
Screenshot: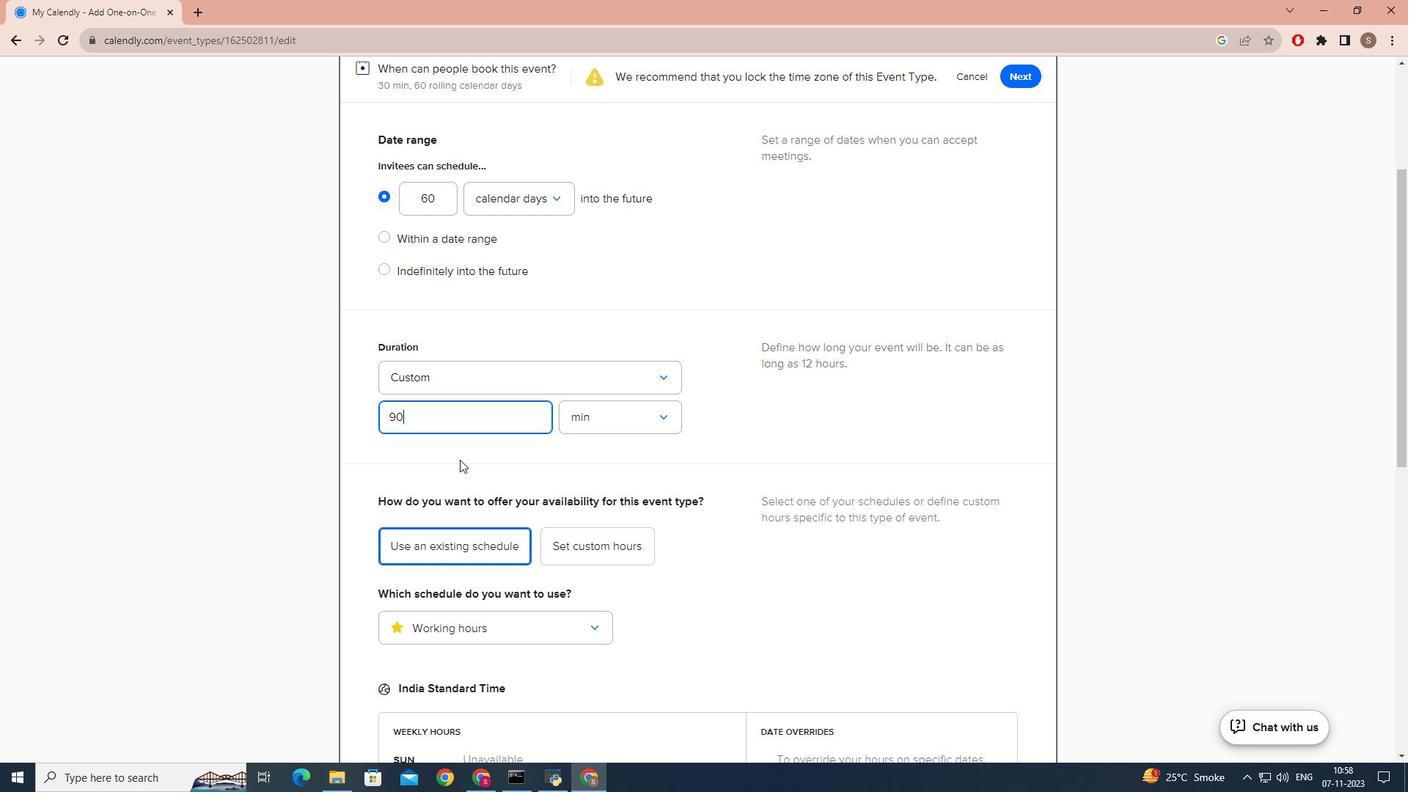 
Action: Mouse scrolled (460, 459) with delta (0, 0)
Screenshot: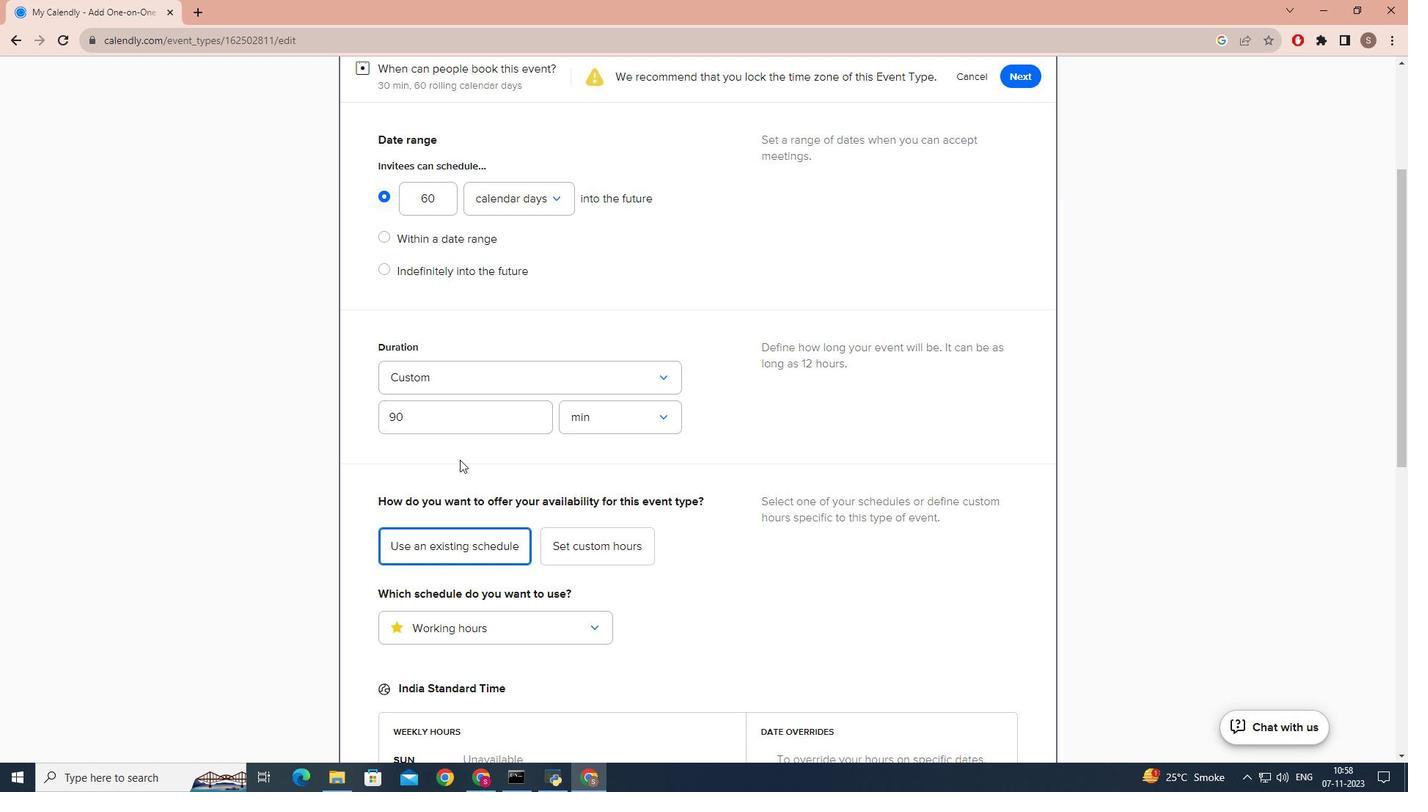 
Action: Mouse scrolled (460, 459) with delta (0, 0)
Screenshot: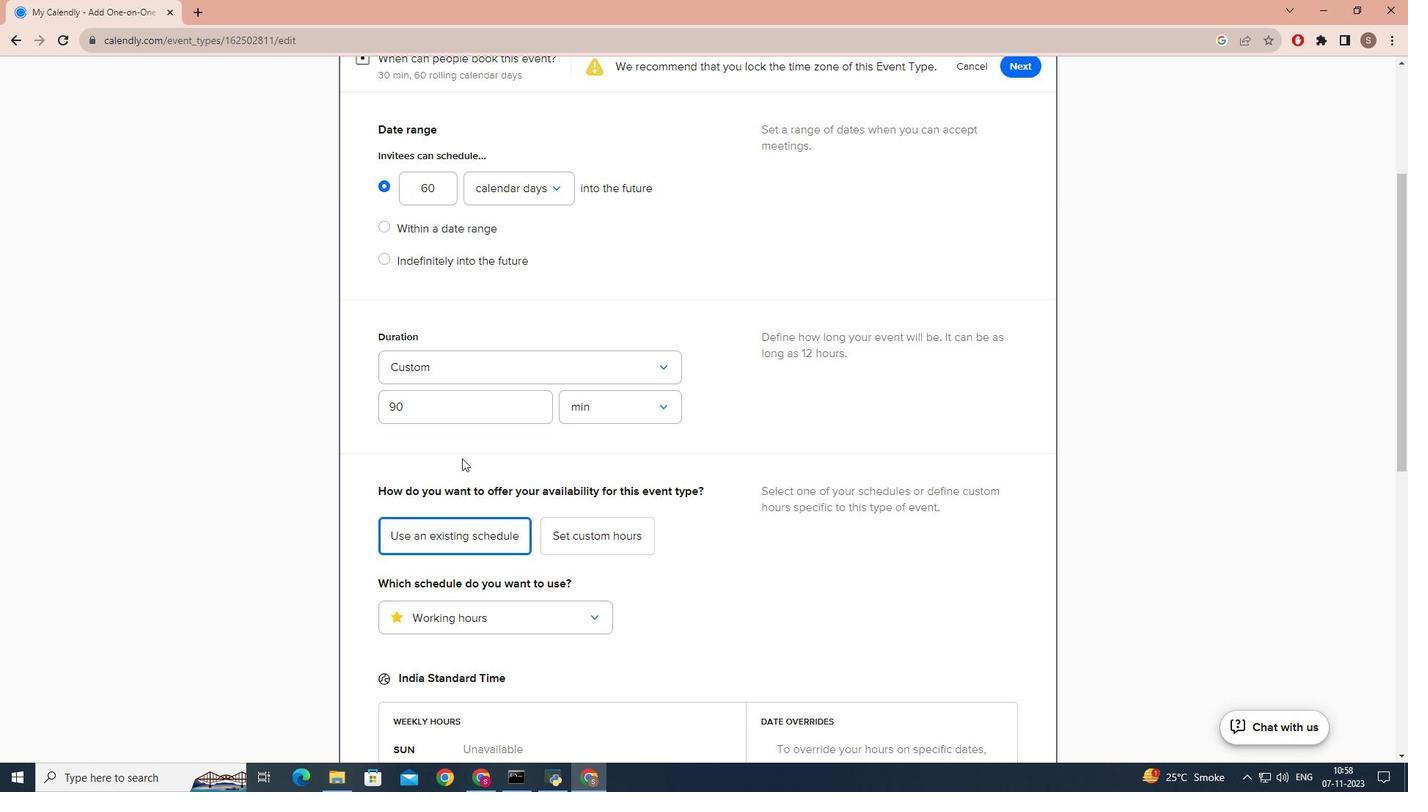 
Action: Mouse scrolled (460, 459) with delta (0, 0)
Screenshot: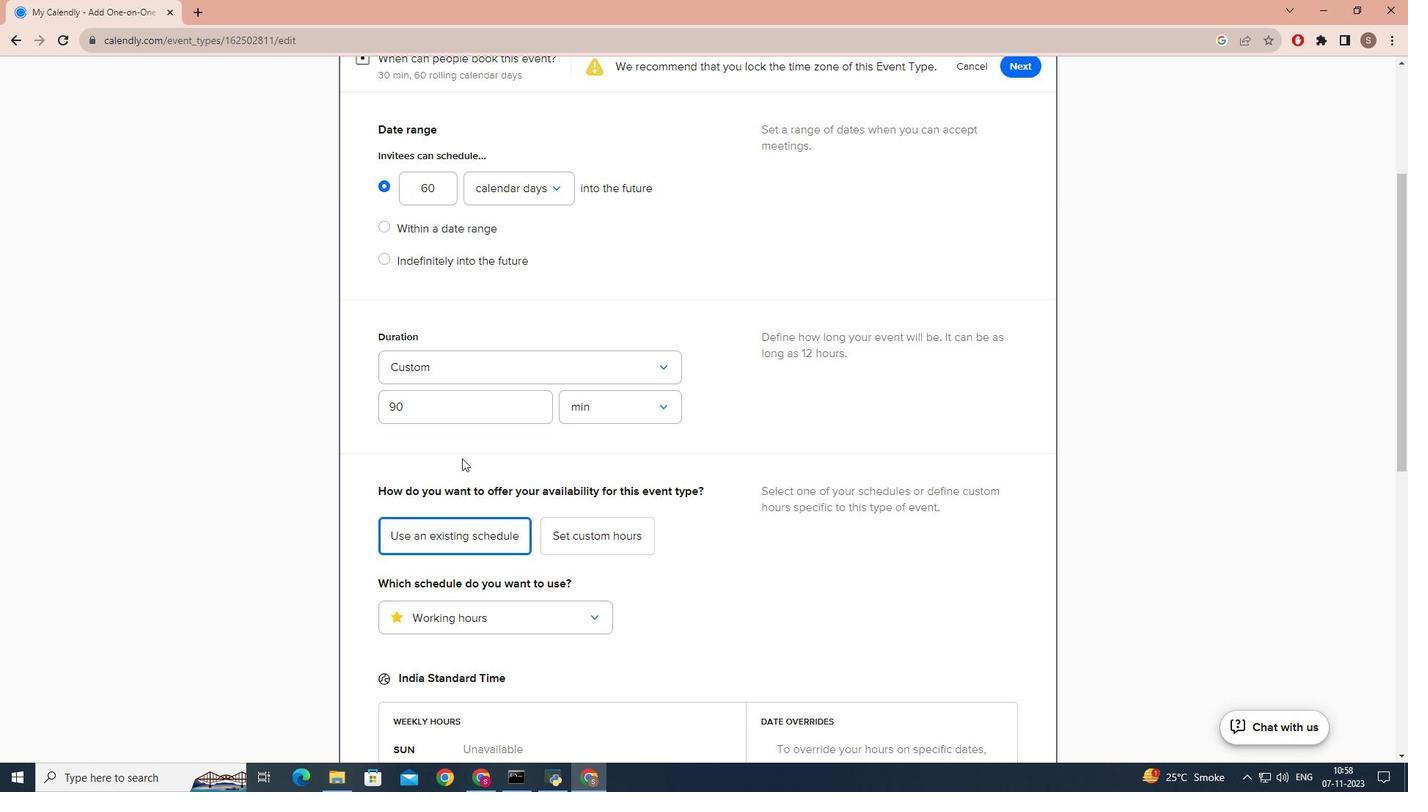 
Action: Mouse scrolled (460, 459) with delta (0, 0)
Screenshot: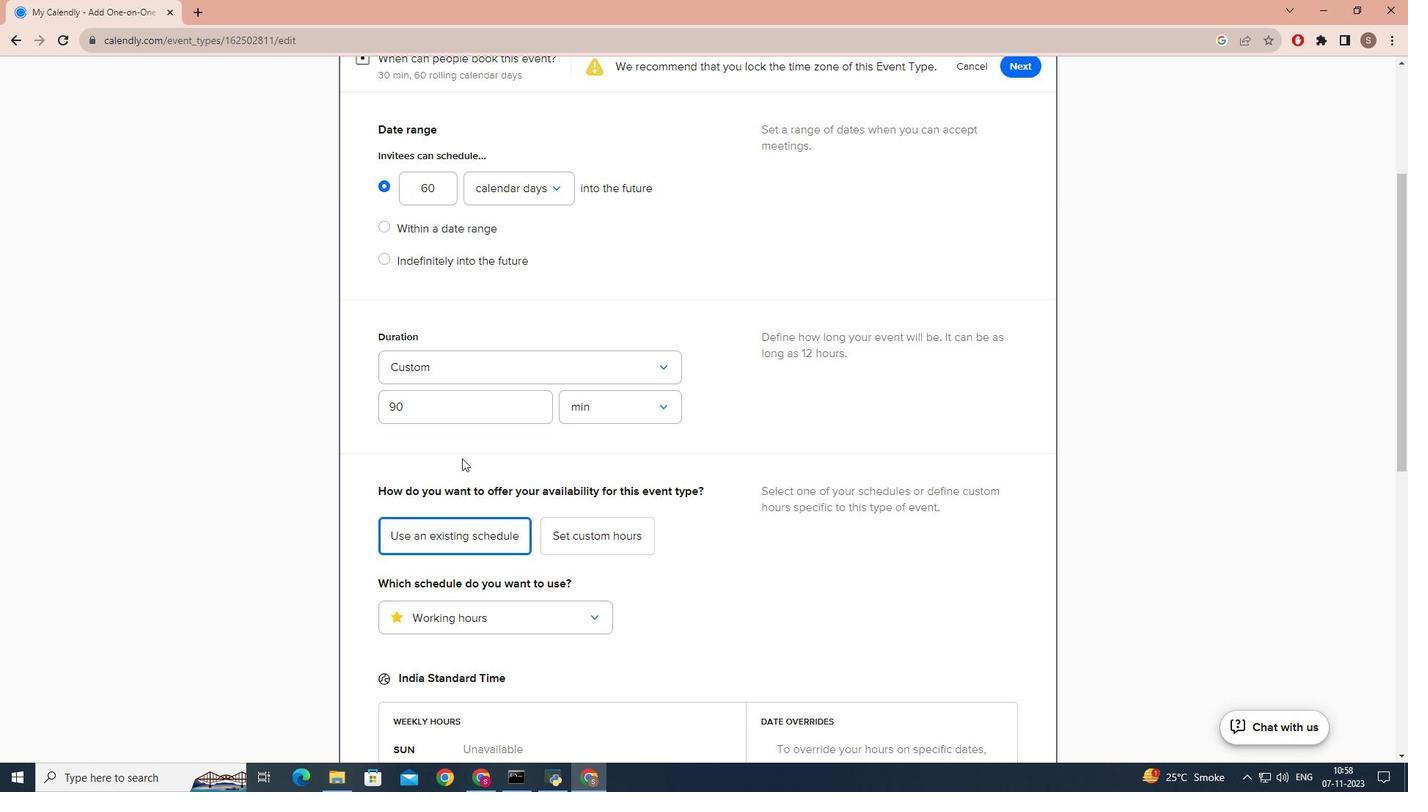 
Action: Mouse scrolled (460, 458) with delta (0, -1)
Screenshot: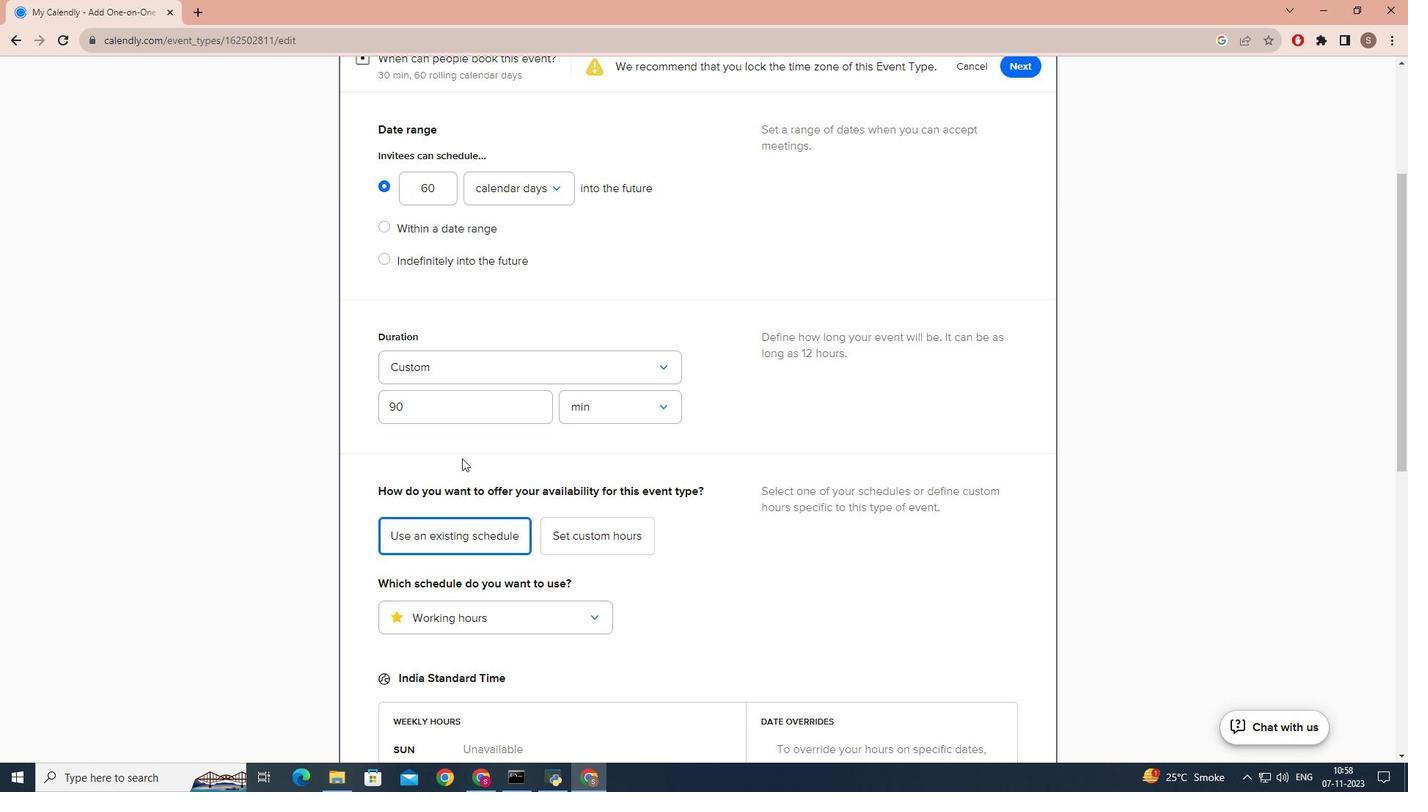 
Action: Mouse scrolled (460, 459) with delta (0, 0)
Screenshot: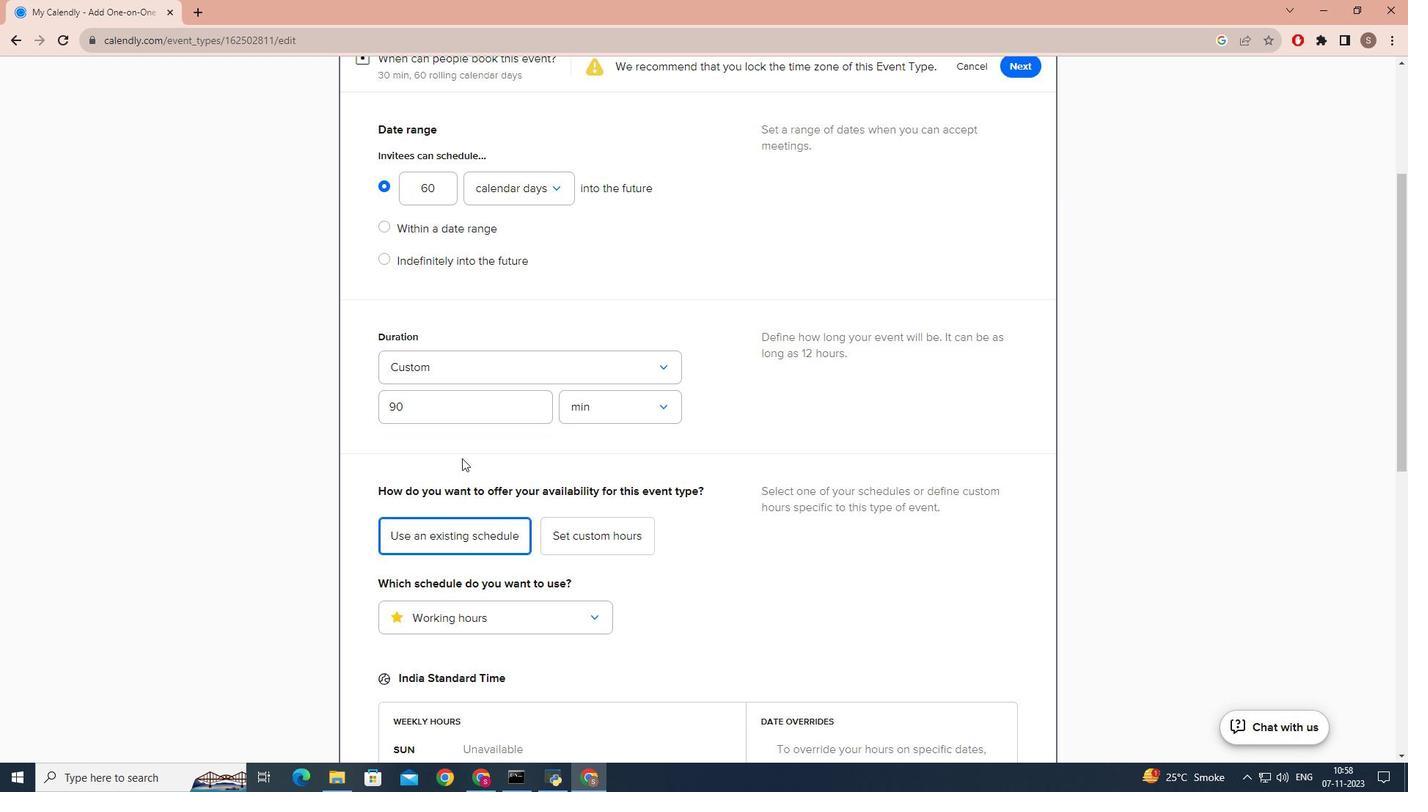 
Action: Mouse moved to (460, 460)
Screenshot: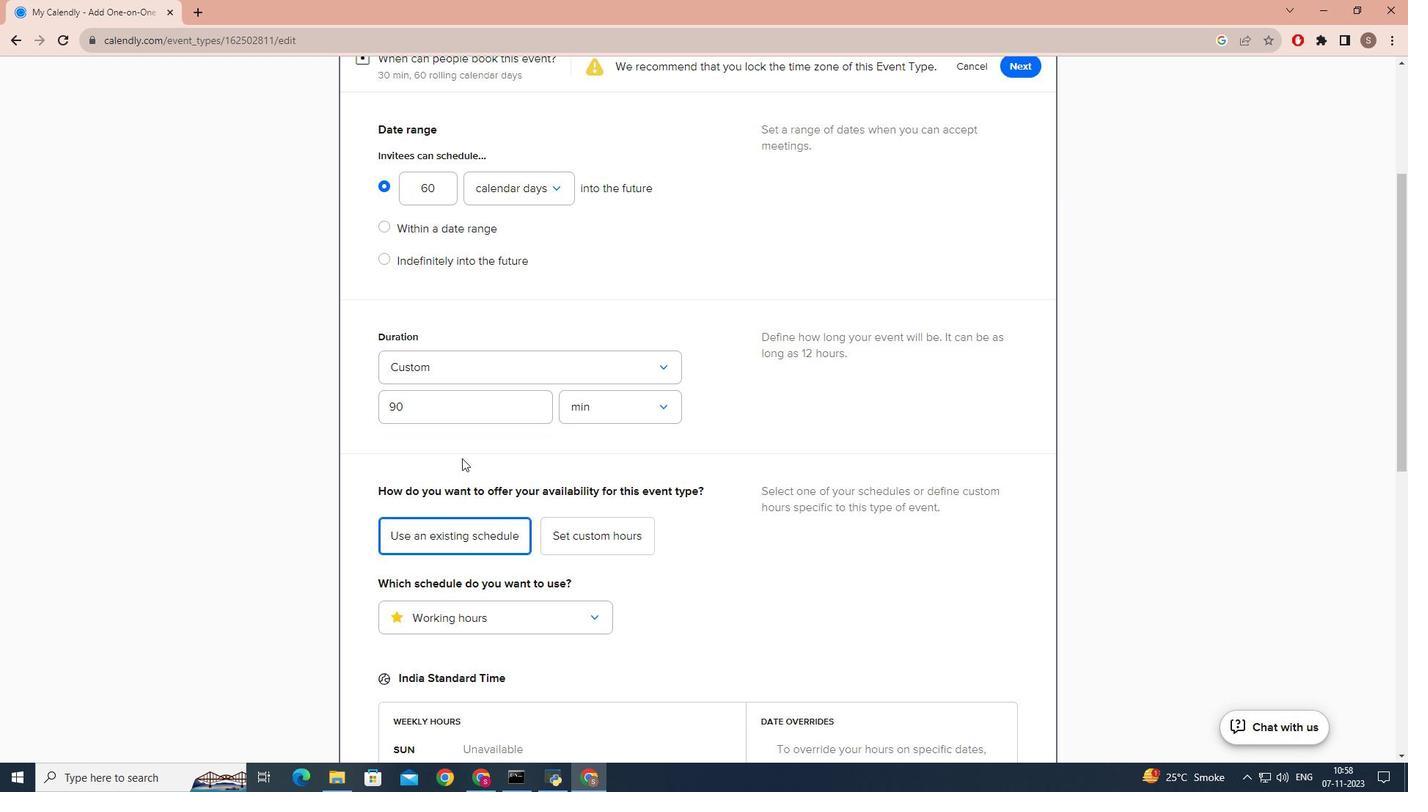 
Action: Mouse scrolled (460, 459) with delta (0, 0)
Screenshot: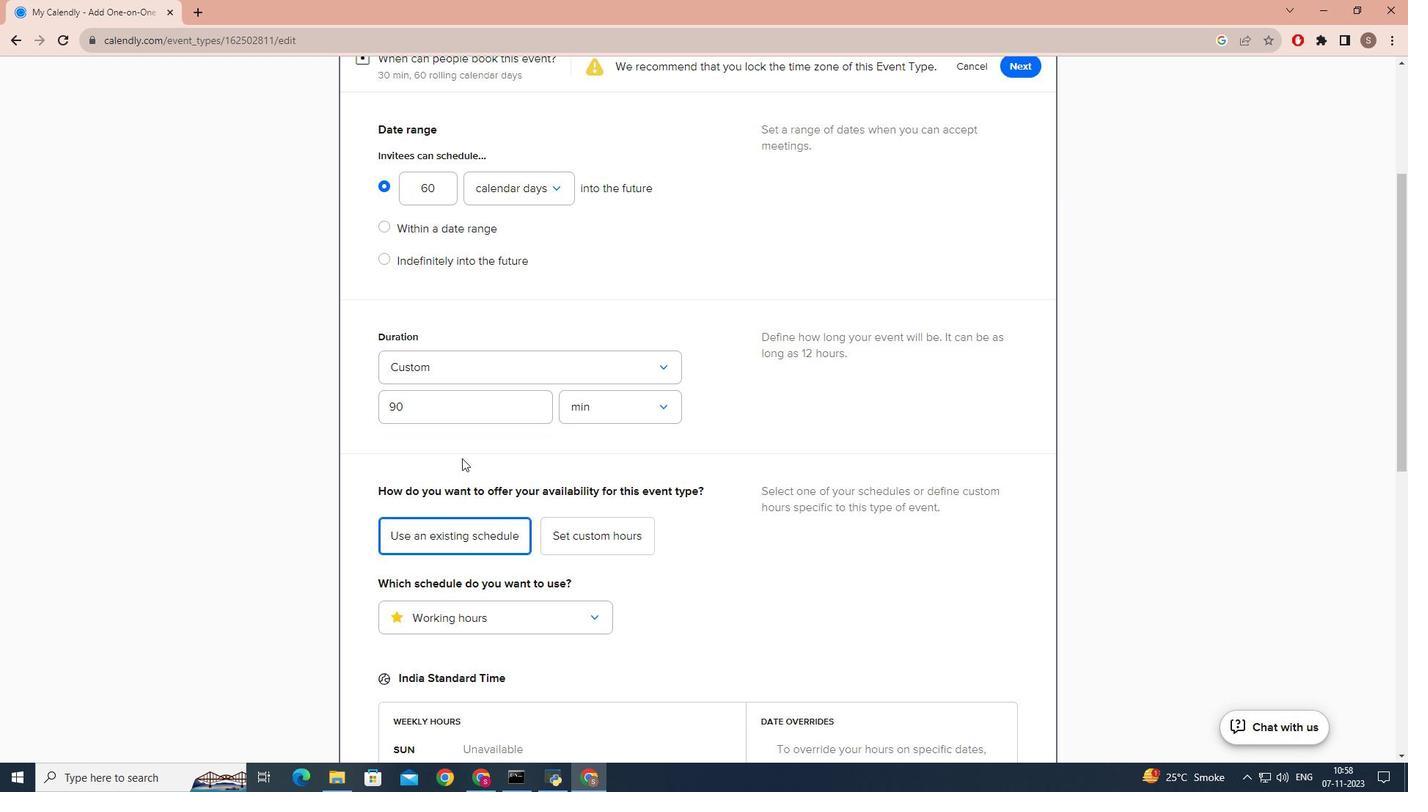 
Action: Mouse moved to (468, 456)
Screenshot: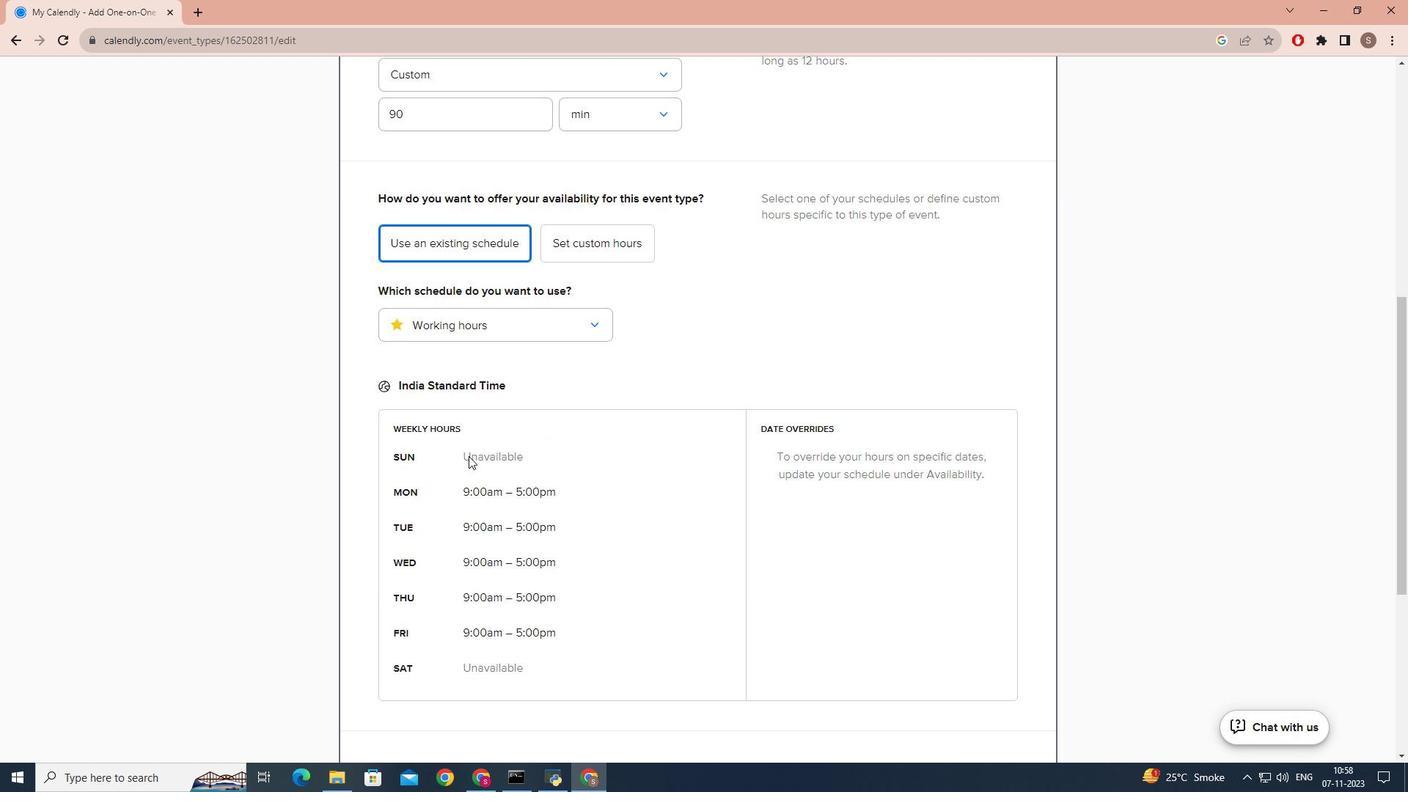
Action: Mouse scrolled (468, 455) with delta (0, 0)
Screenshot: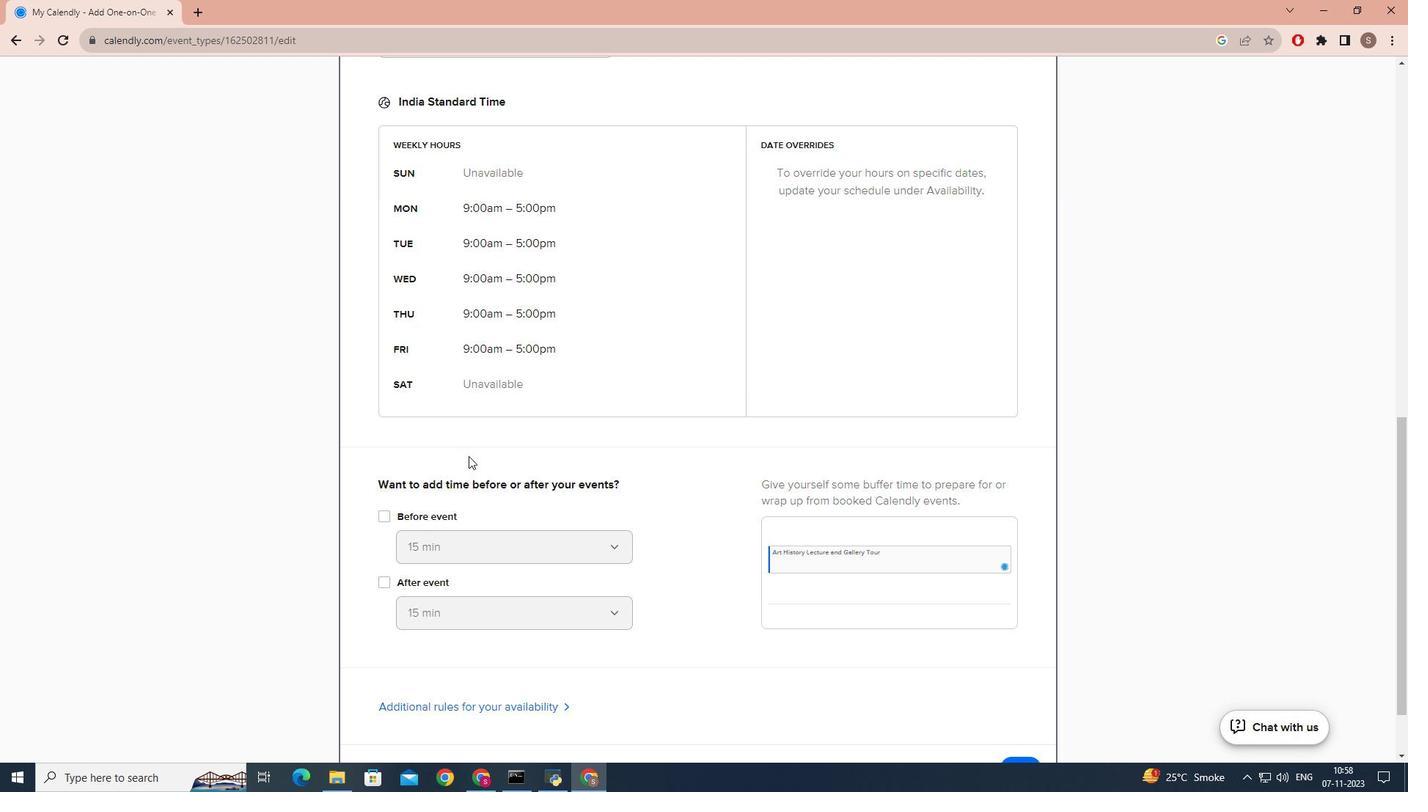 
Action: Mouse scrolled (468, 455) with delta (0, 0)
Screenshot: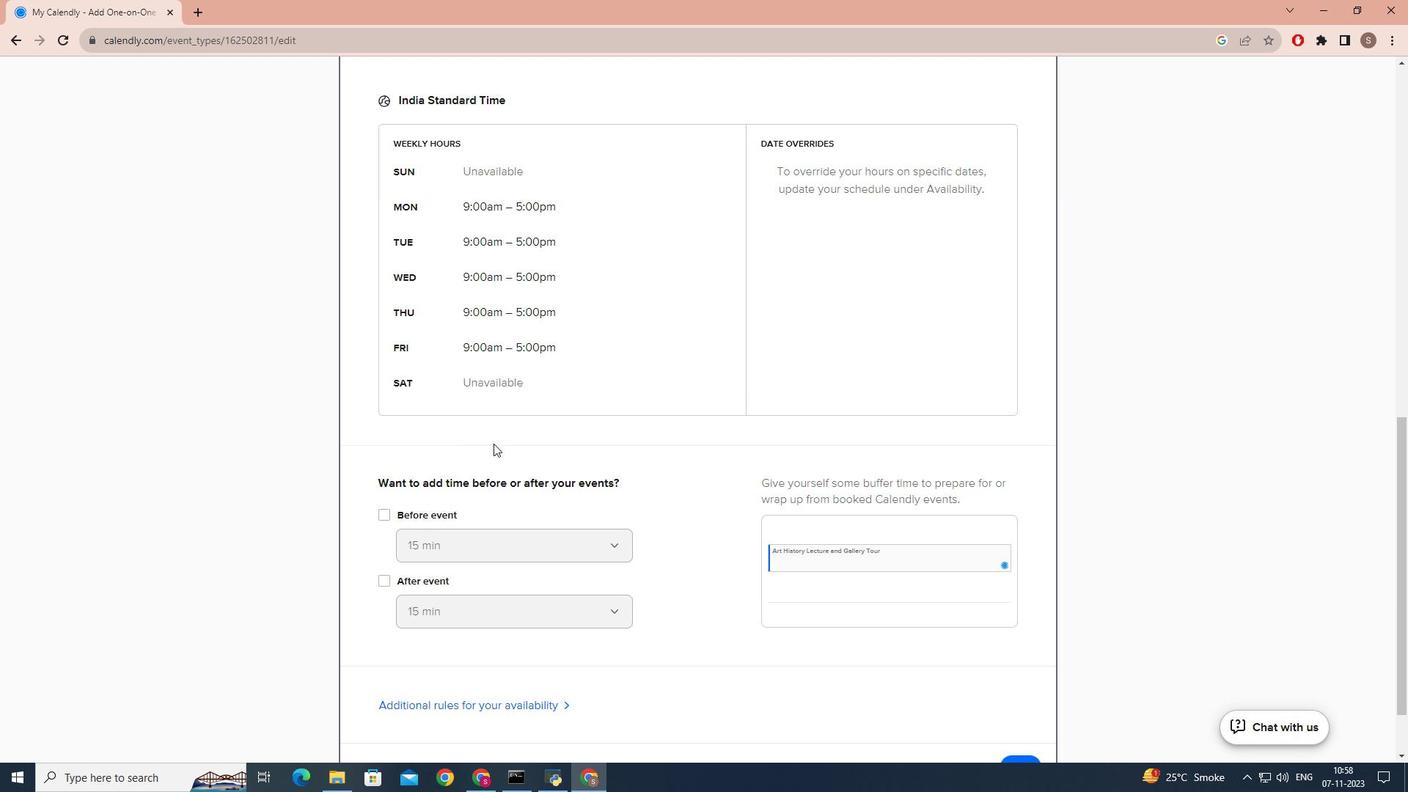 
Action: Mouse scrolled (468, 455) with delta (0, 0)
Screenshot: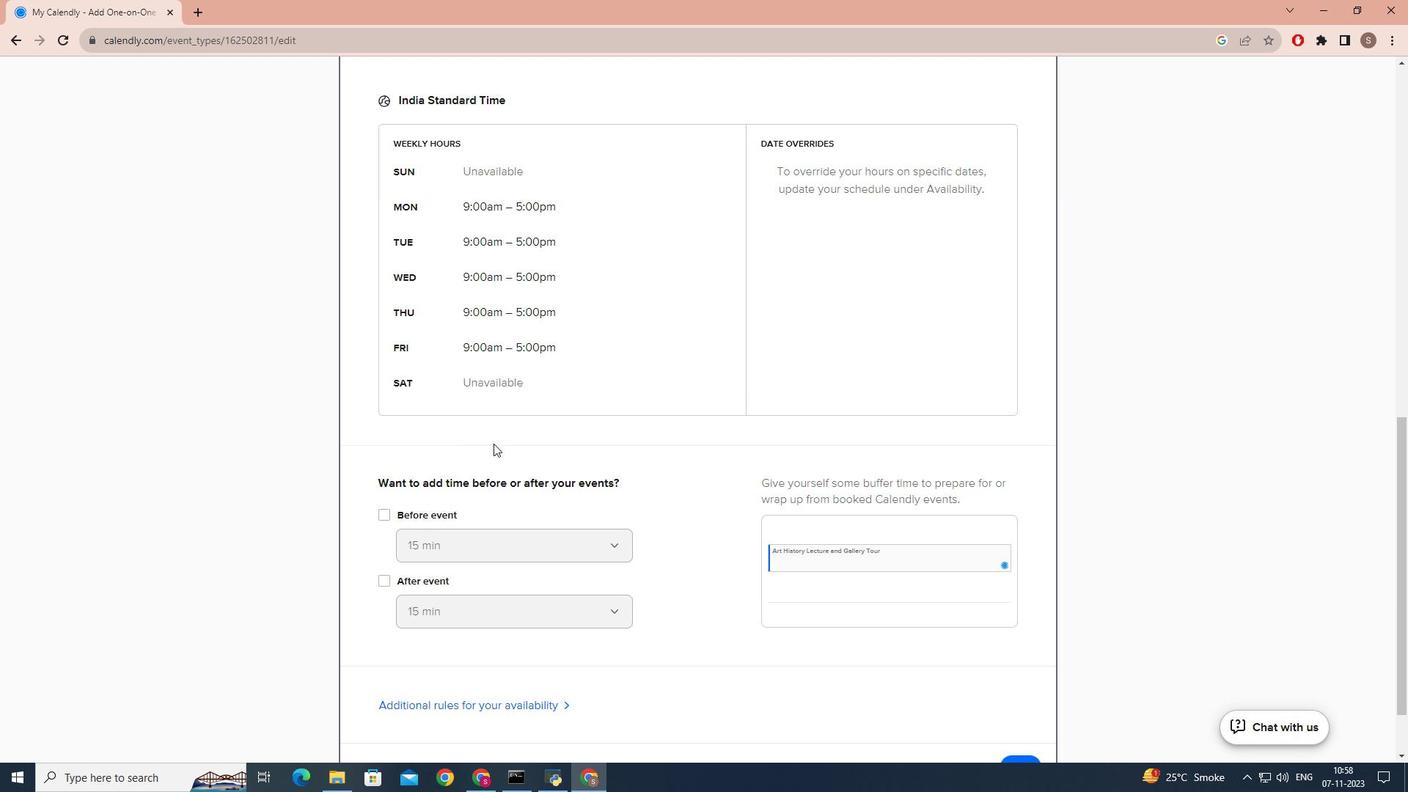 
Action: Mouse scrolled (468, 454) with delta (0, -1)
Screenshot: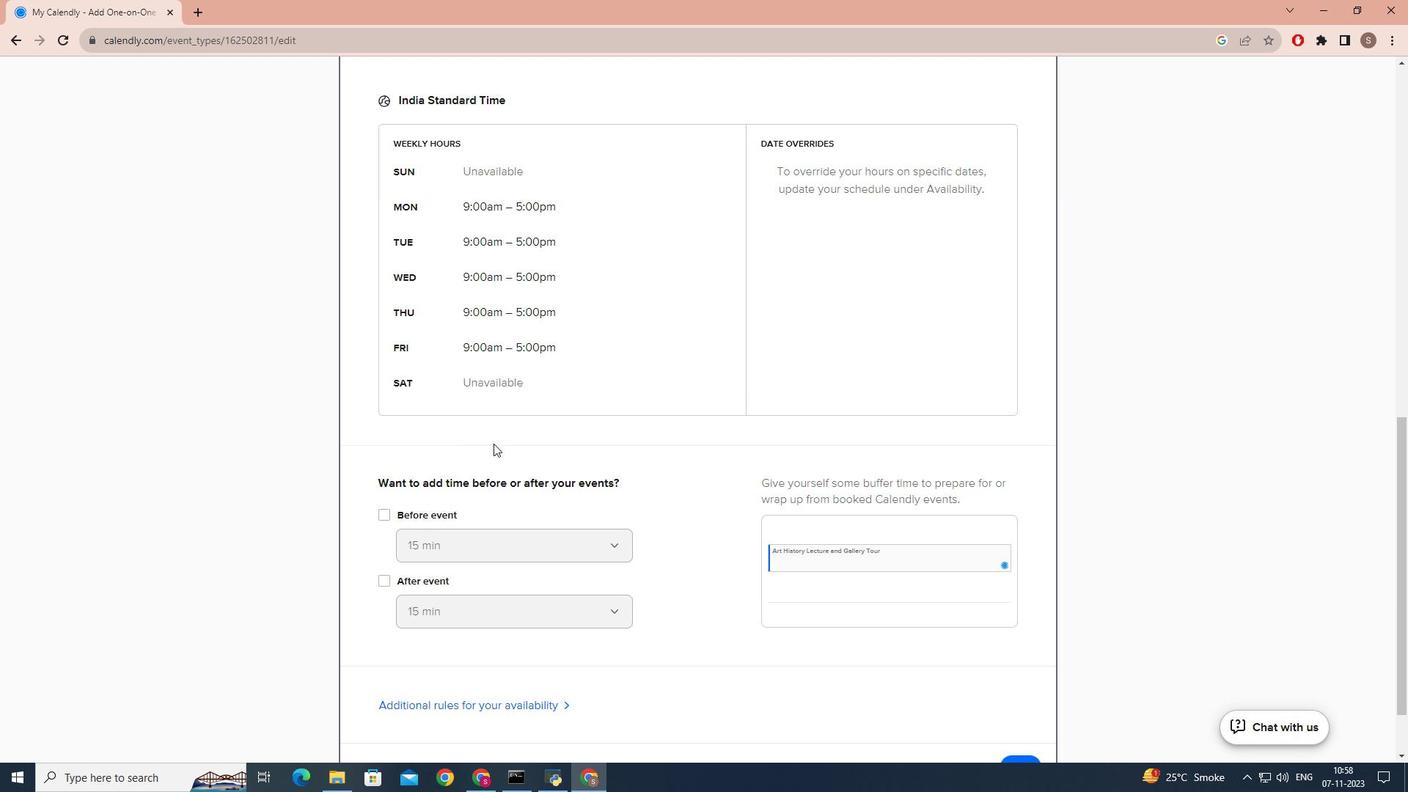 
Action: Mouse scrolled (468, 455) with delta (0, 0)
Screenshot: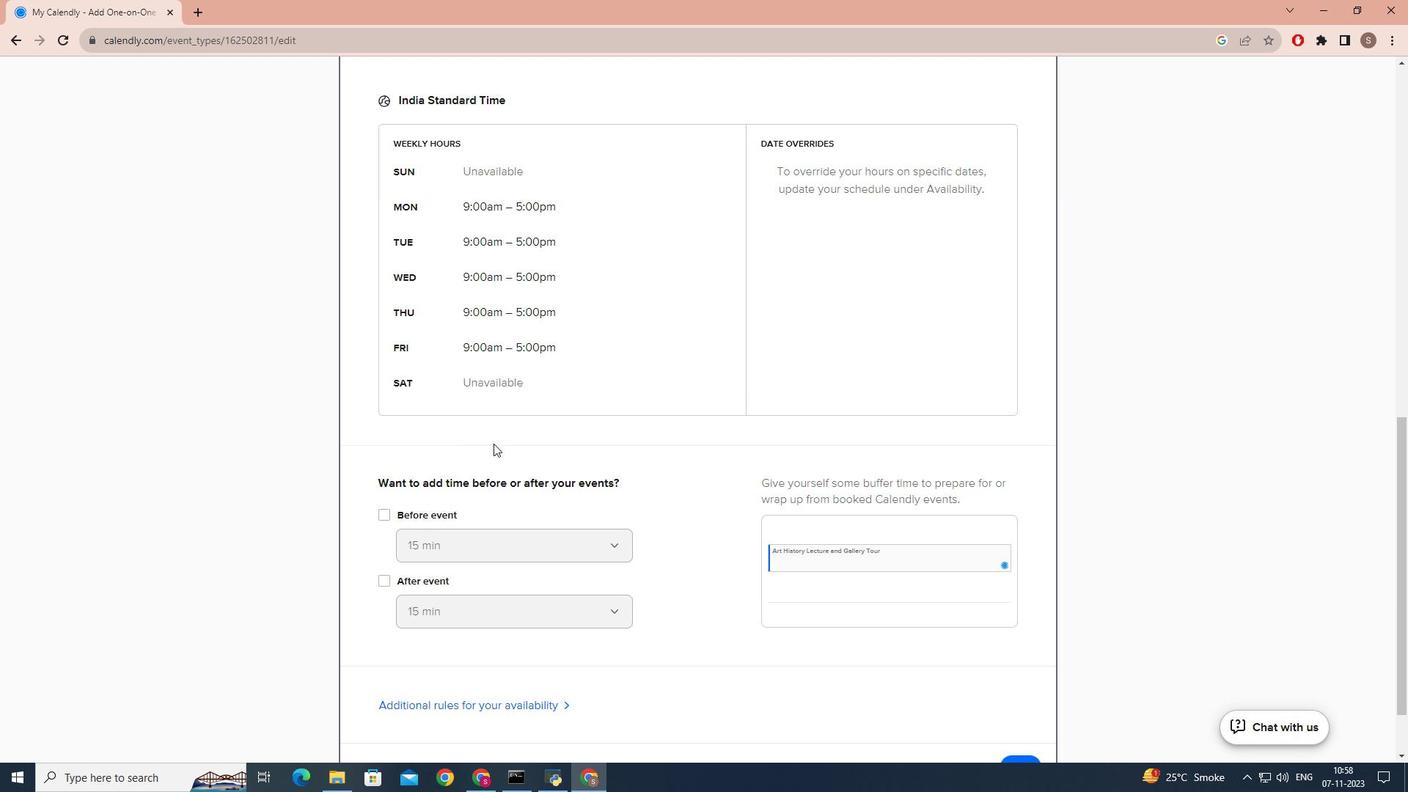 
Action: Mouse moved to (474, 449)
Screenshot: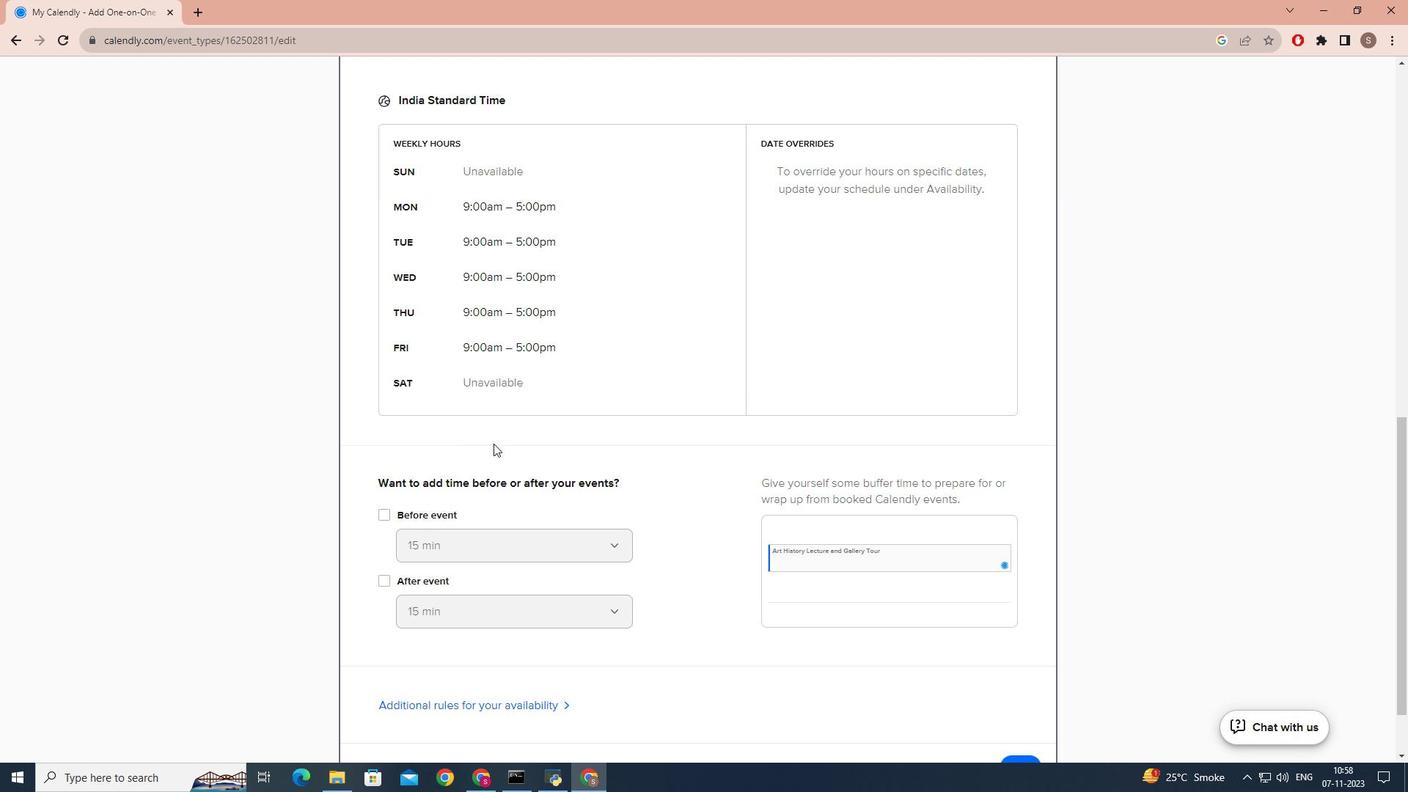 
Action: Mouse scrolled (474, 449) with delta (0, 0)
Screenshot: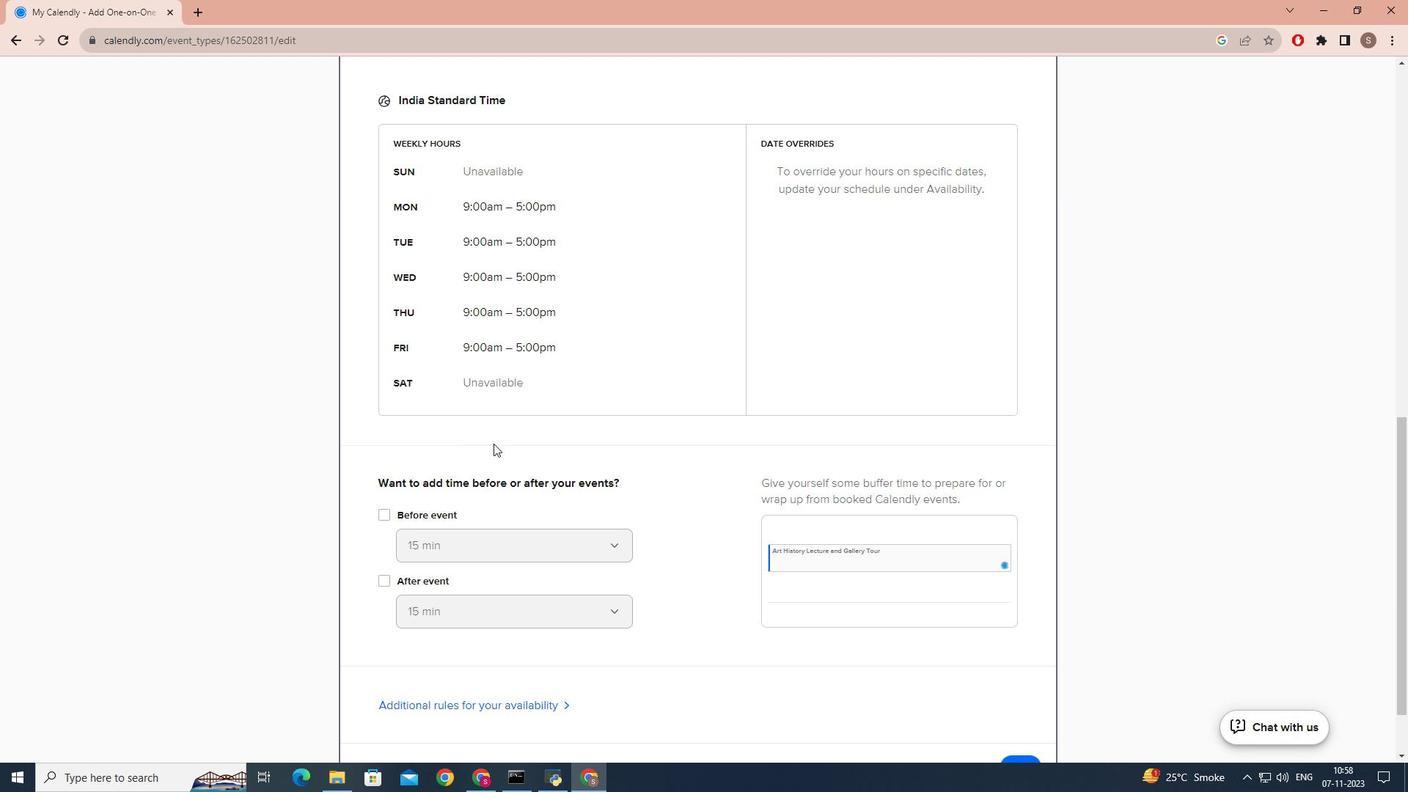 
Action: Mouse moved to (482, 445)
Screenshot: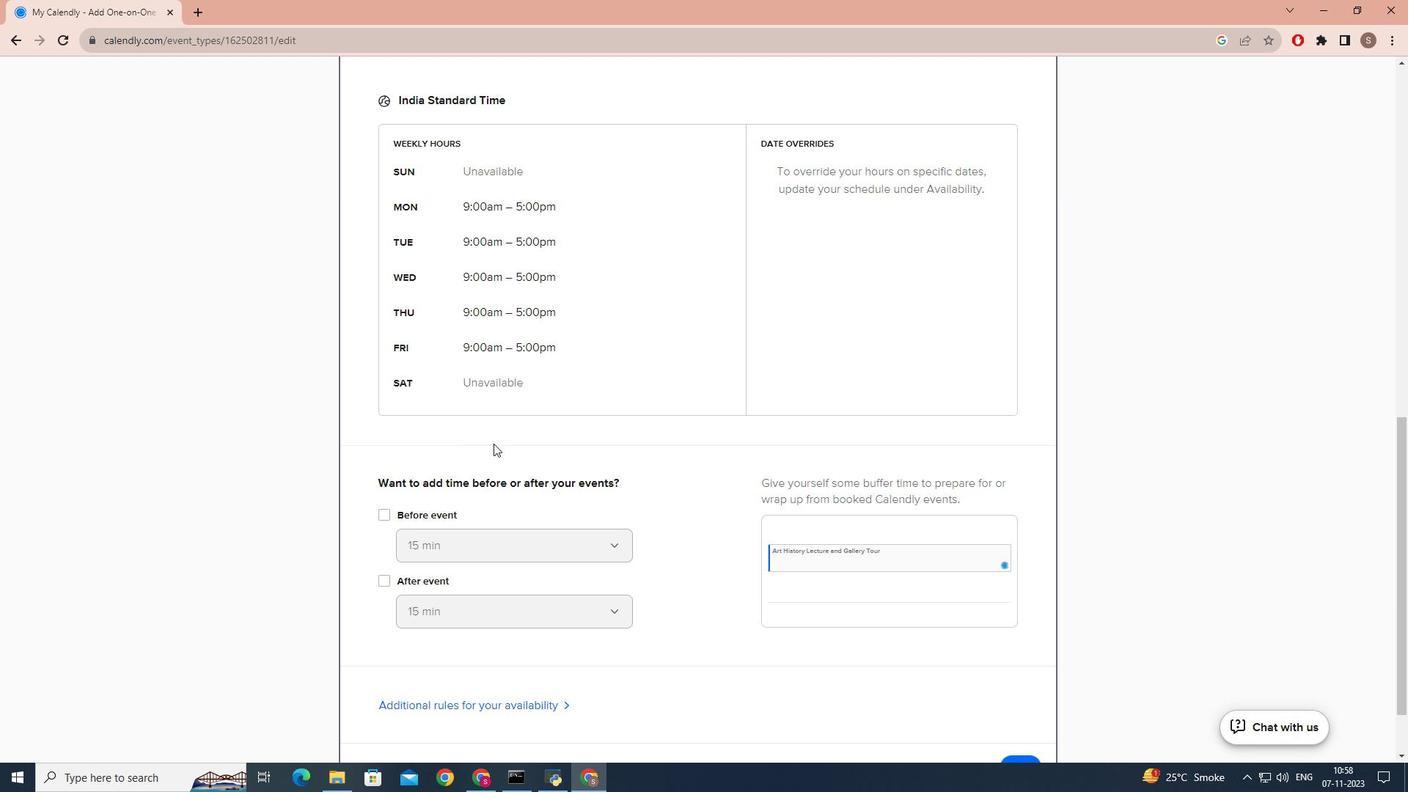 
Action: Mouse scrolled (482, 444) with delta (0, 0)
Screenshot: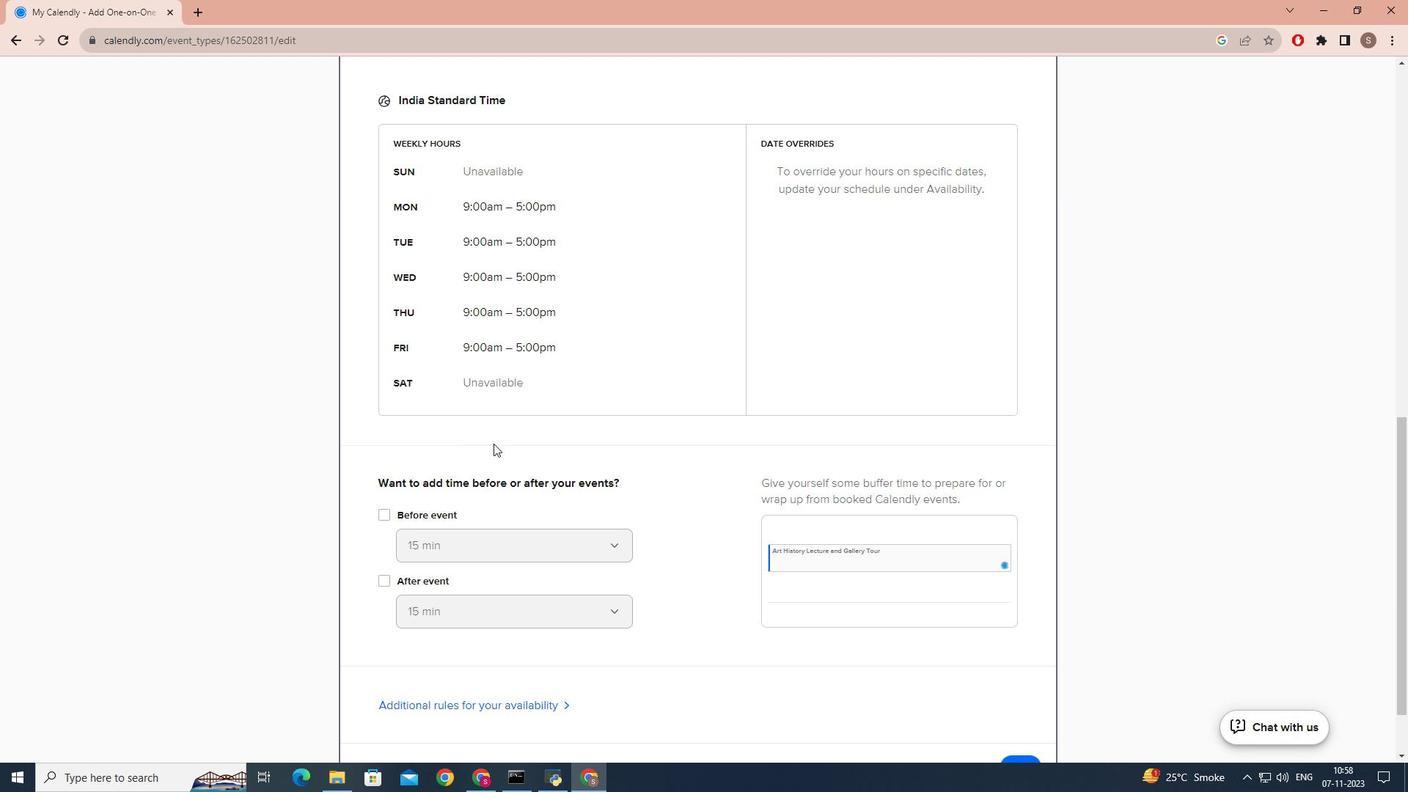 
Action: Mouse moved to (1030, 689)
Screenshot: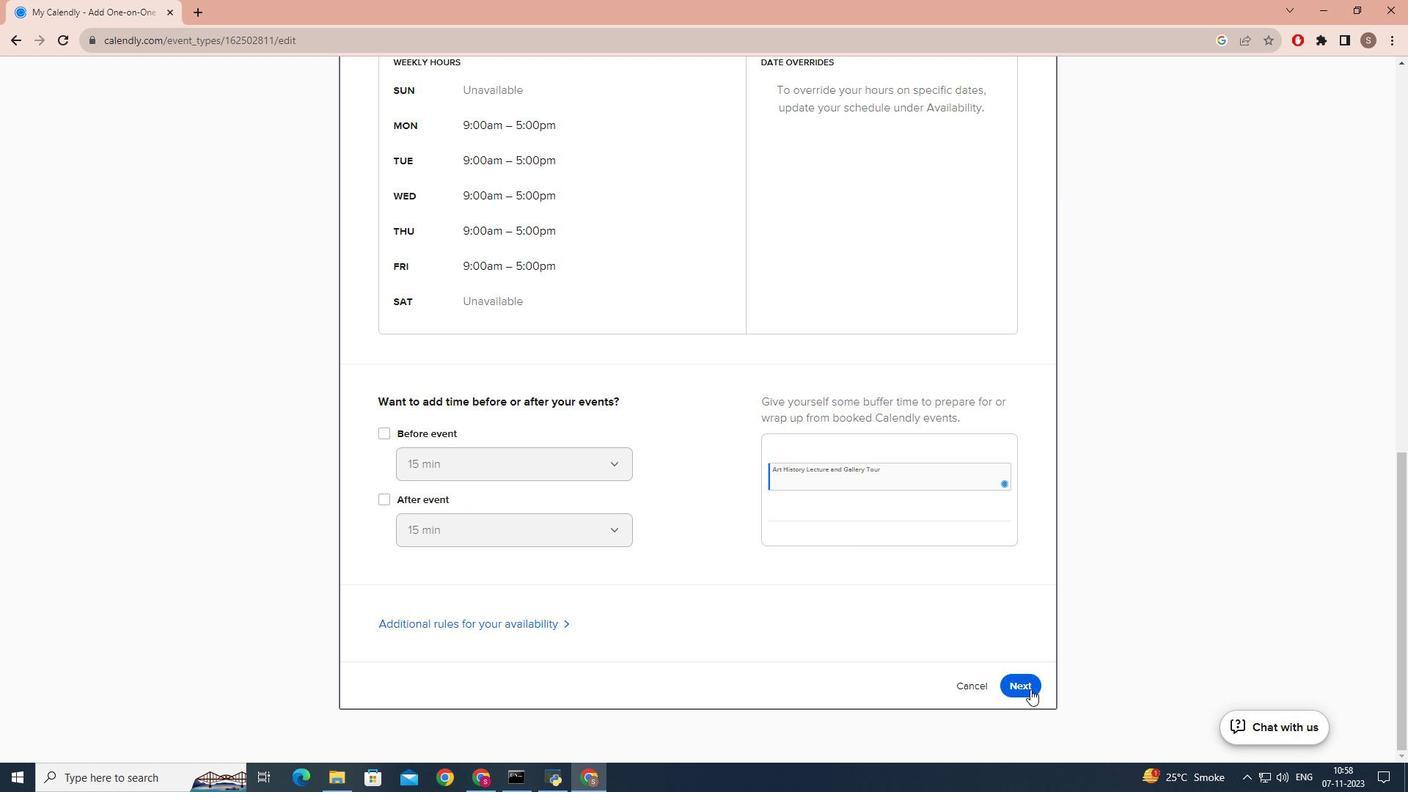 
Action: Mouse pressed left at (1030, 689)
Screenshot: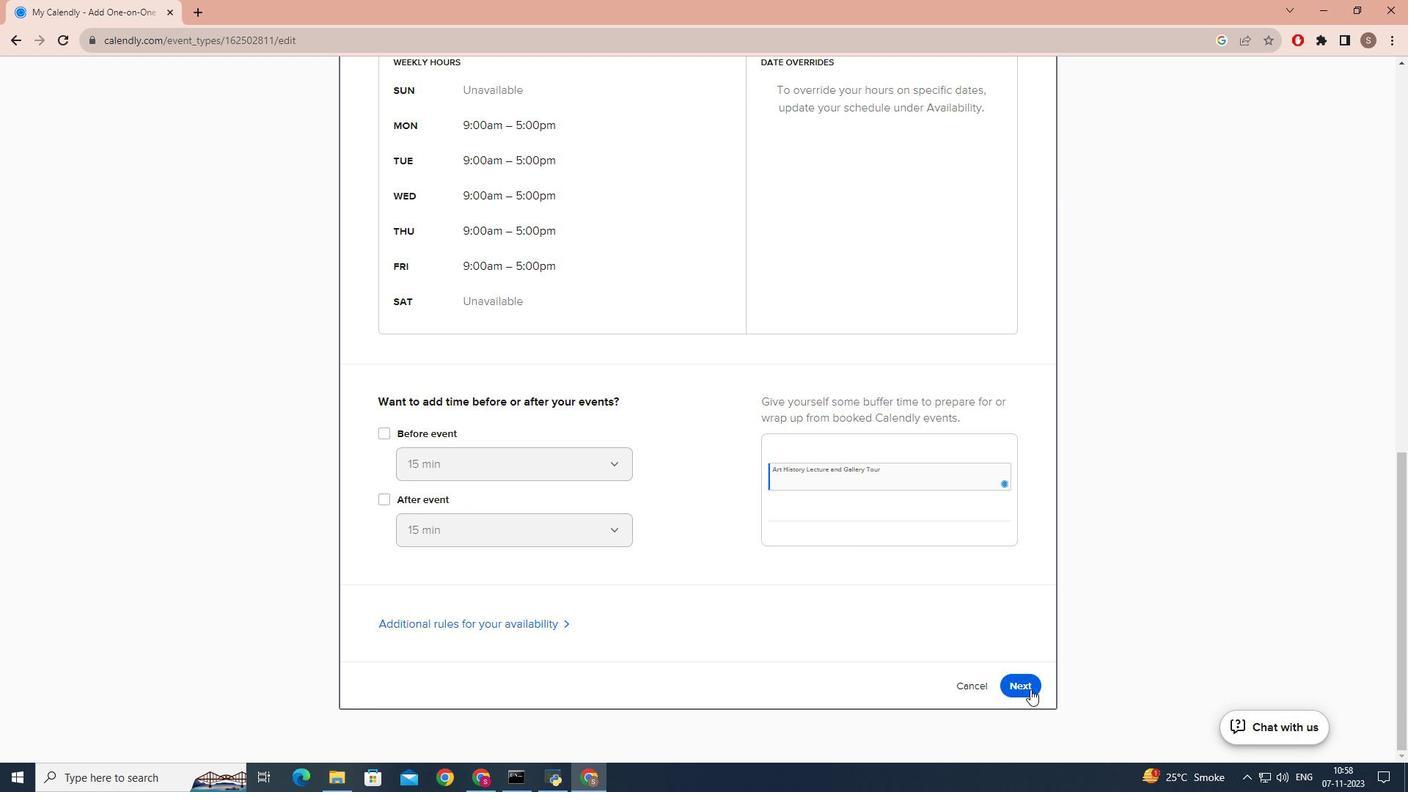 
